 Task: Create Records_MP4 26 Oct 2023 (1)
Action: Mouse moved to (799, 91)
Screenshot: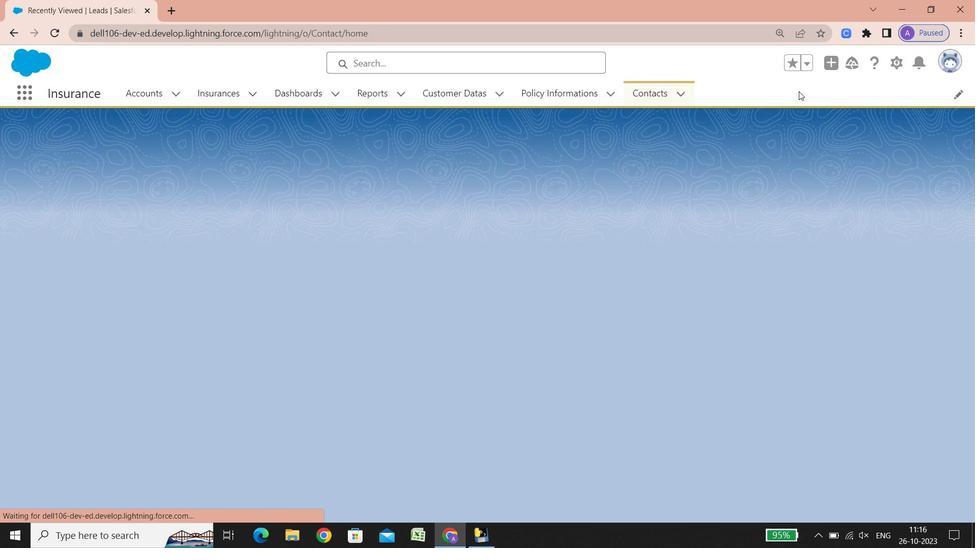 
Action: Mouse pressed left at (799, 91)
Screenshot: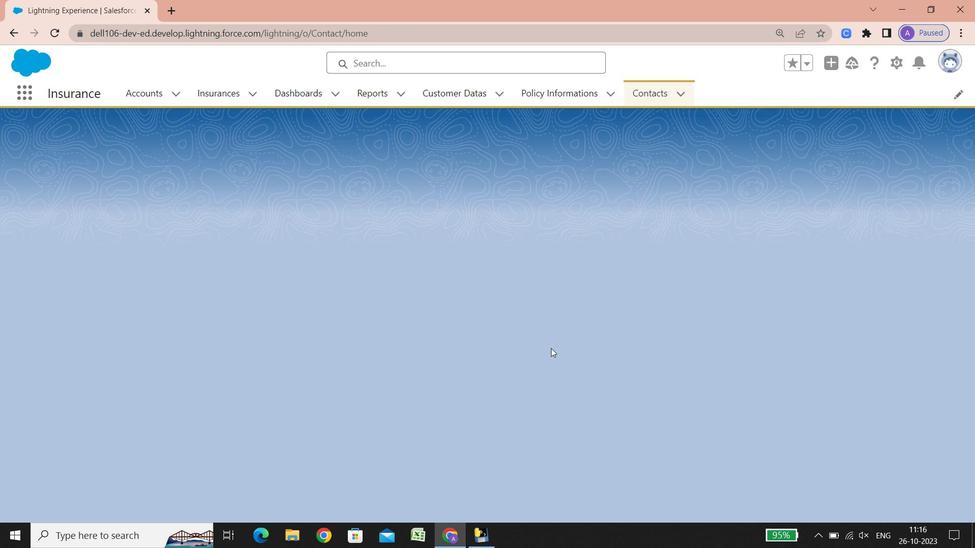 
Action: Mouse moved to (139, 87)
Screenshot: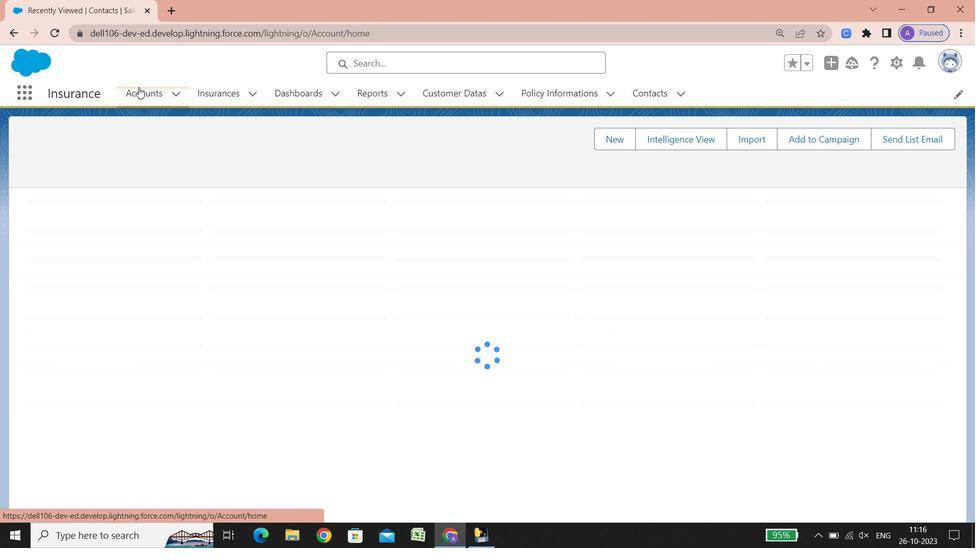
Action: Mouse pressed left at (139, 87)
Screenshot: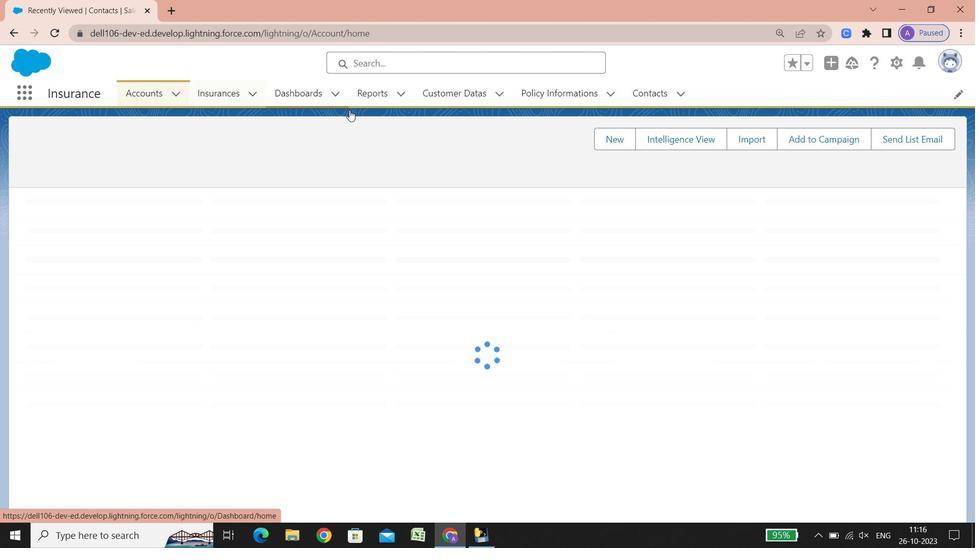 
Action: Mouse moved to (880, 136)
Screenshot: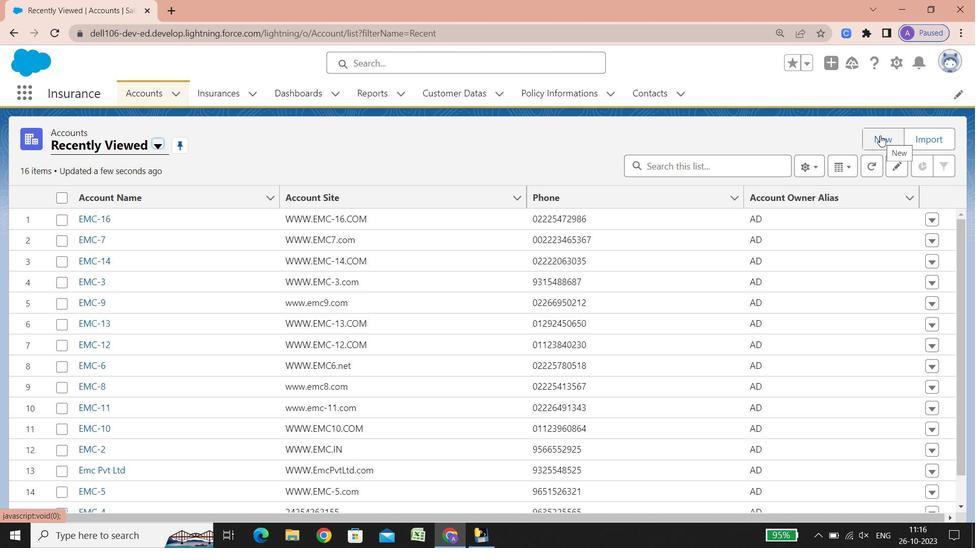 
Action: Mouse pressed left at (880, 136)
Screenshot: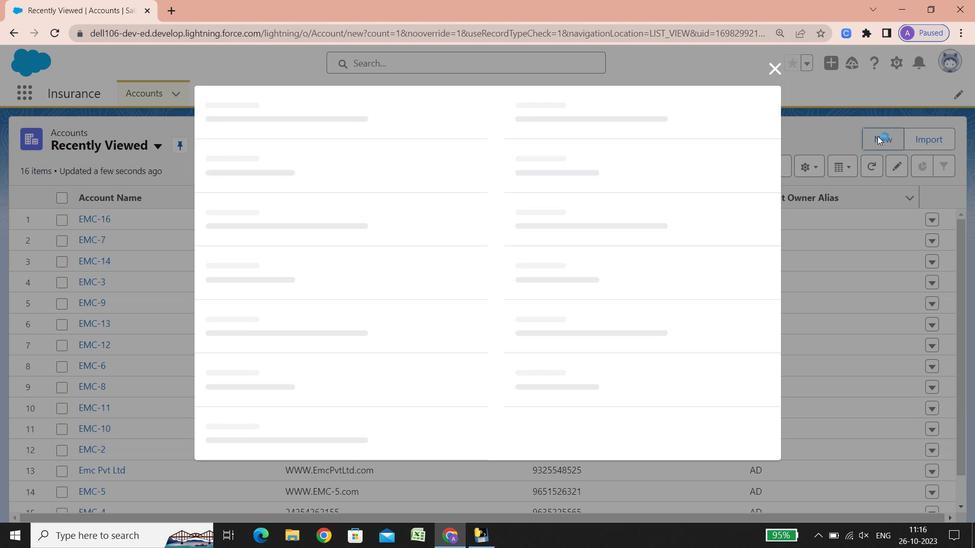 
Action: Mouse moved to (277, 170)
Screenshot: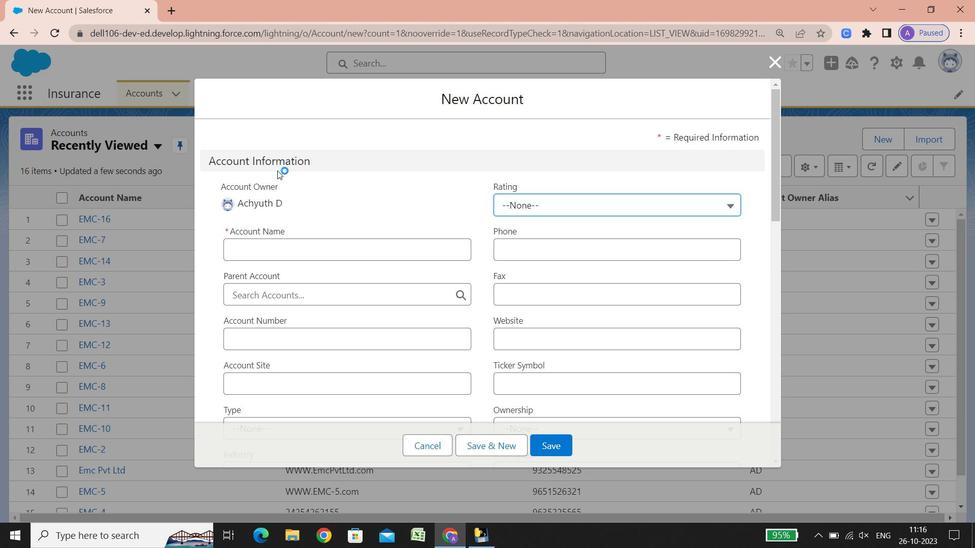 
Action: Key pressed <Key.shift>E
Screenshot: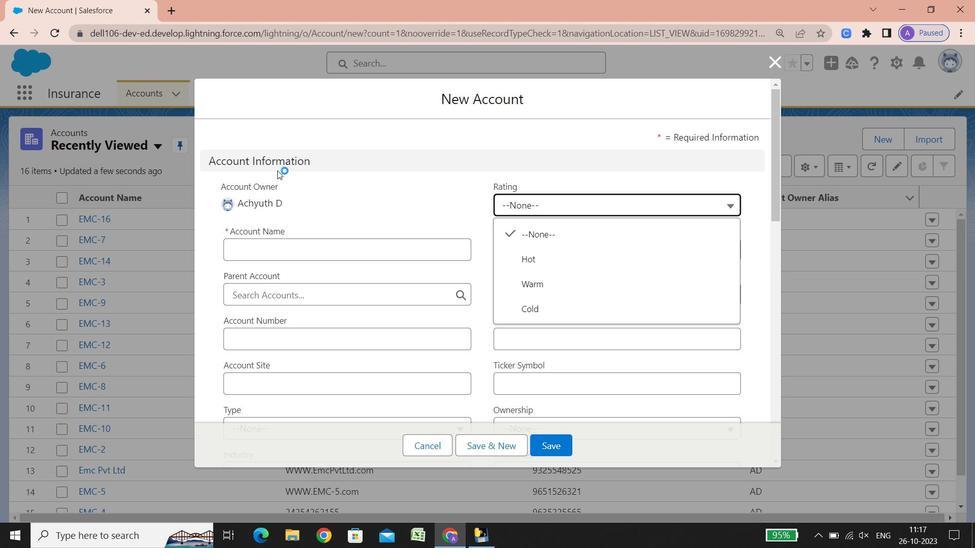 
Action: Mouse moved to (342, 253)
Screenshot: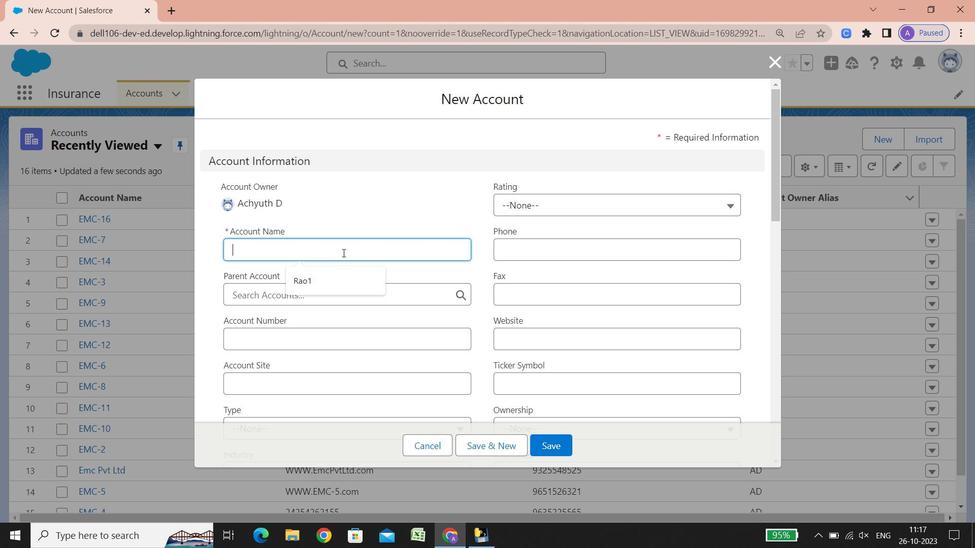 
Action: Mouse pressed left at (342, 253)
Screenshot: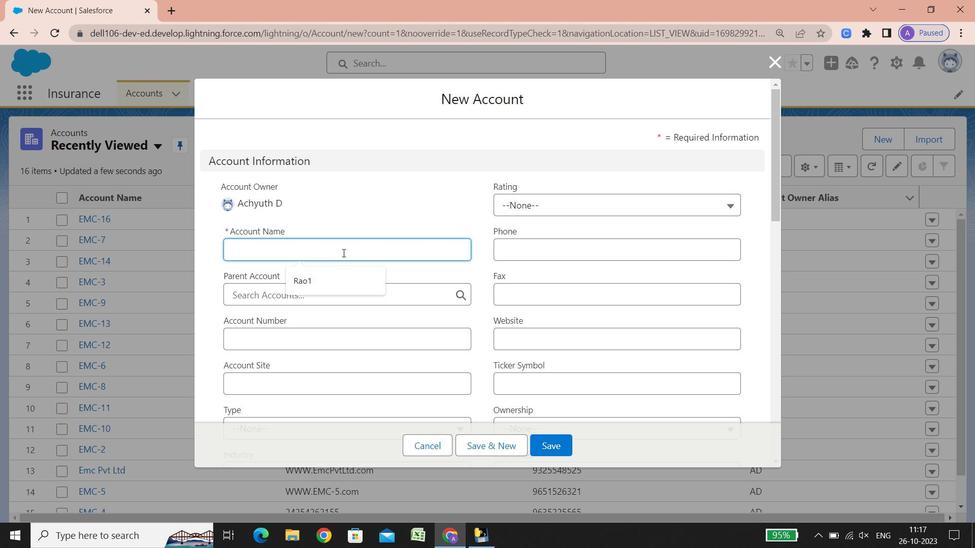
Action: Key pressed <Key.caps_lock>EMC-17<Key.caps_lock>
Screenshot: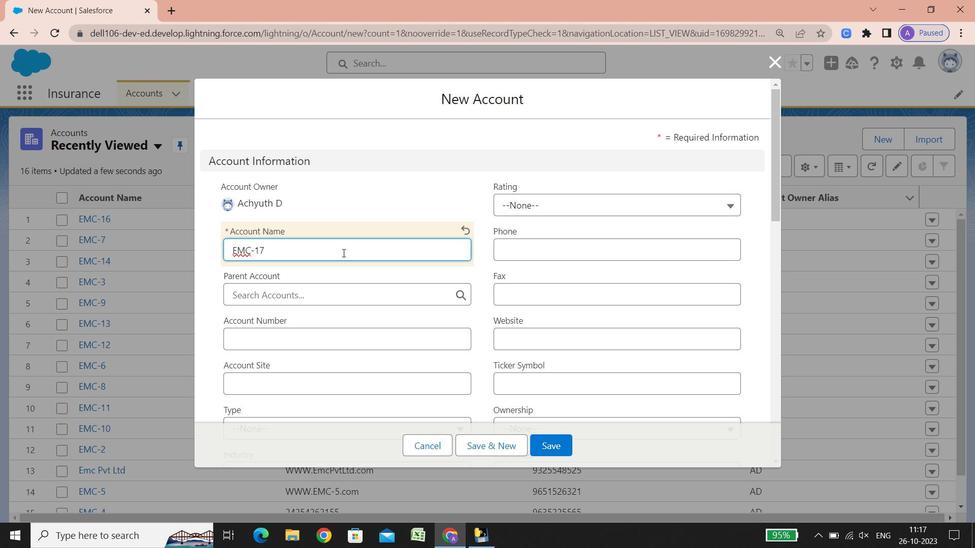 
Action: Mouse moved to (340, 337)
Screenshot: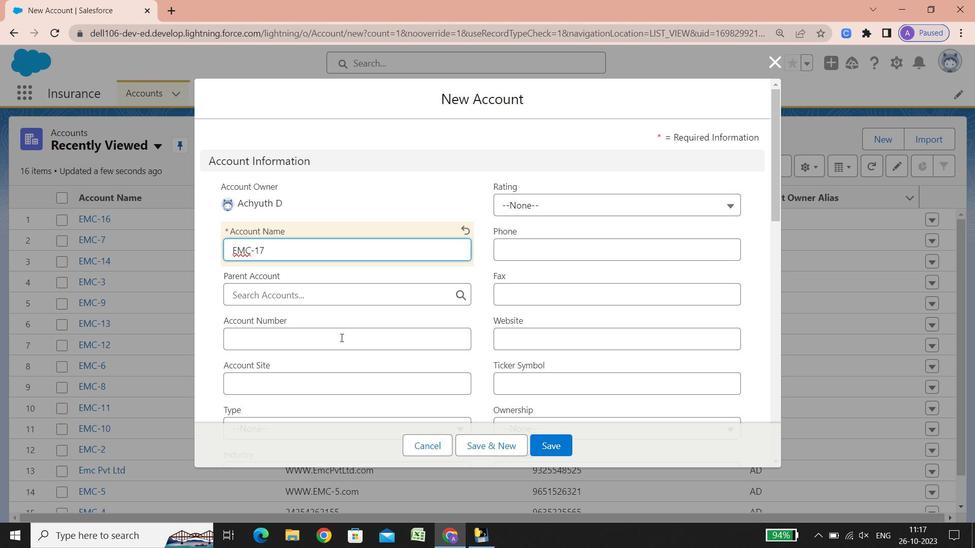 
Action: Mouse pressed left at (340, 337)
Screenshot: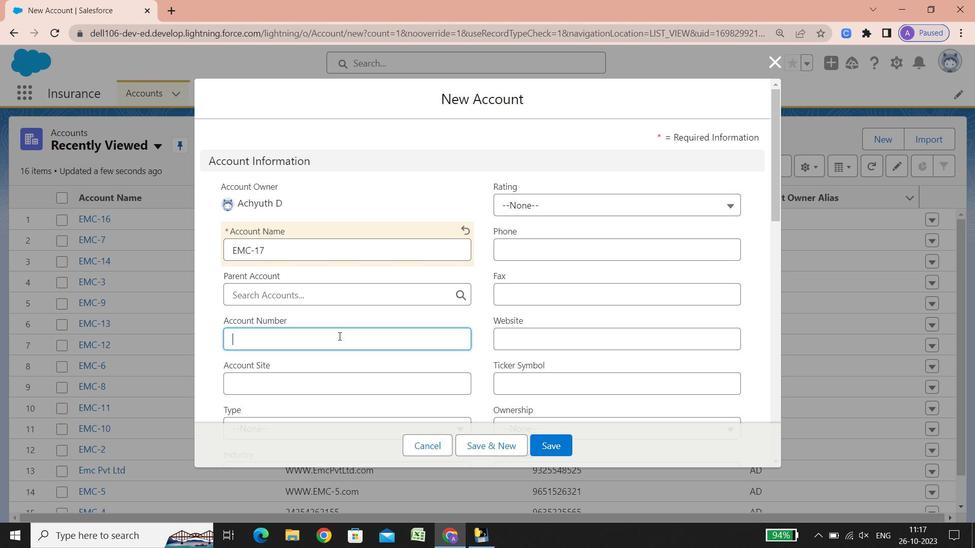 
Action: Mouse moved to (329, 340)
Screenshot: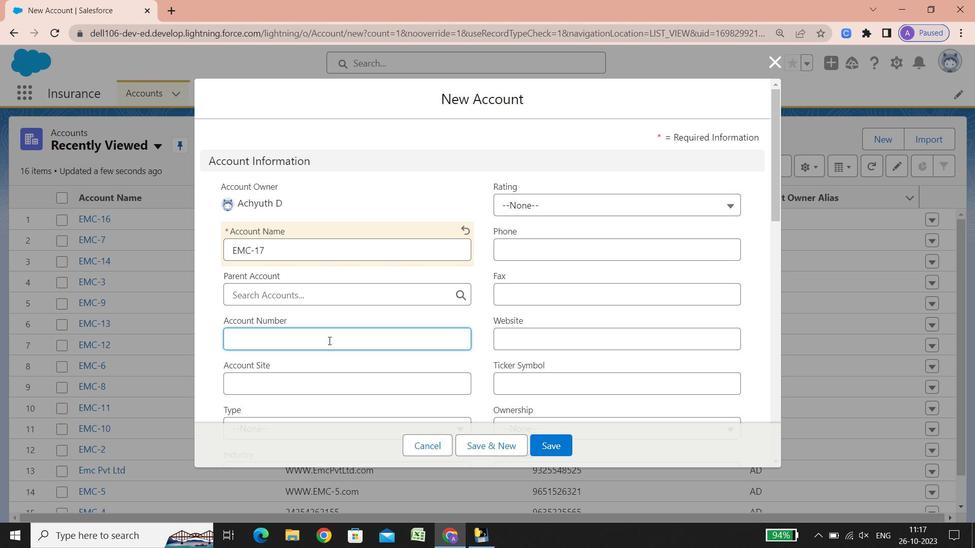 
Action: Mouse pressed left at (329, 340)
Screenshot: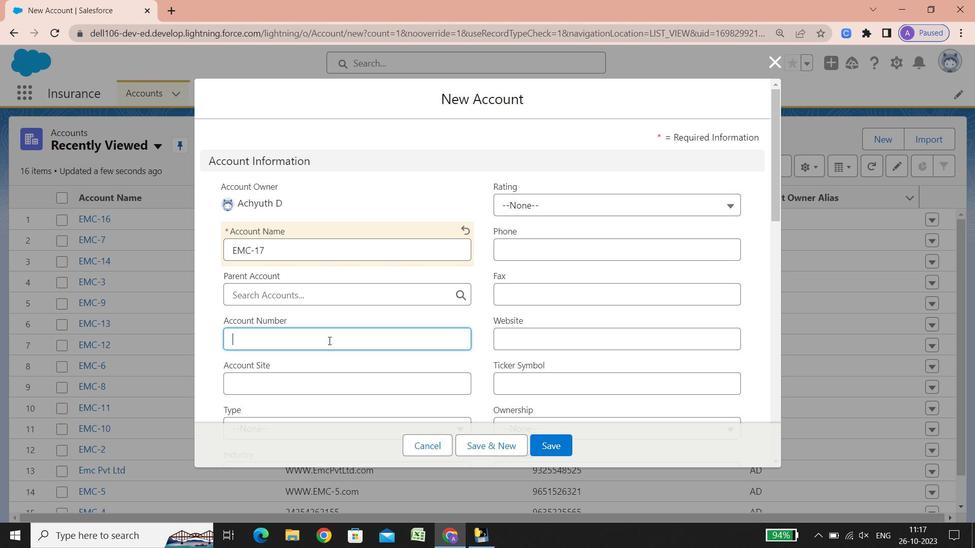 
Action: Key pressed 5555558566<Key.backspace><Key.backspace><Key.backspace><Key.backspace><Key.backspace><Key.backspace><Key.backspace><Key.backspace><Key.backspace><Key.backspace>9898982358899<Key.backspace><Key.backspace>
Screenshot: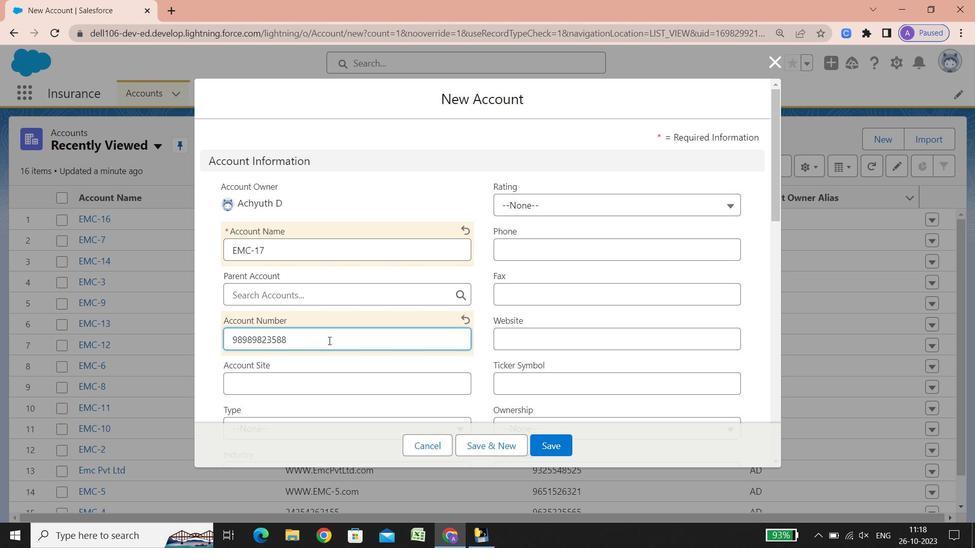 
Action: Mouse scrolled (329, 340) with delta (0, 0)
Screenshot: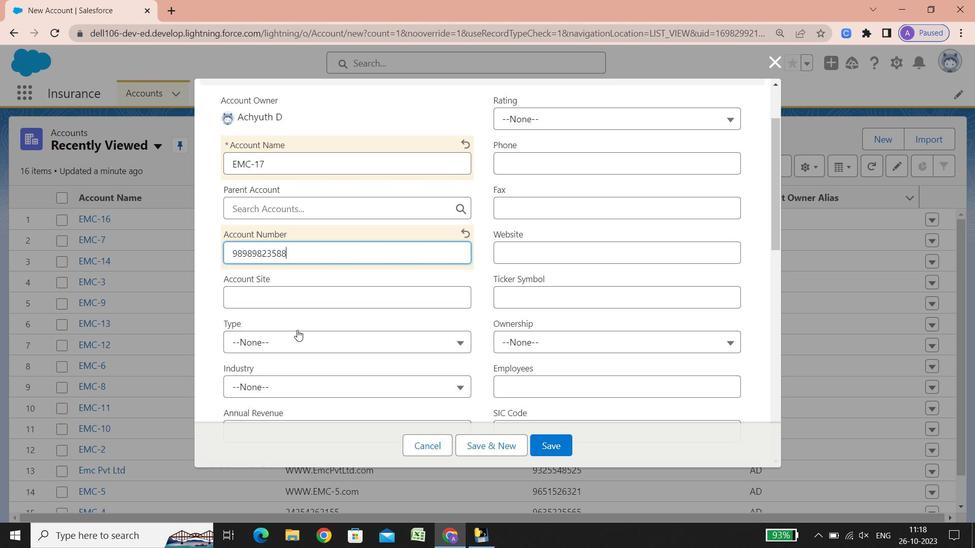 
Action: Mouse scrolled (329, 340) with delta (0, 0)
Screenshot: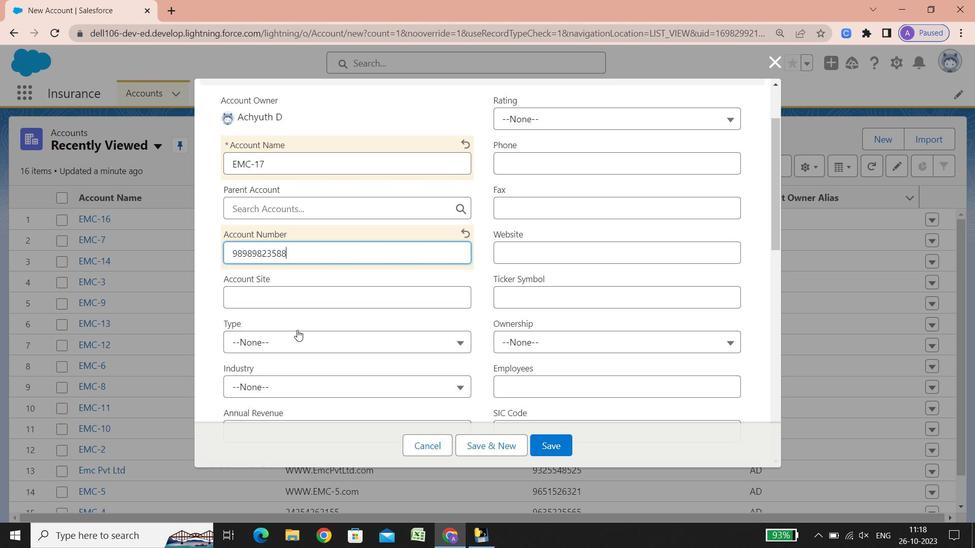 
Action: Mouse scrolled (329, 340) with delta (0, 0)
Screenshot: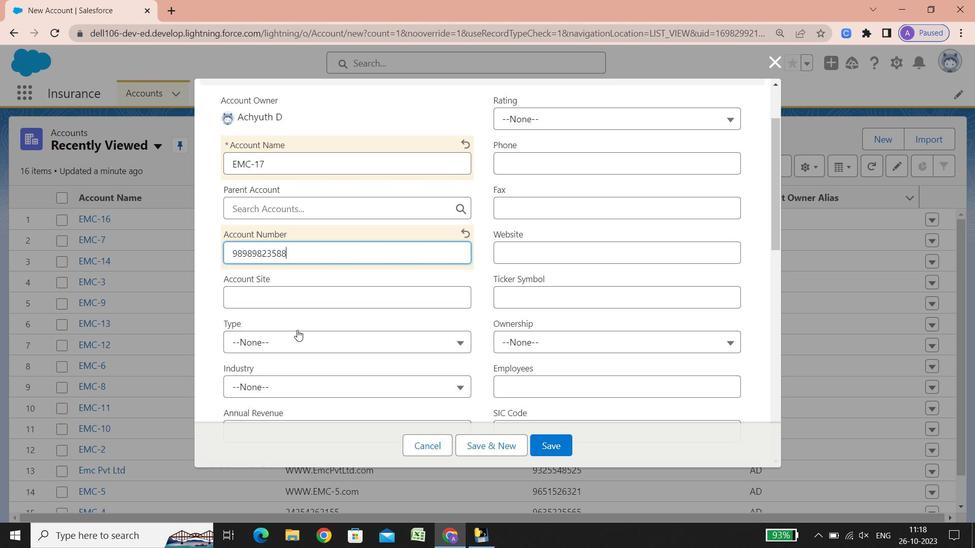 
Action: Mouse scrolled (329, 340) with delta (0, 0)
Screenshot: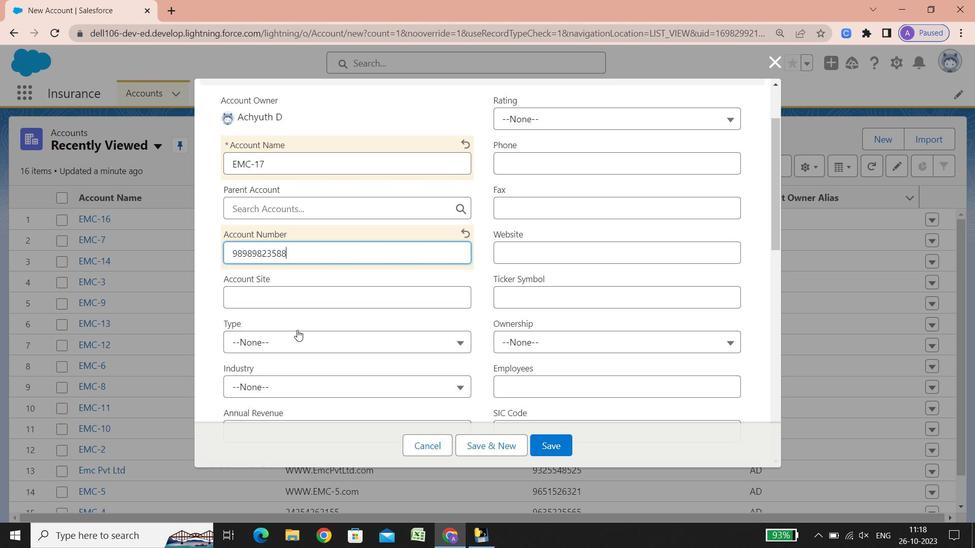 
Action: Mouse scrolled (329, 340) with delta (0, 0)
Screenshot: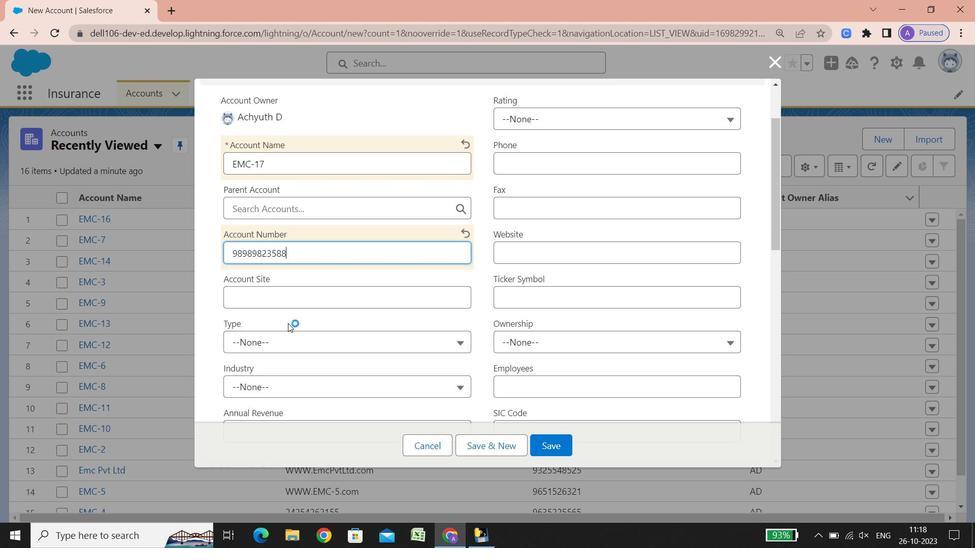 
Action: Mouse scrolled (329, 340) with delta (0, 0)
Screenshot: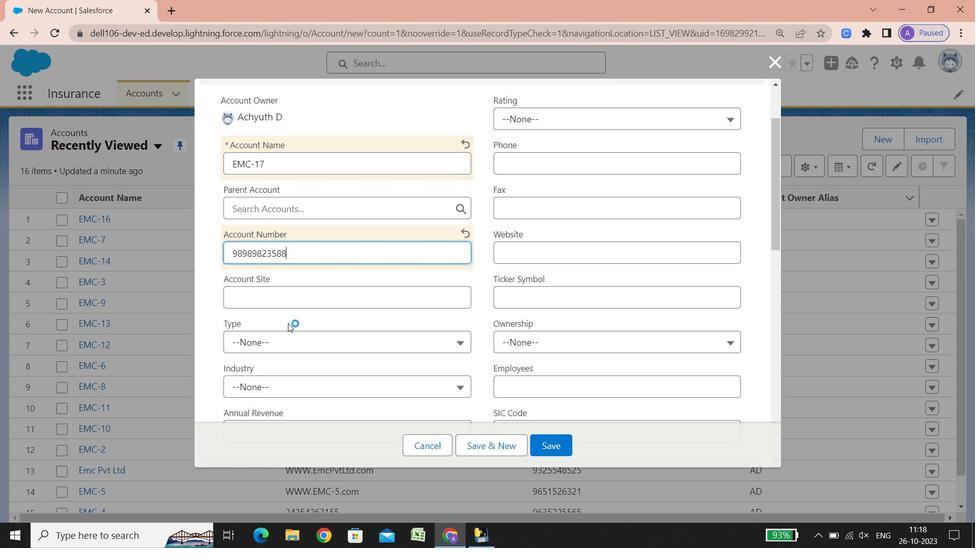 
Action: Mouse scrolled (329, 340) with delta (0, 0)
Screenshot: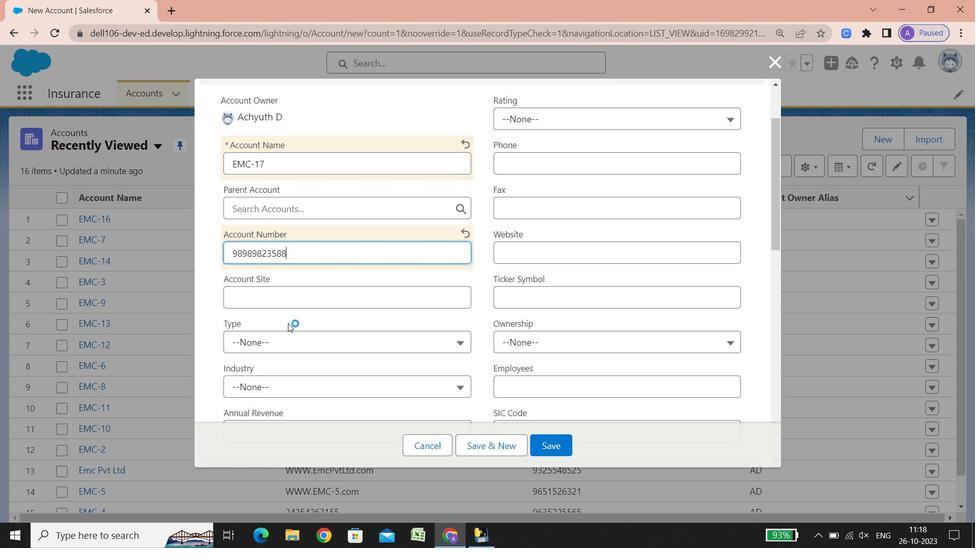 
Action: Mouse scrolled (329, 340) with delta (0, 0)
Screenshot: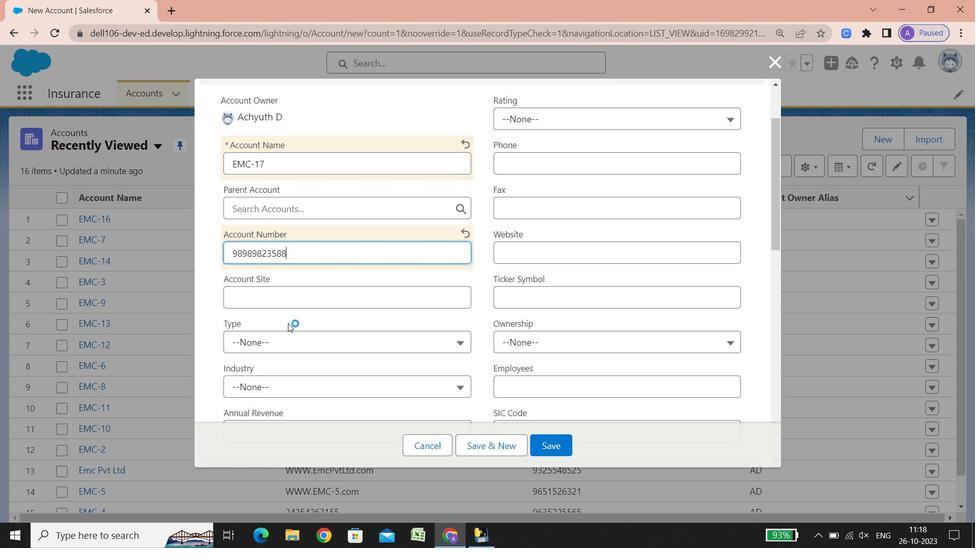 
Action: Mouse scrolled (329, 340) with delta (0, 0)
Screenshot: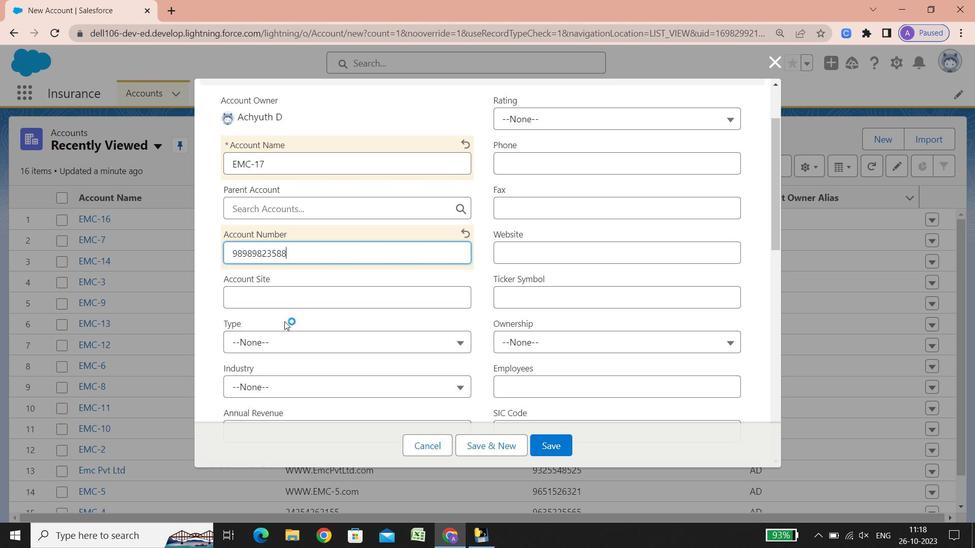 
Action: Mouse scrolled (329, 340) with delta (0, 0)
Screenshot: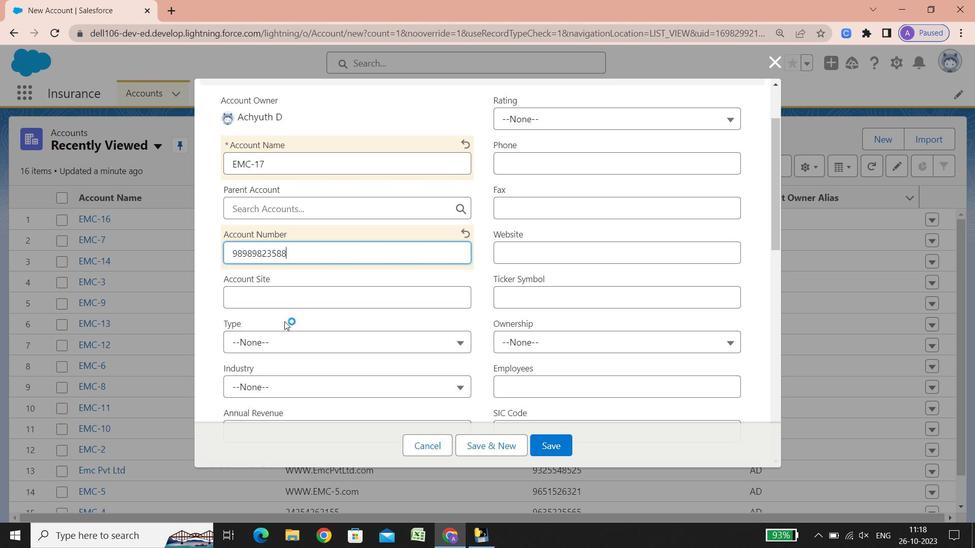 
Action: Mouse scrolled (329, 340) with delta (0, 0)
Screenshot: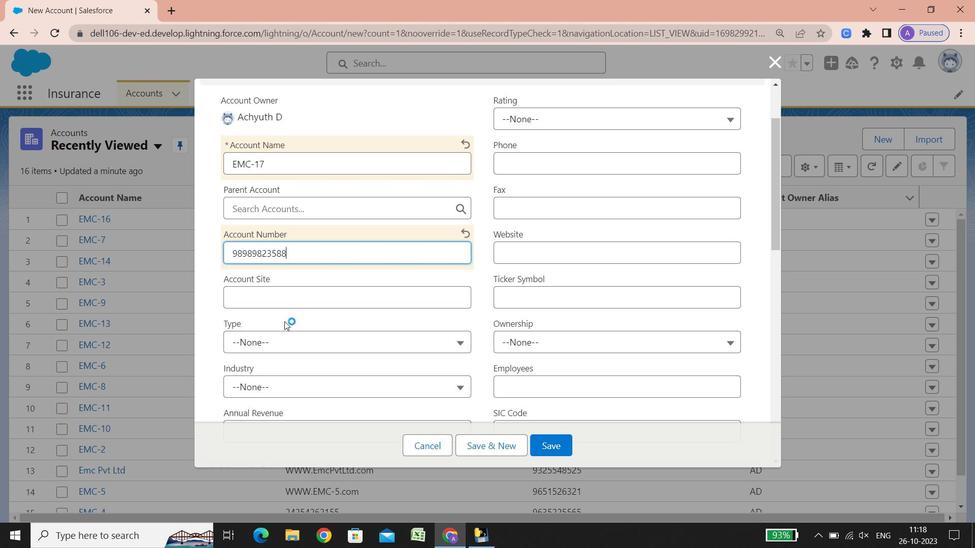 
Action: Mouse scrolled (329, 340) with delta (0, 0)
Screenshot: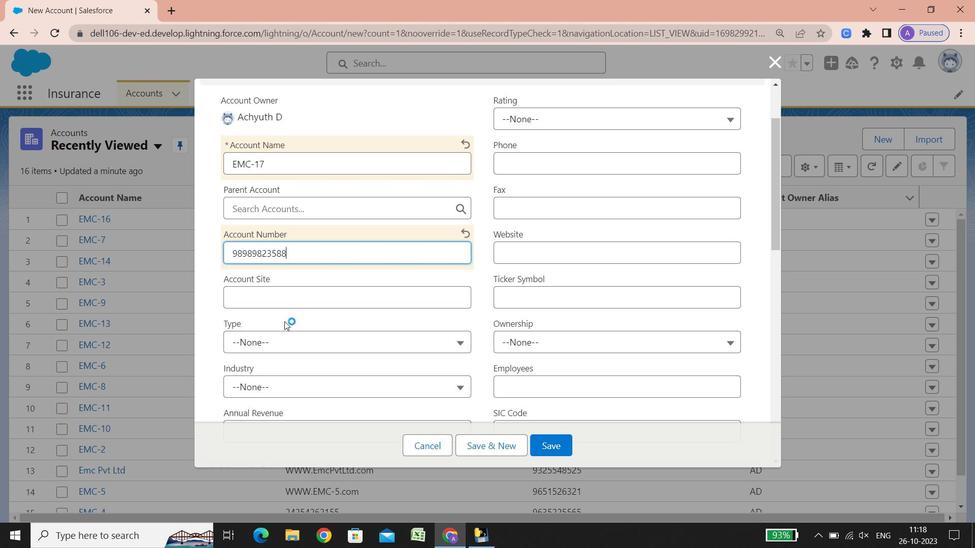
Action: Mouse scrolled (329, 340) with delta (0, 0)
Screenshot: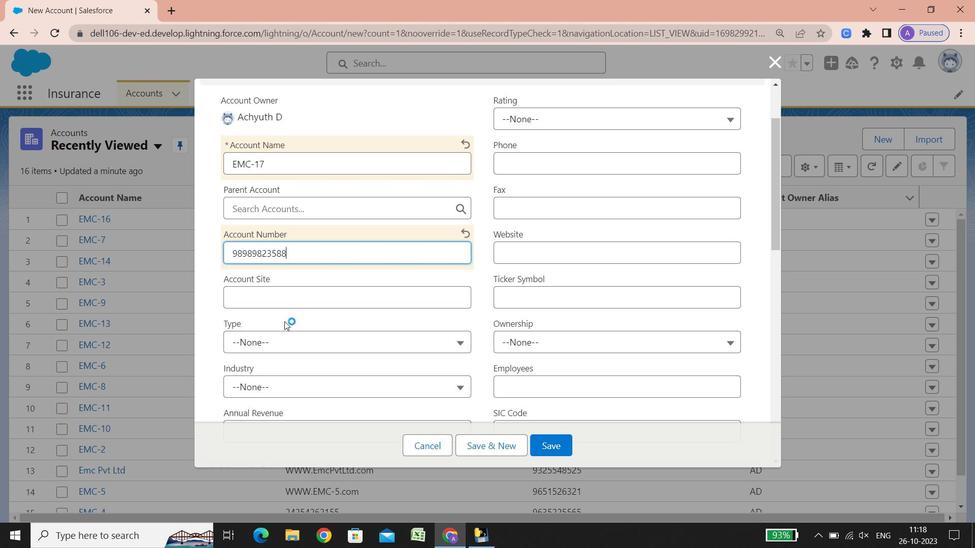 
Action: Mouse scrolled (329, 340) with delta (0, 0)
Screenshot: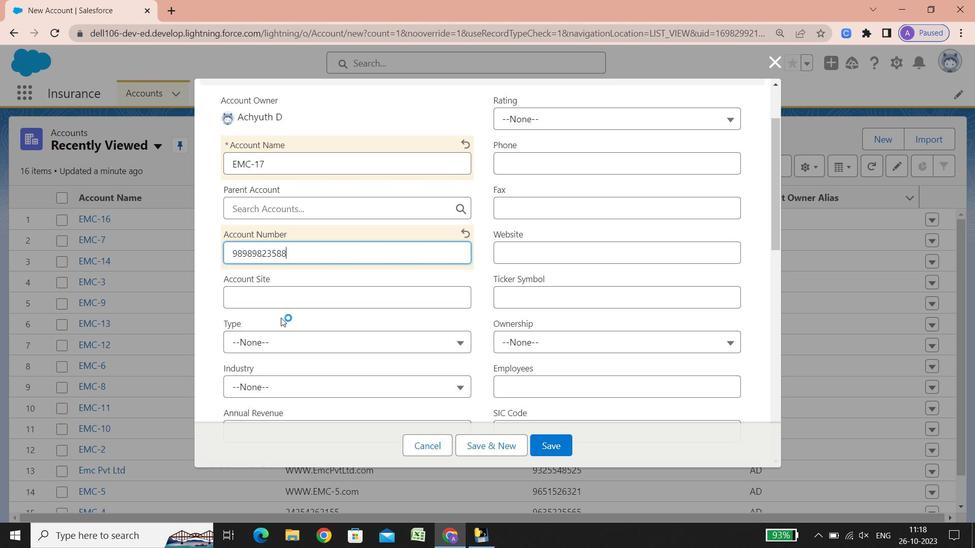 
Action: Mouse scrolled (329, 340) with delta (0, 0)
Screenshot: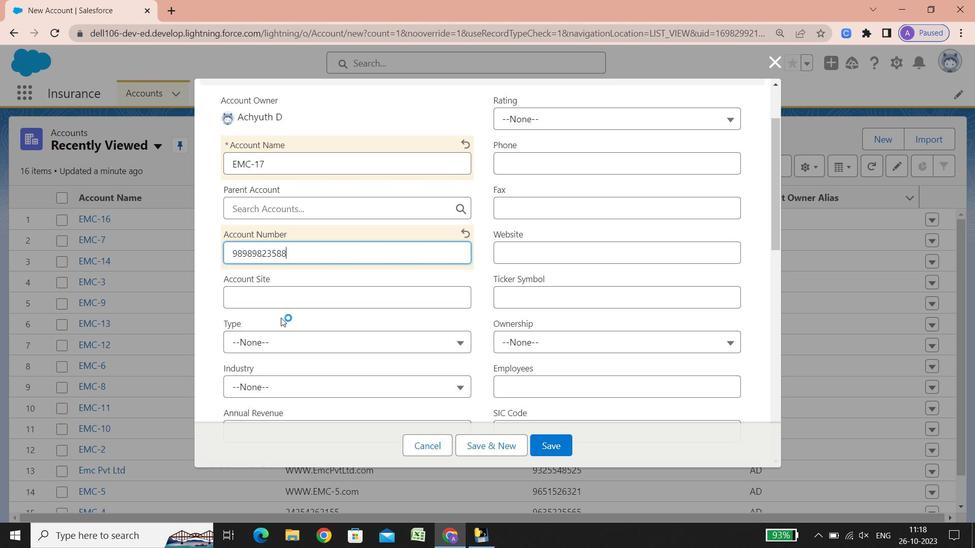 
Action: Mouse scrolled (329, 340) with delta (0, 0)
Screenshot: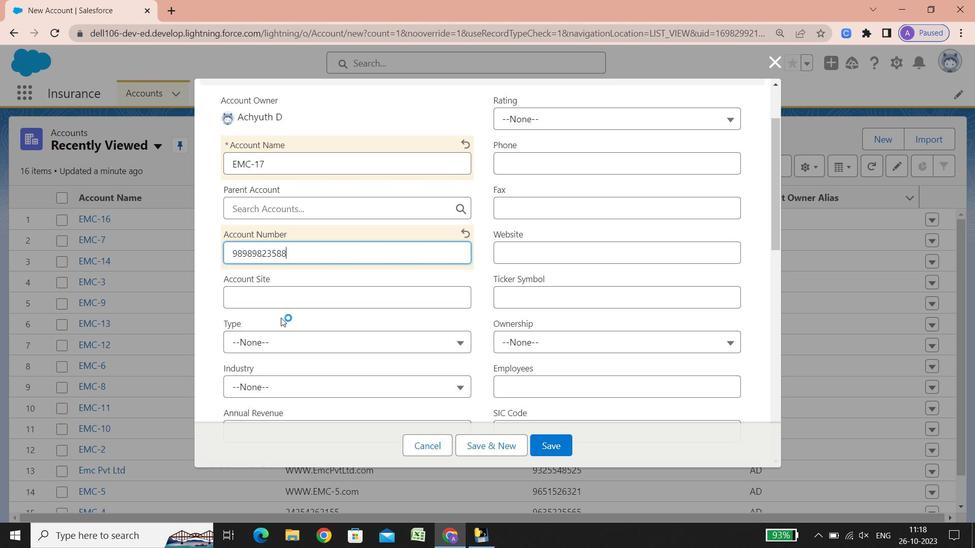 
Action: Mouse scrolled (329, 340) with delta (0, 0)
Screenshot: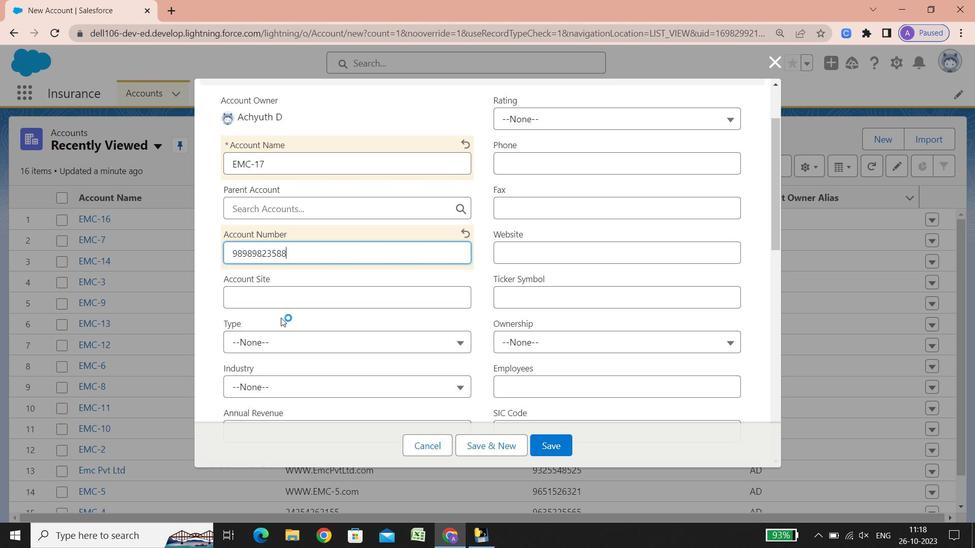 
Action: Mouse scrolled (329, 340) with delta (0, 0)
Screenshot: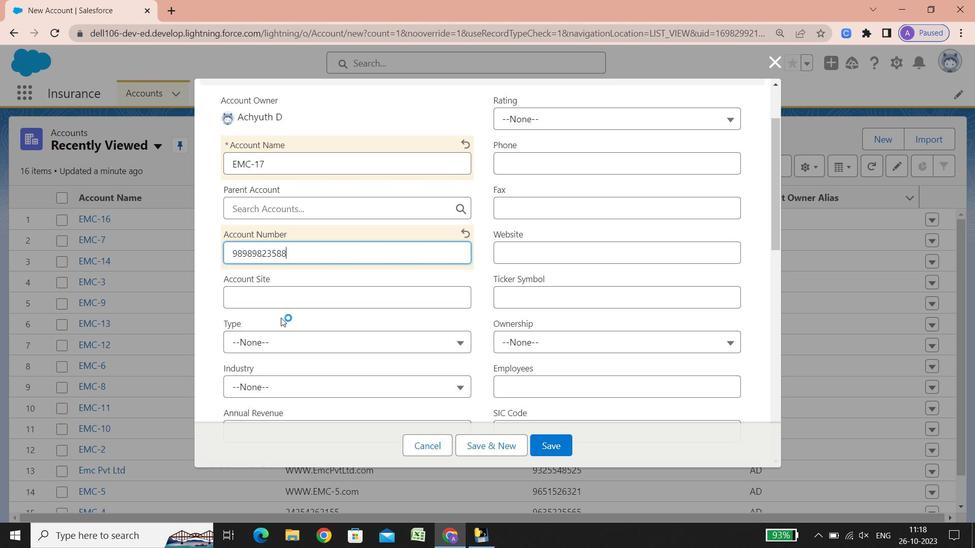 
Action: Mouse scrolled (329, 340) with delta (0, 0)
Screenshot: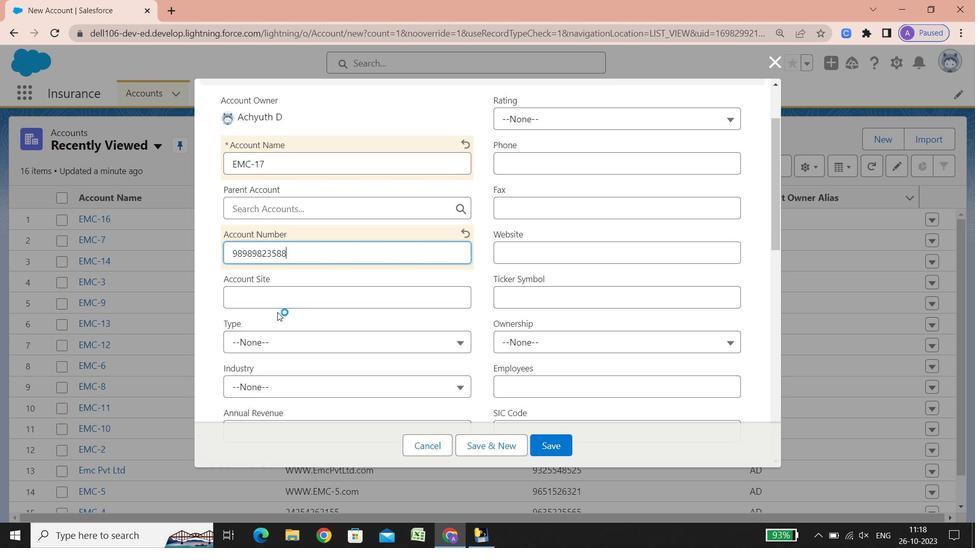 
Action: Mouse scrolled (329, 340) with delta (0, 0)
Screenshot: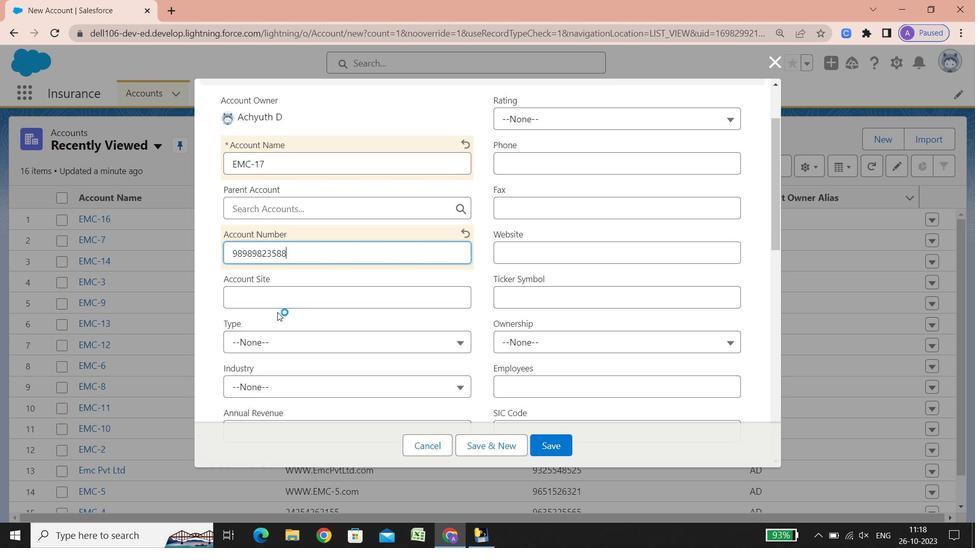 
Action: Mouse scrolled (329, 340) with delta (0, 0)
Screenshot: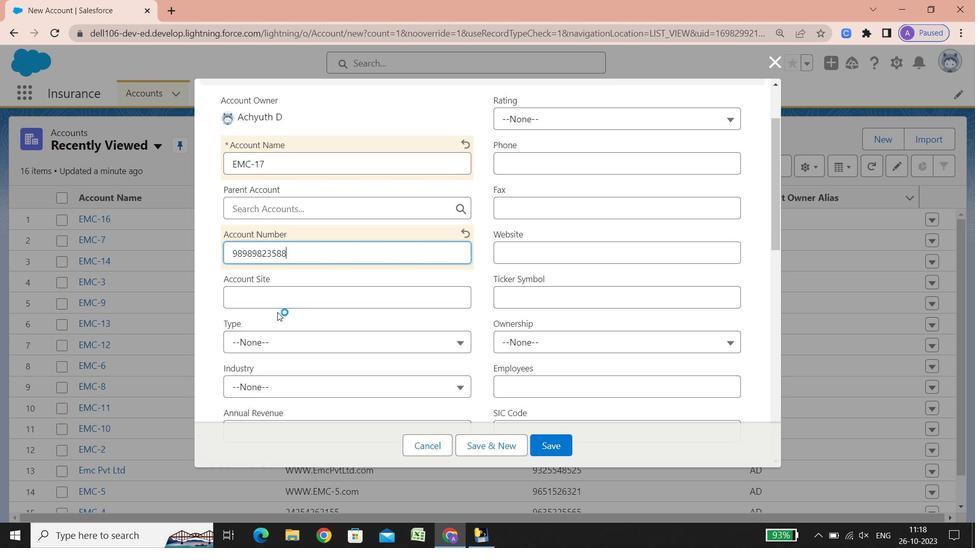 
Action: Mouse scrolled (329, 340) with delta (0, 0)
Screenshot: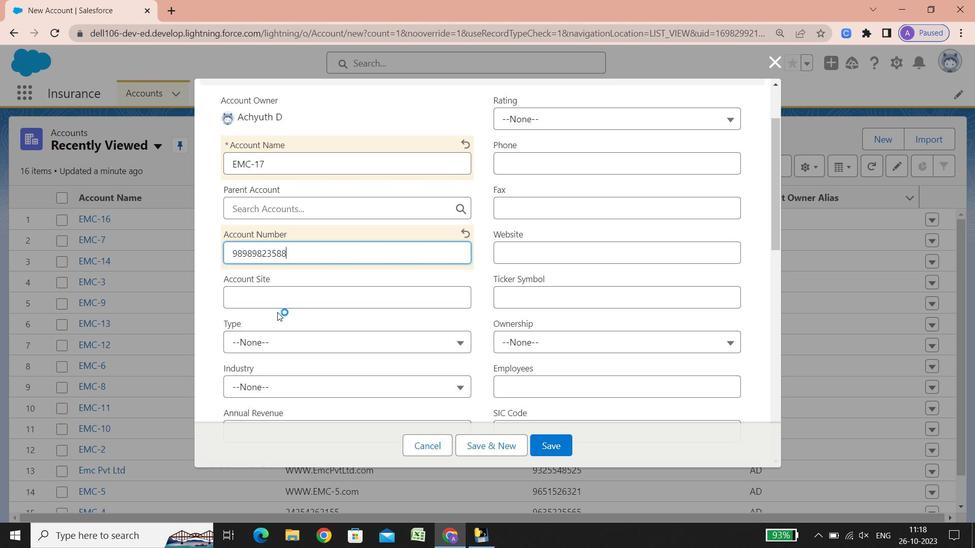 
Action: Mouse scrolled (329, 340) with delta (0, 0)
Screenshot: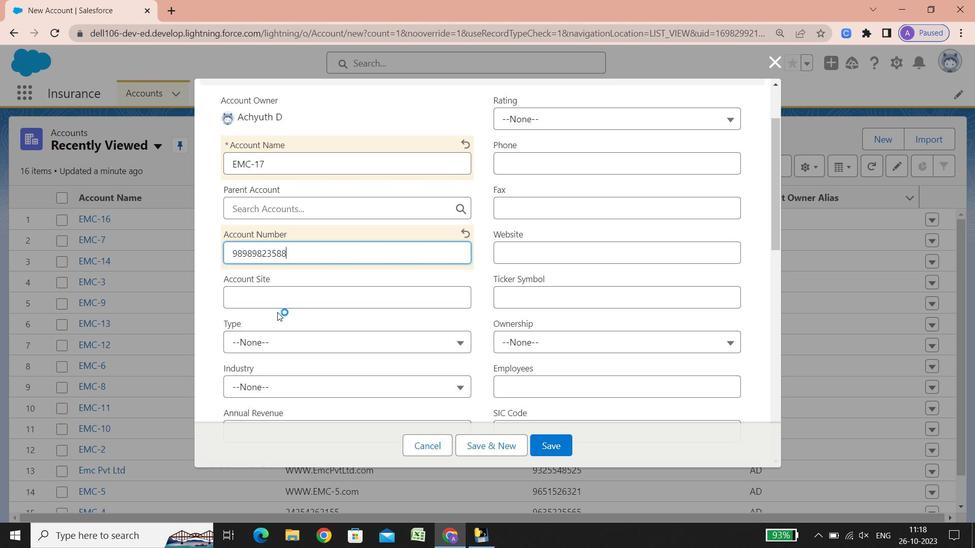 
Action: Mouse scrolled (329, 340) with delta (0, 0)
Screenshot: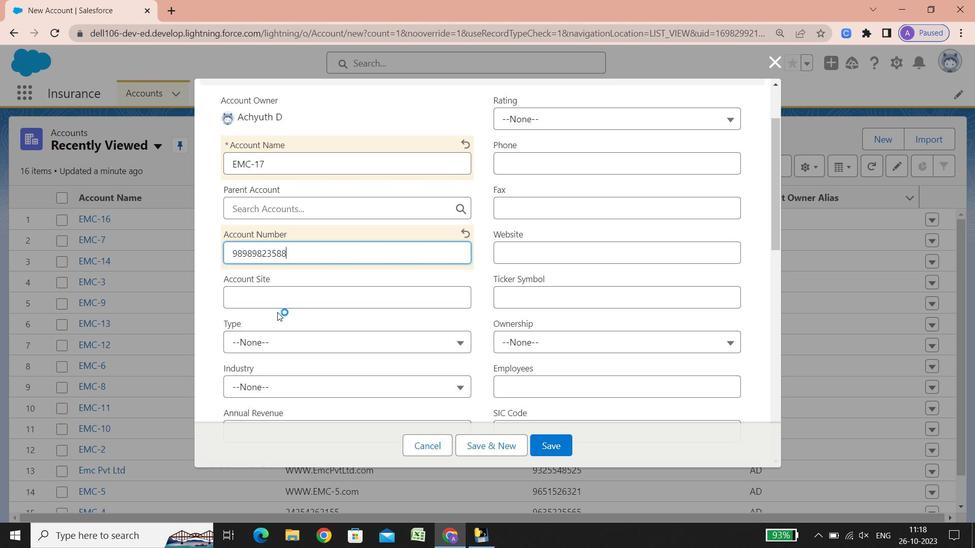 
Action: Mouse scrolled (329, 340) with delta (0, 0)
Screenshot: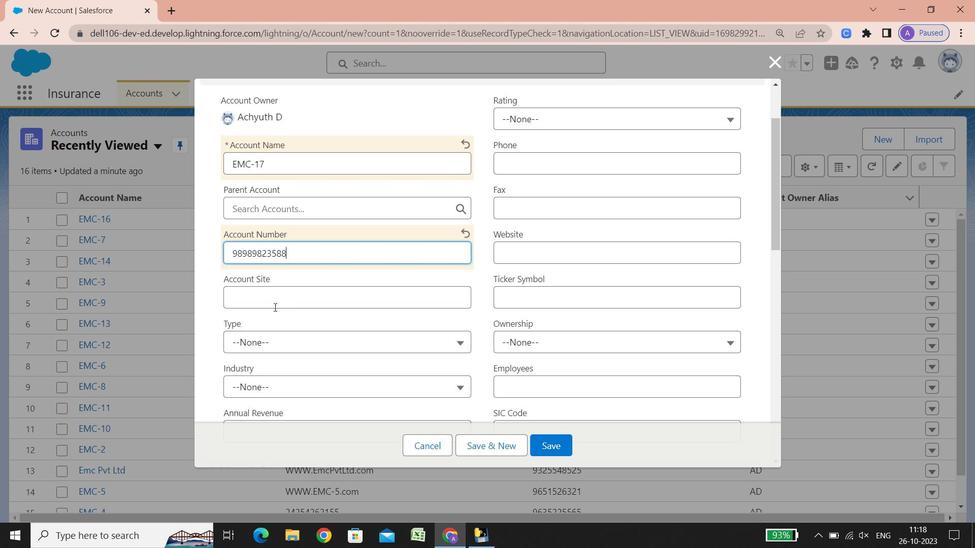 
Action: Mouse scrolled (329, 340) with delta (0, 0)
Screenshot: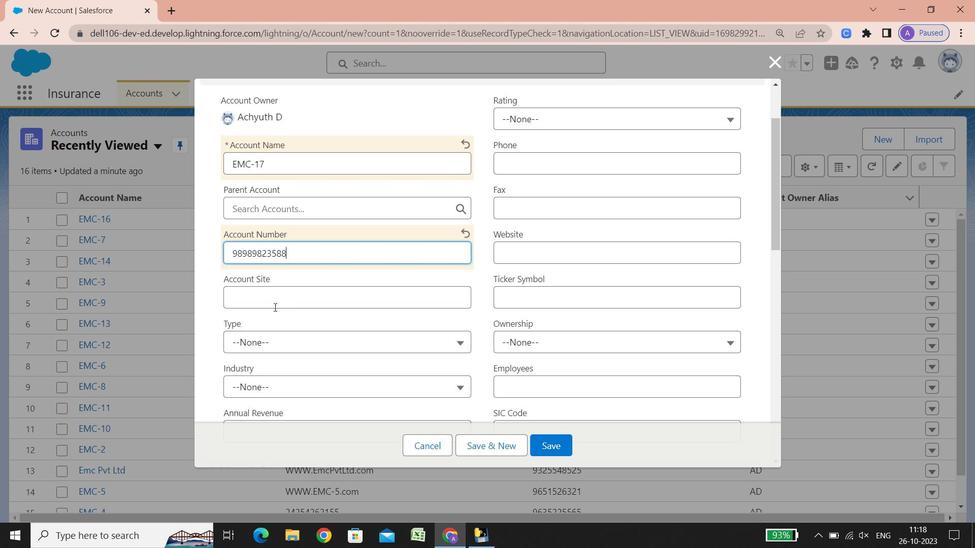 
Action: Mouse scrolled (329, 340) with delta (0, 0)
Screenshot: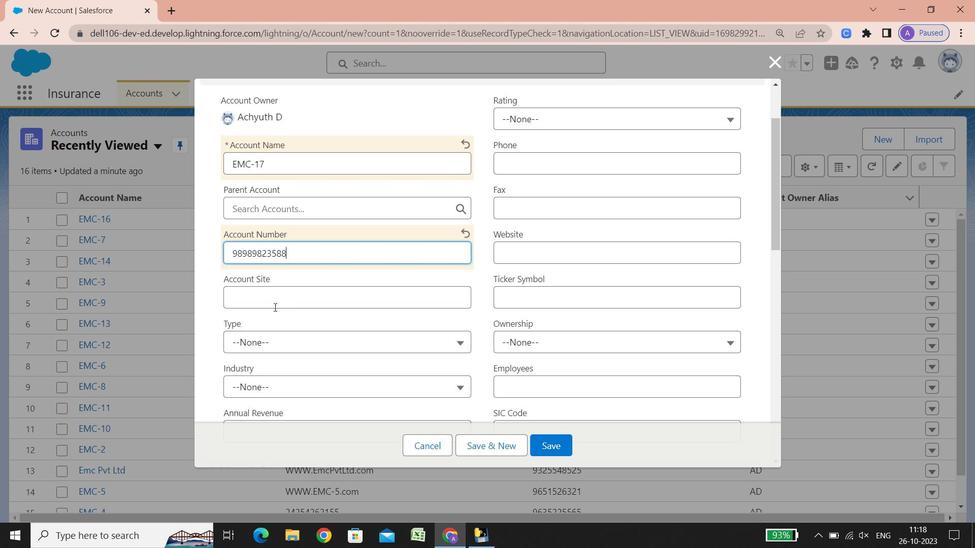 
Action: Mouse moved to (267, 302)
Screenshot: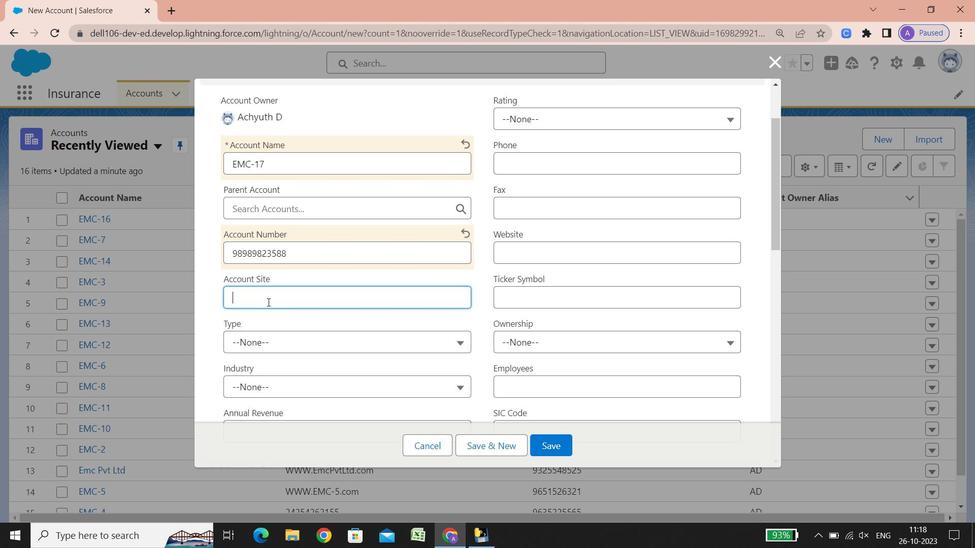 
Action: Mouse pressed left at (267, 302)
Screenshot: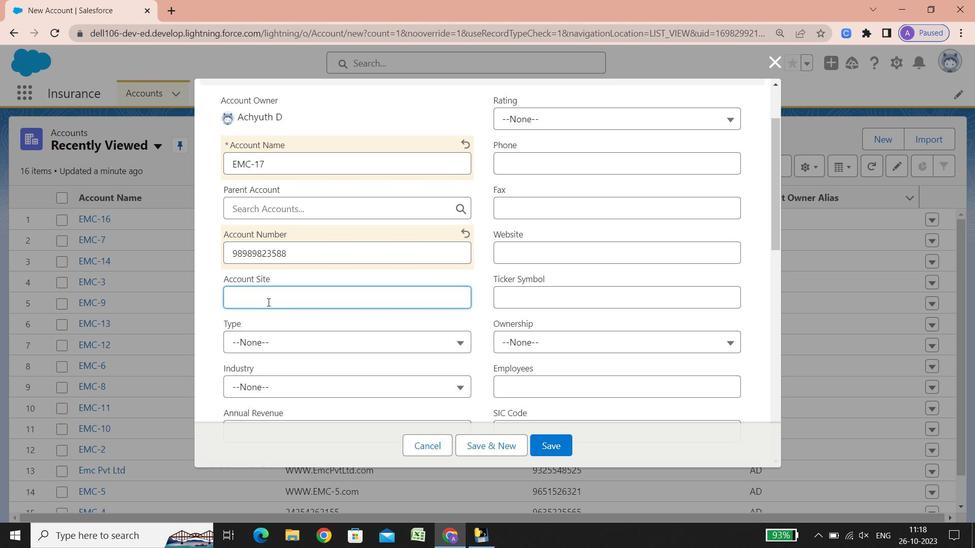 
Action: Key pressed <Key.caps_lock>EM<Key.backspace><Key.backspace>WWW.EMC-17.COM
Screenshot: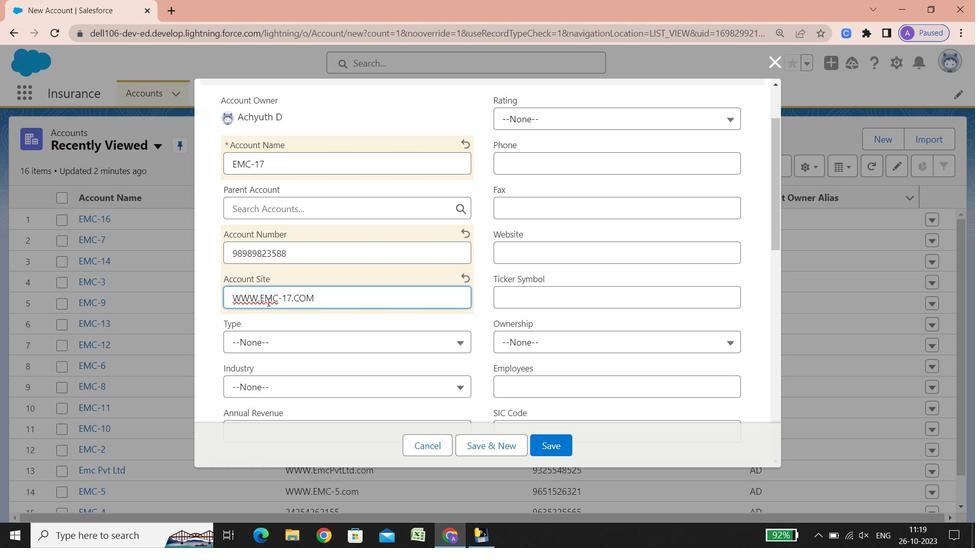 
Action: Mouse moved to (337, 334)
Screenshot: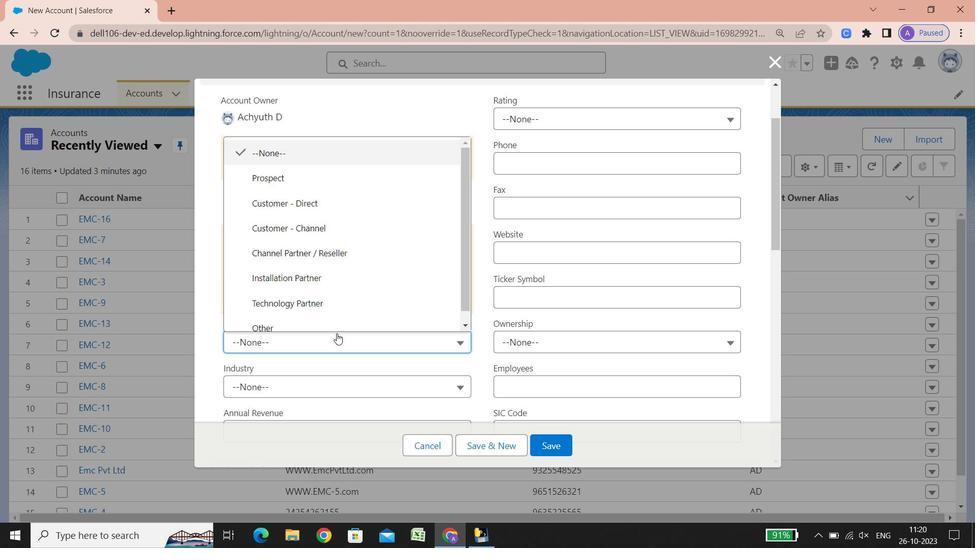 
Action: Mouse pressed left at (337, 334)
Screenshot: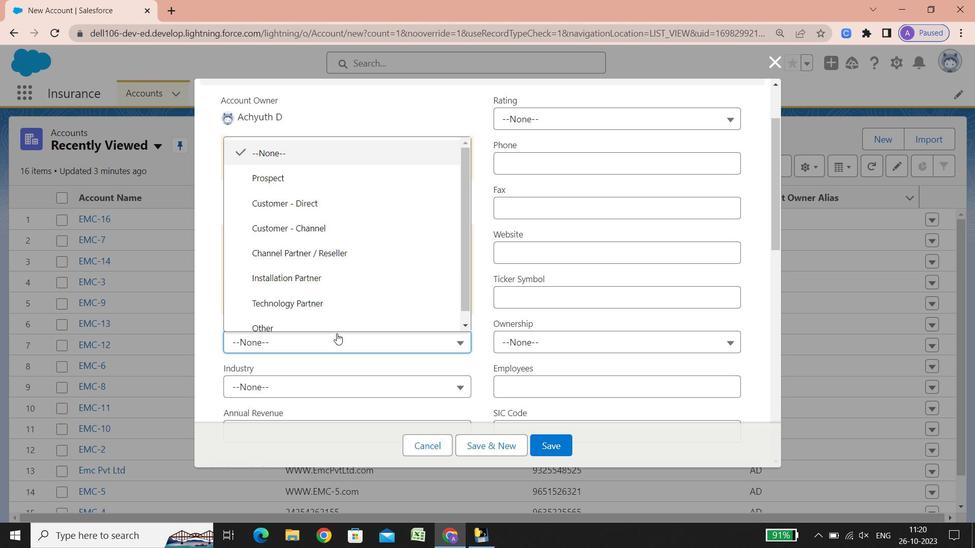 
Action: Mouse moved to (247, 235)
Screenshot: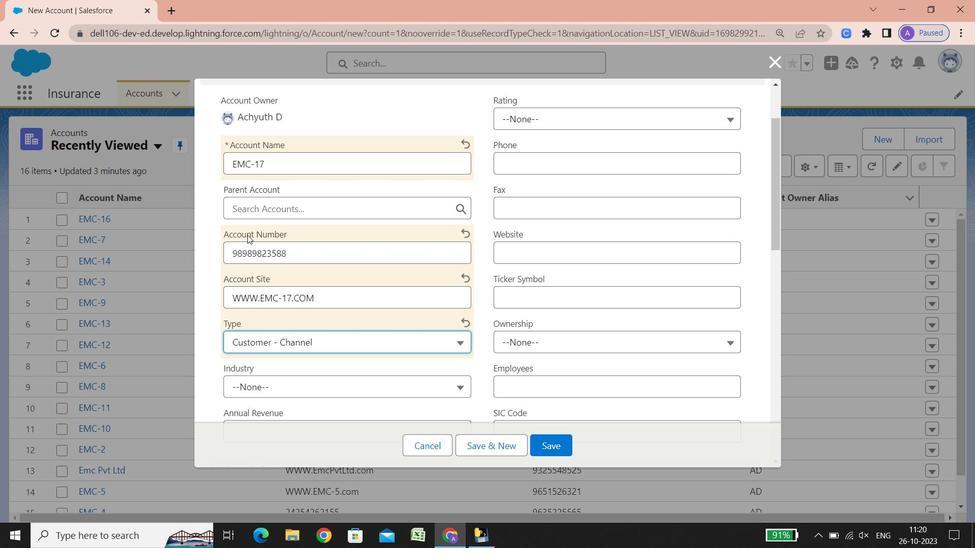 
Action: Mouse pressed left at (247, 235)
Screenshot: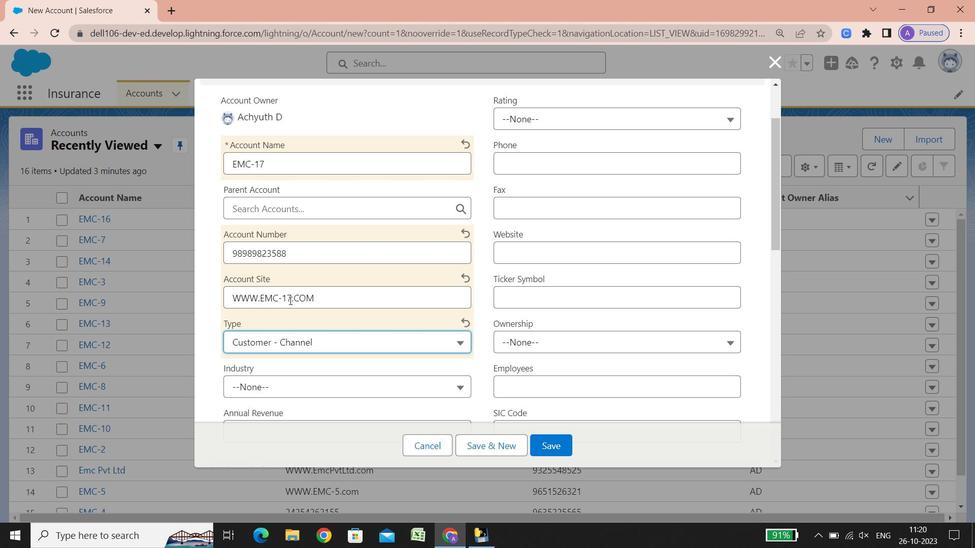 
Action: Mouse moved to (290, 322)
Screenshot: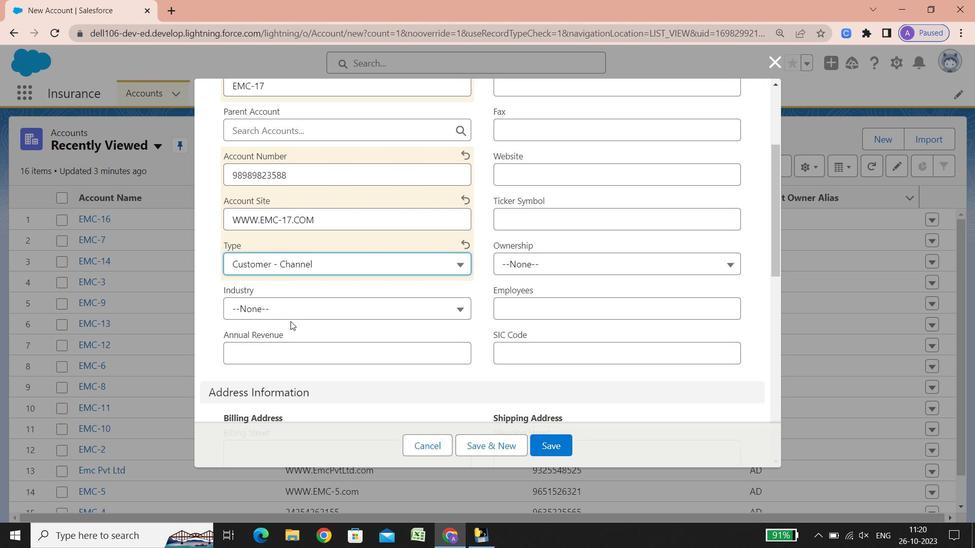
Action: Mouse scrolled (290, 321) with delta (0, 0)
Screenshot: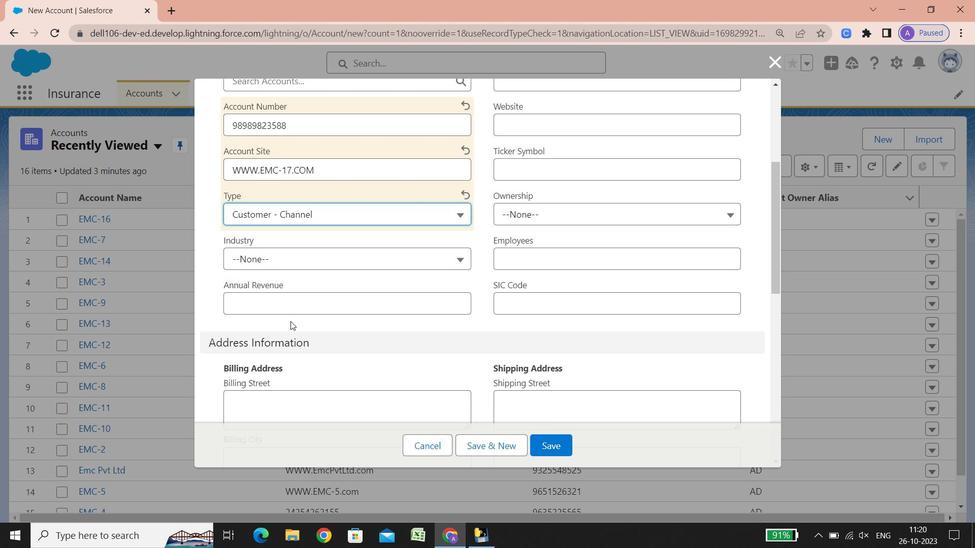 
Action: Mouse scrolled (290, 321) with delta (0, 0)
Screenshot: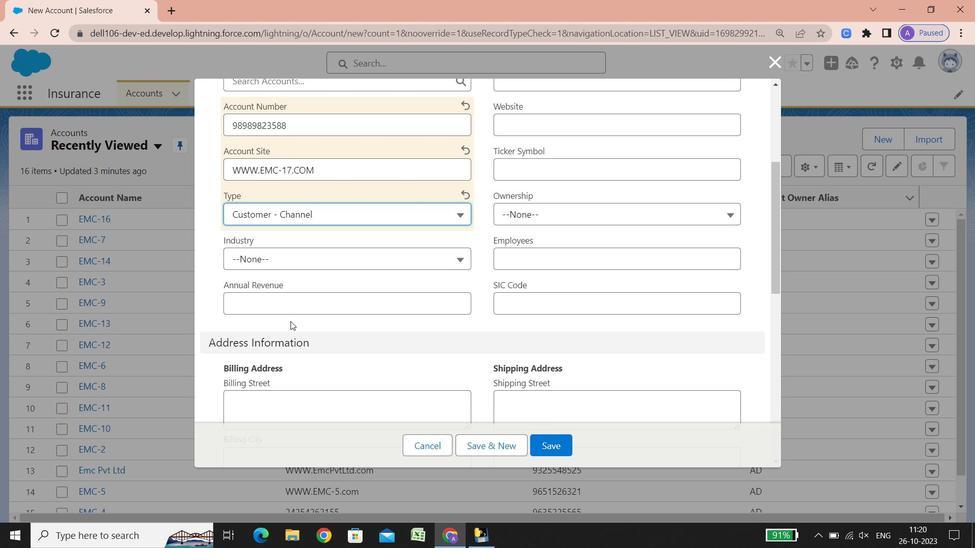 
Action: Mouse scrolled (290, 321) with delta (0, 0)
Screenshot: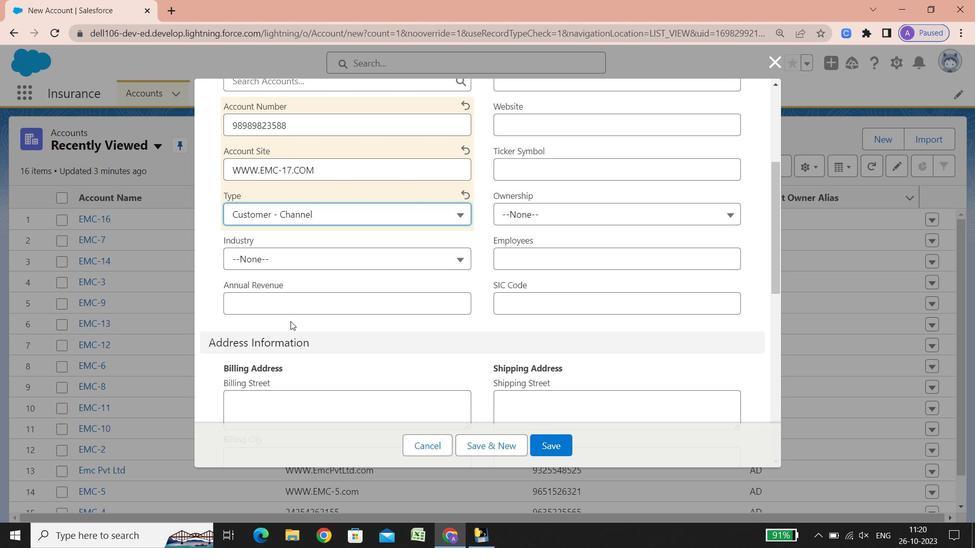 
Action: Mouse scrolled (290, 321) with delta (0, 0)
Screenshot: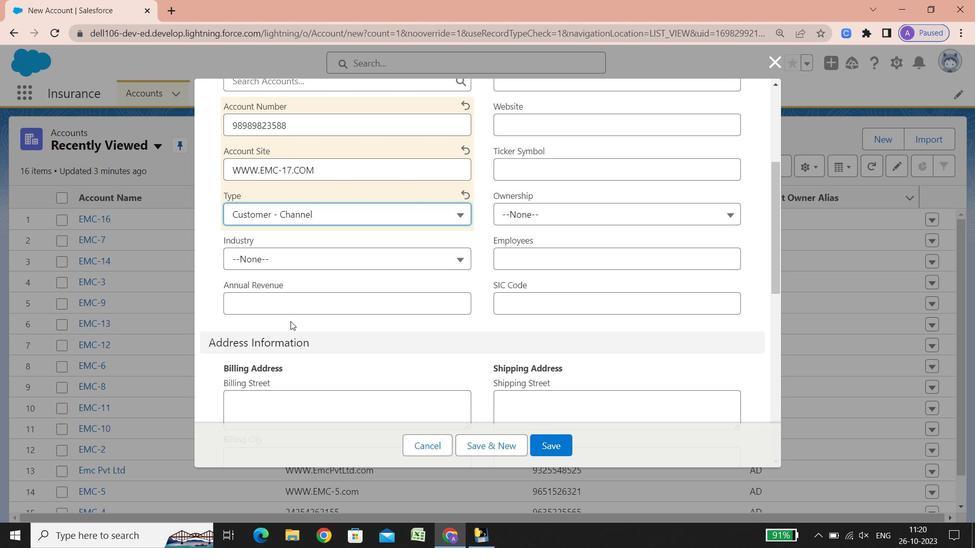 
Action: Mouse scrolled (290, 321) with delta (0, 0)
Screenshot: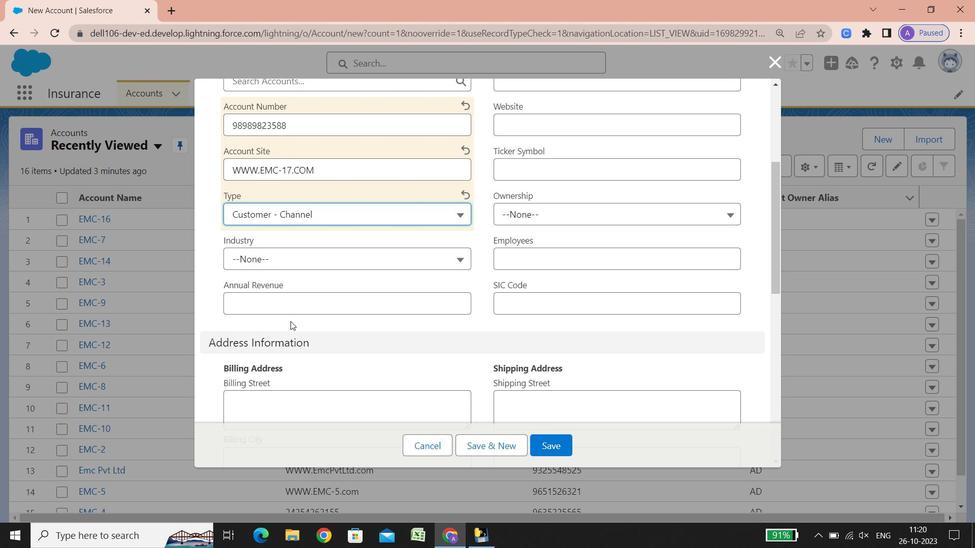 
Action: Mouse scrolled (290, 321) with delta (0, 0)
Screenshot: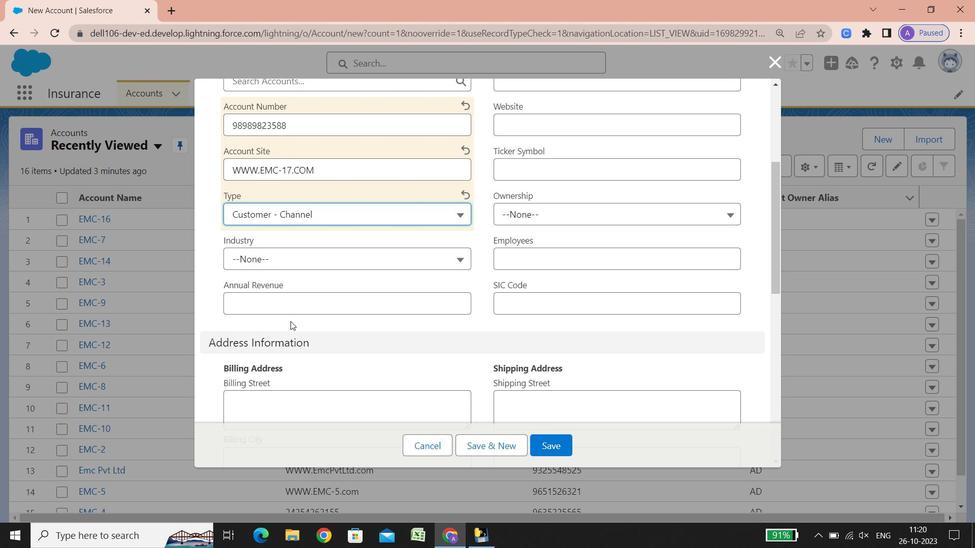 
Action: Mouse scrolled (290, 321) with delta (0, 0)
Screenshot: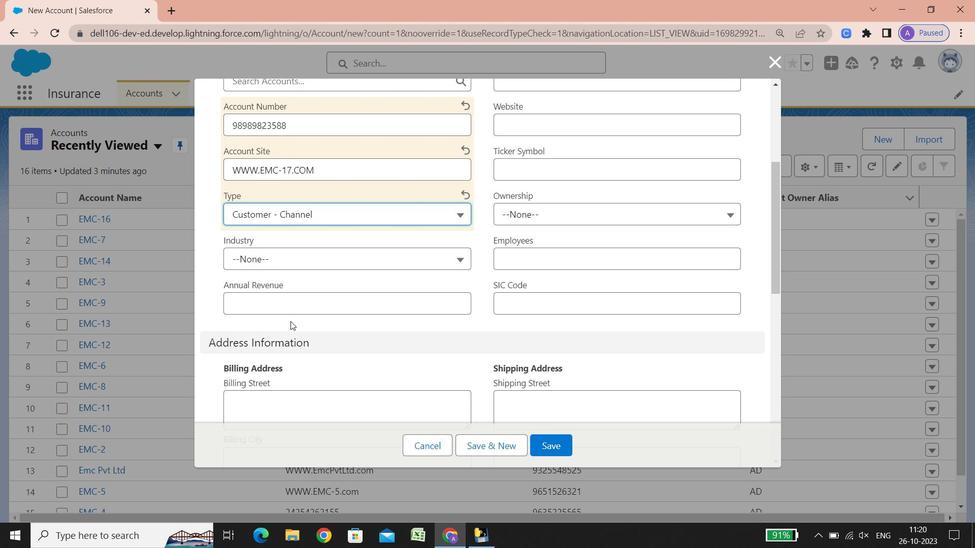 
Action: Mouse scrolled (290, 321) with delta (0, 0)
Screenshot: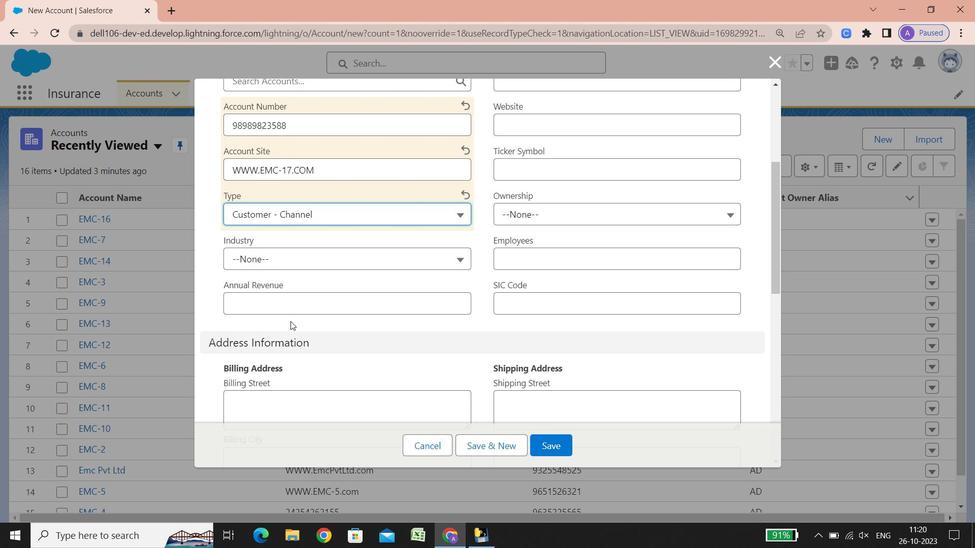 
Action: Mouse scrolled (290, 321) with delta (0, 0)
Screenshot: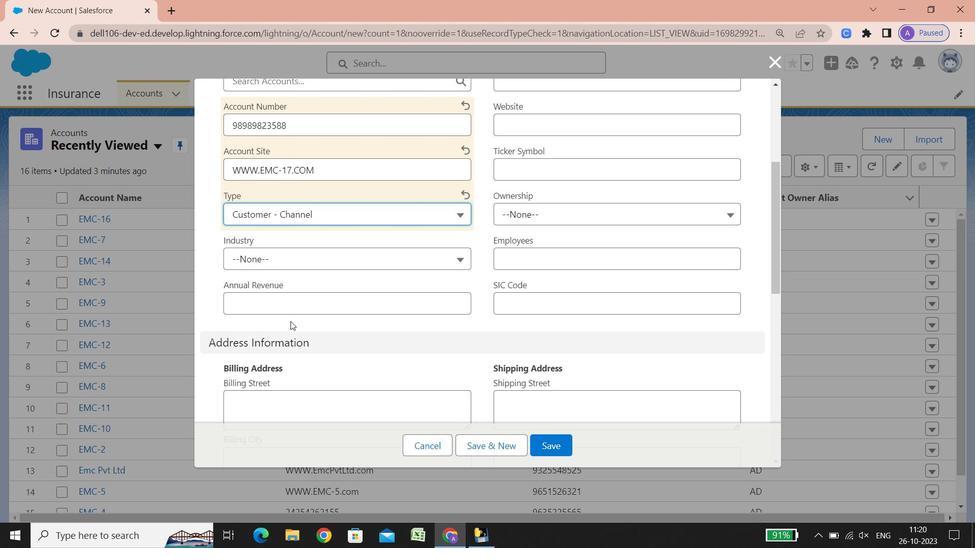 
Action: Mouse scrolled (290, 321) with delta (0, 0)
Screenshot: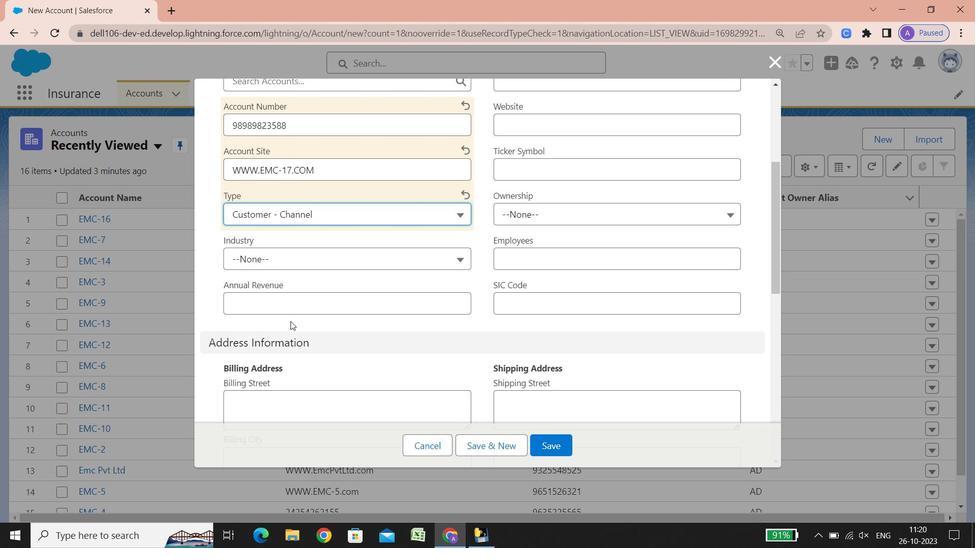 
Action: Mouse scrolled (290, 321) with delta (0, 0)
Screenshot: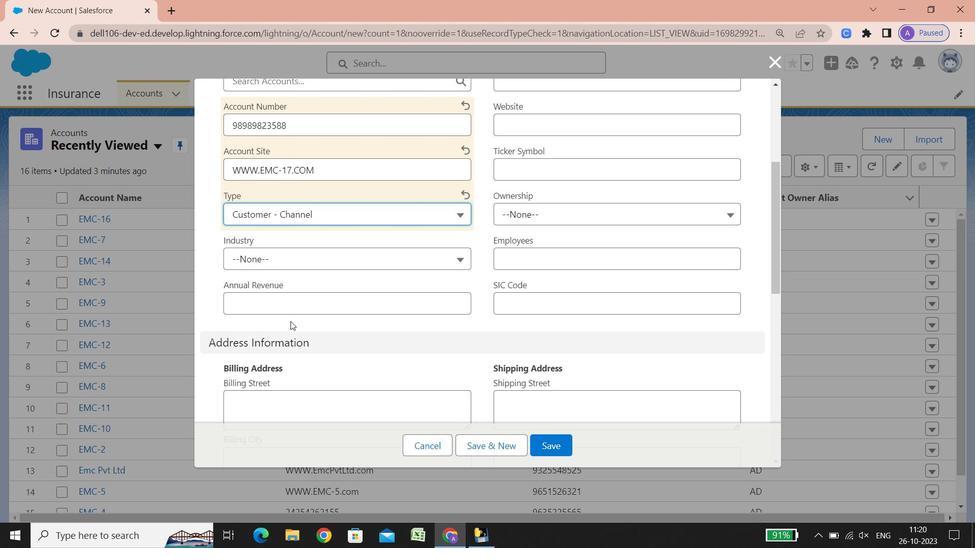 
Action: Mouse scrolled (290, 321) with delta (0, 0)
Screenshot: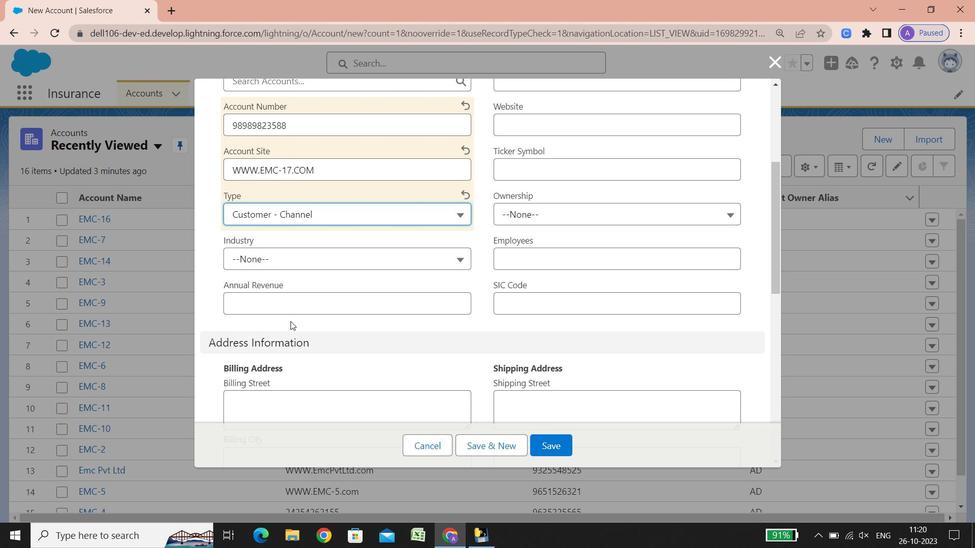 
Action: Mouse scrolled (290, 321) with delta (0, 0)
Screenshot: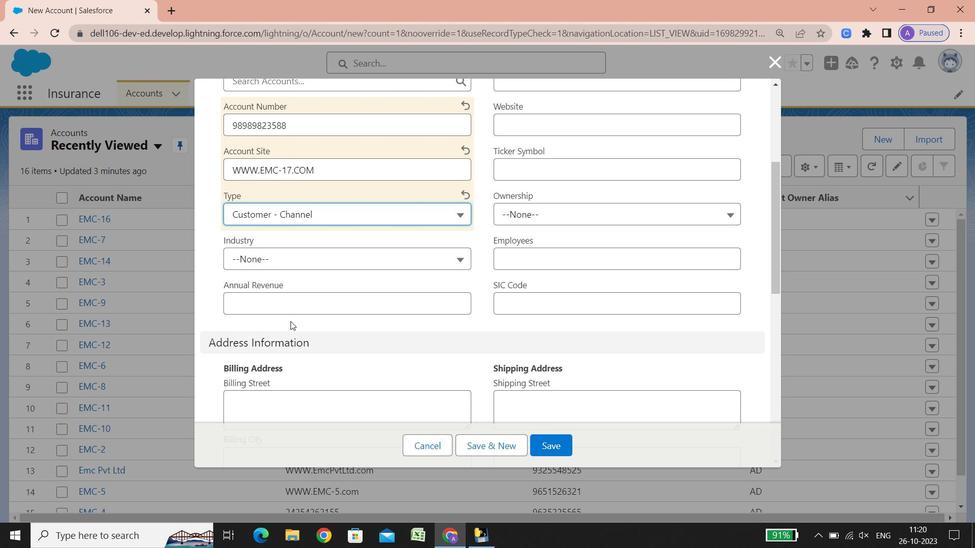 
Action: Mouse scrolled (290, 321) with delta (0, 0)
Screenshot: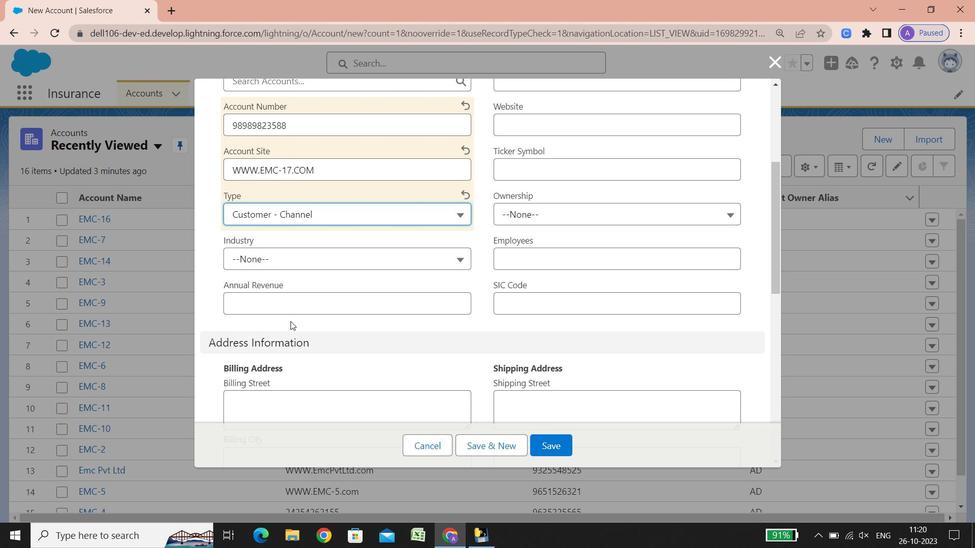 
Action: Mouse scrolled (290, 321) with delta (0, 0)
Screenshot: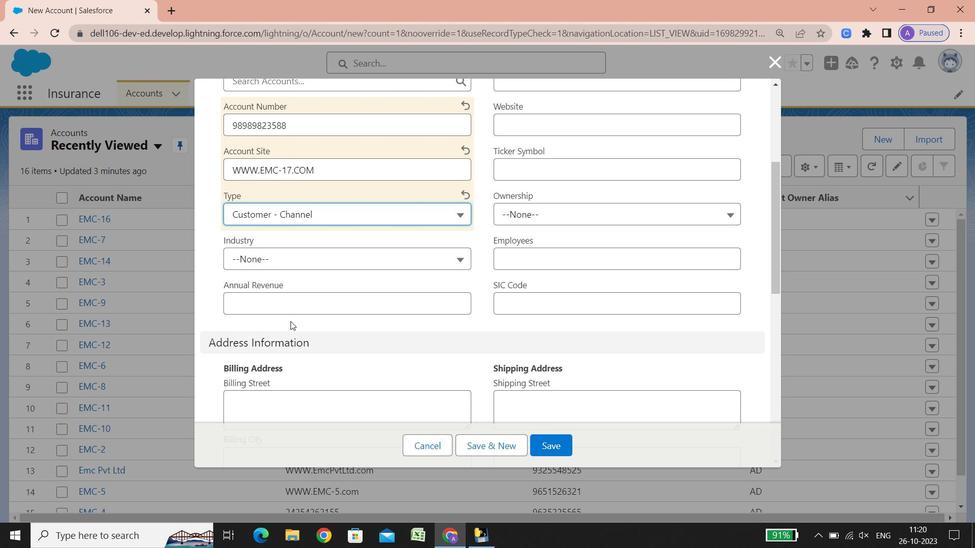 
Action: Mouse scrolled (290, 321) with delta (0, 0)
Screenshot: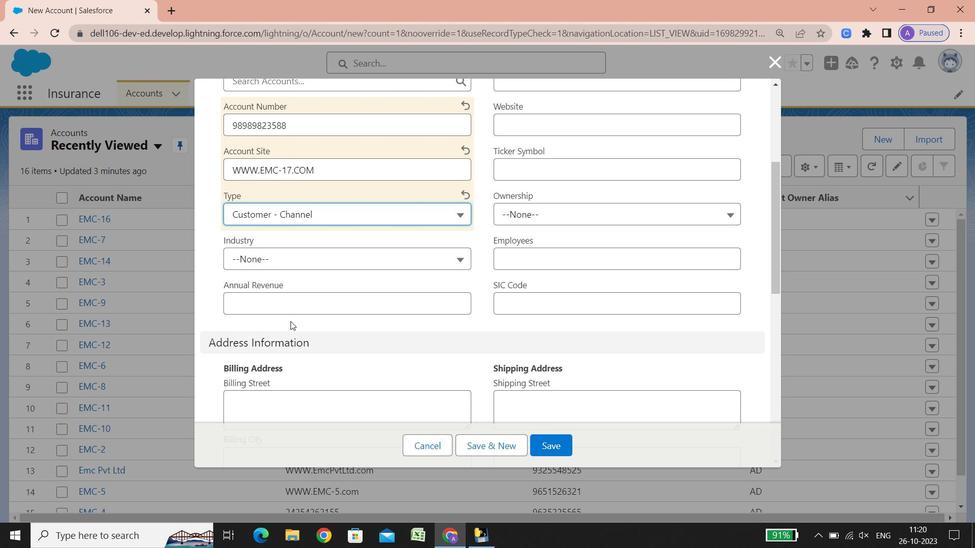 
Action: Mouse scrolled (290, 321) with delta (0, 0)
Screenshot: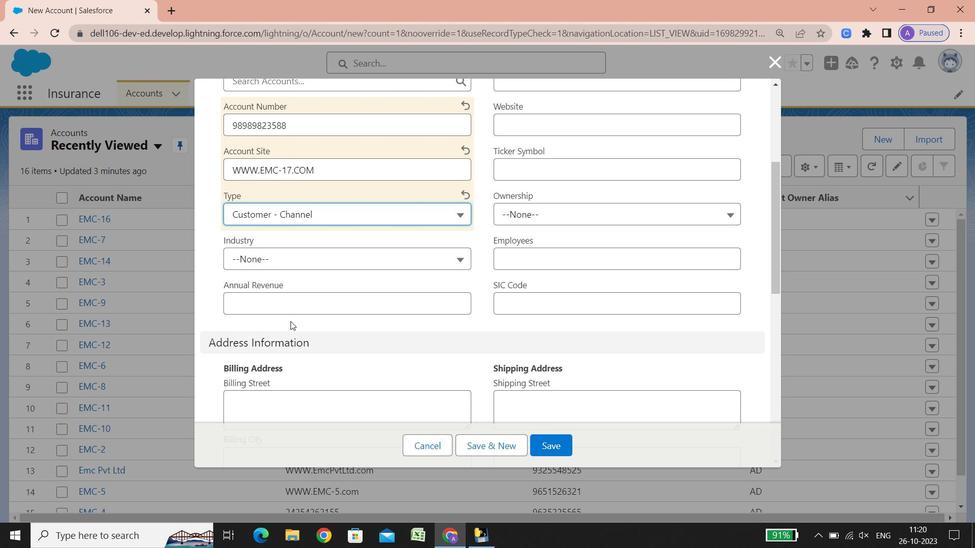 
Action: Mouse scrolled (290, 321) with delta (0, 0)
Screenshot: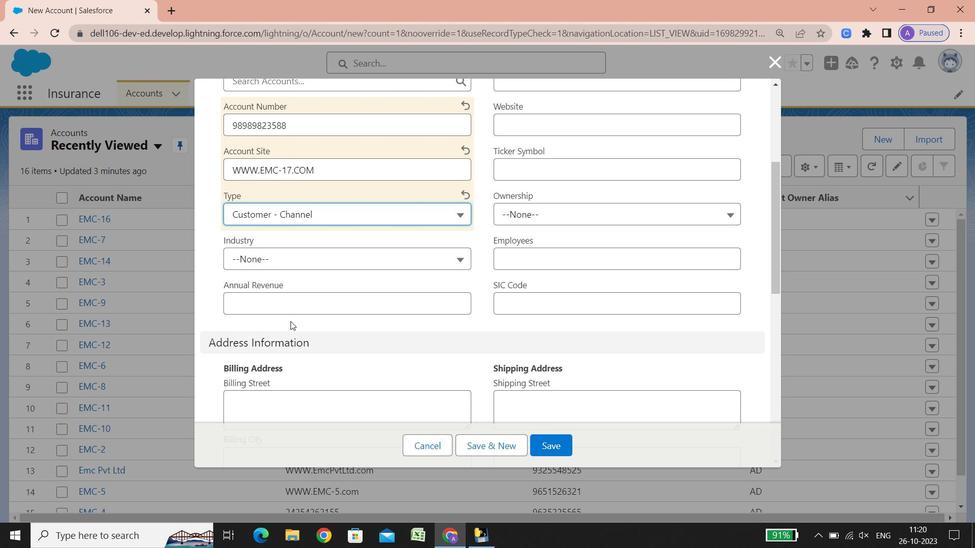 
Action: Mouse scrolled (290, 321) with delta (0, 0)
Screenshot: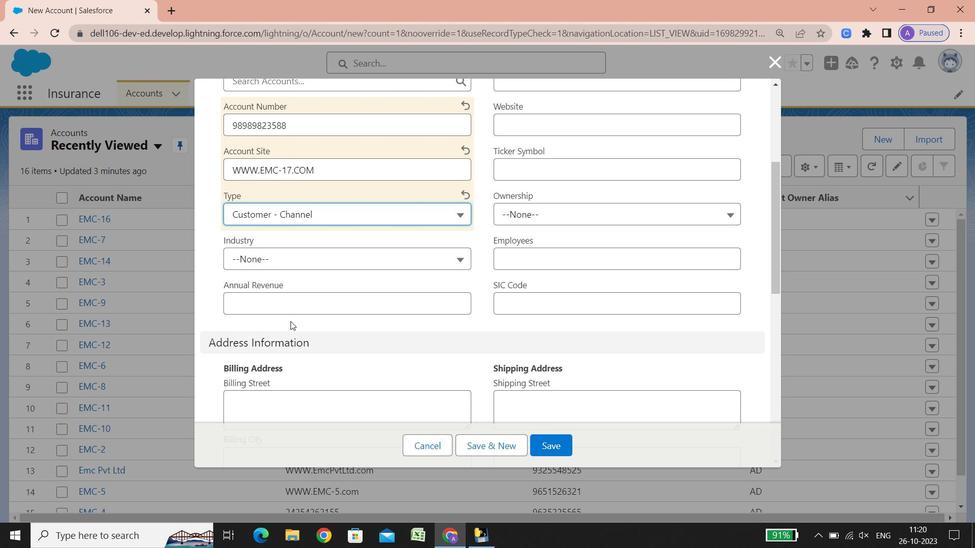 
Action: Mouse scrolled (290, 321) with delta (0, 0)
Screenshot: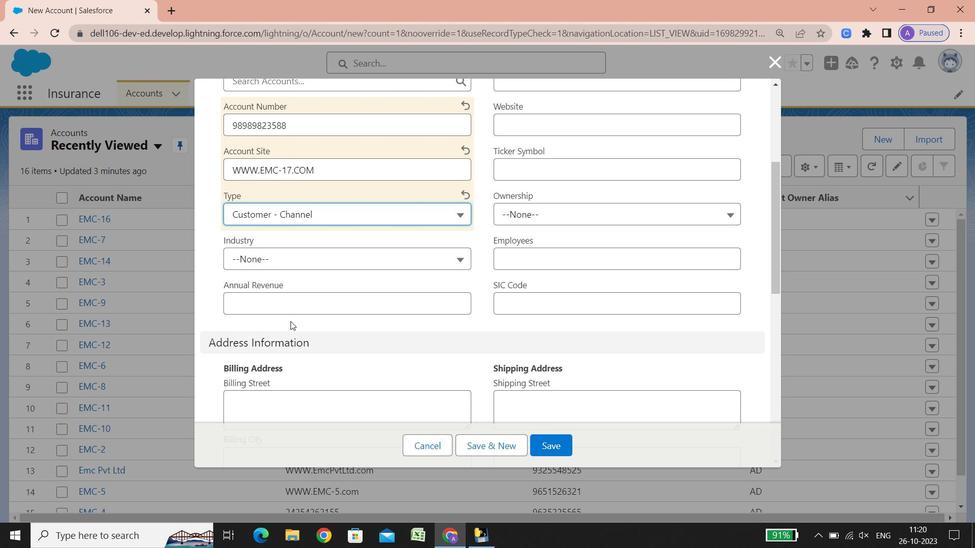 
Action: Mouse scrolled (290, 321) with delta (0, 0)
Screenshot: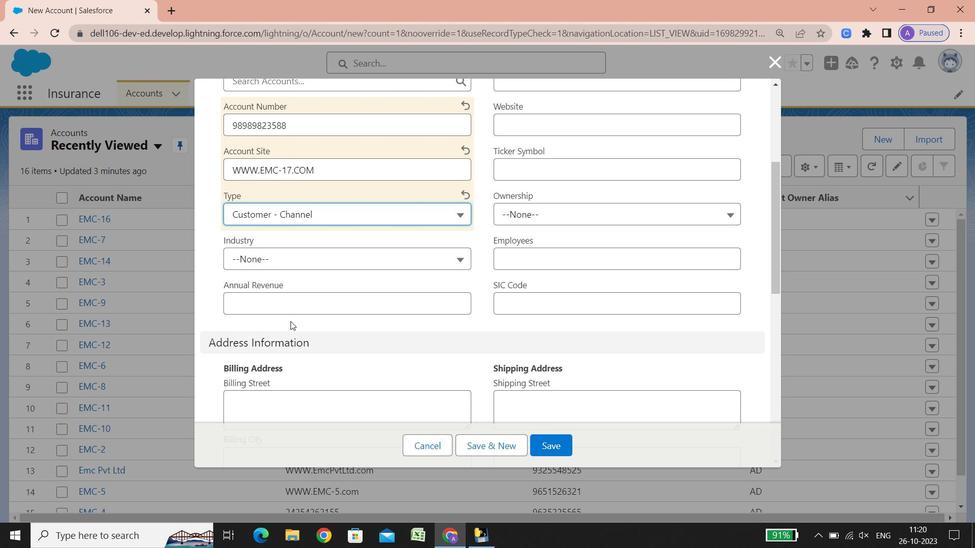 
Action: Mouse scrolled (290, 321) with delta (0, 0)
Screenshot: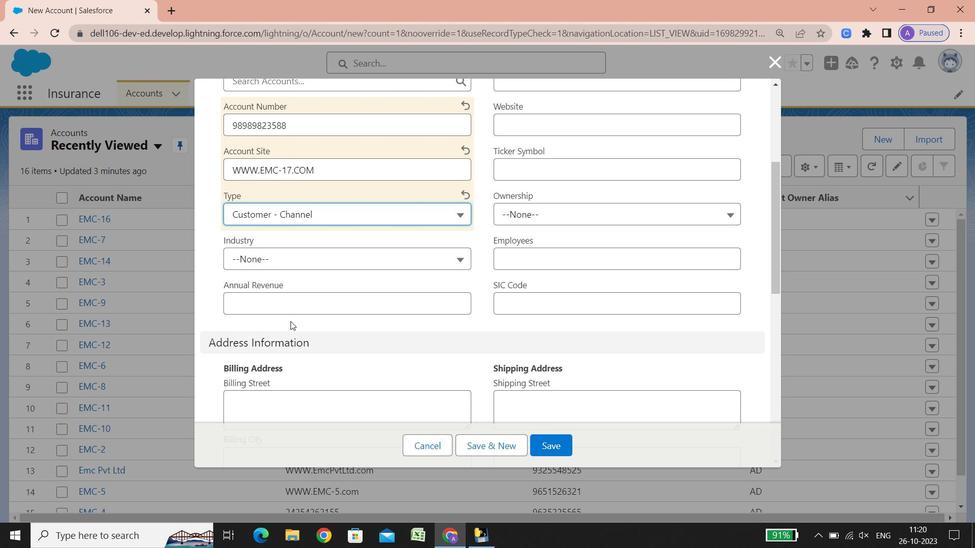 
Action: Mouse scrolled (290, 321) with delta (0, 0)
Screenshot: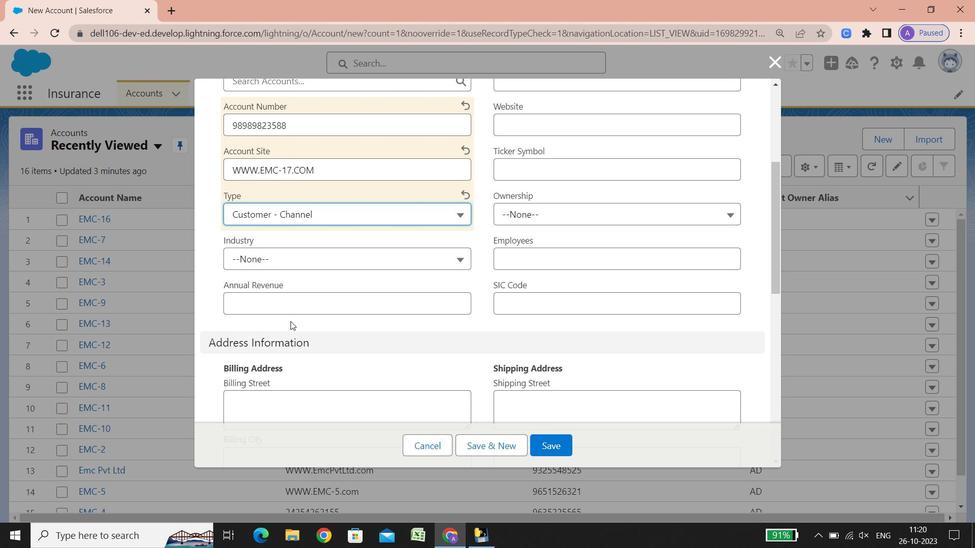 
Action: Mouse scrolled (290, 321) with delta (0, 0)
Screenshot: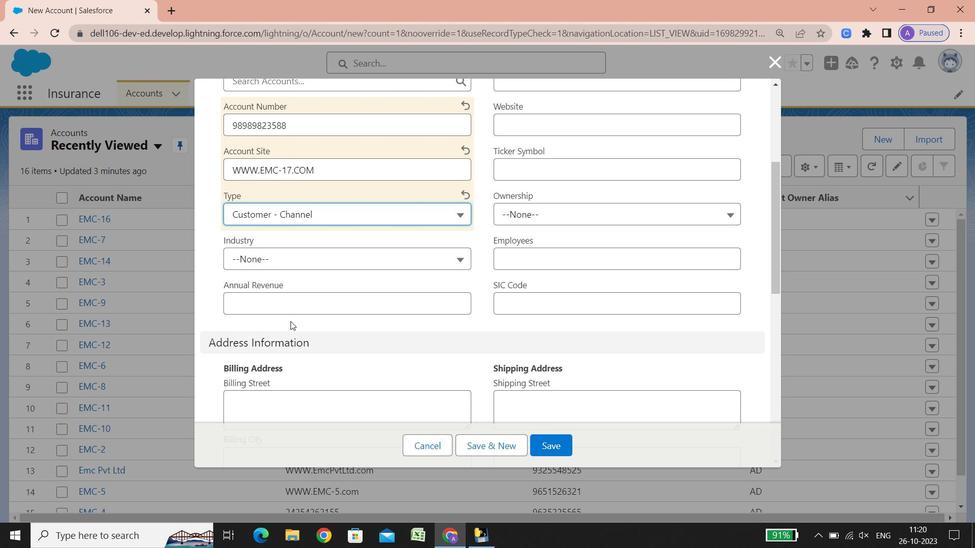 
Action: Mouse scrolled (290, 321) with delta (0, 0)
Screenshot: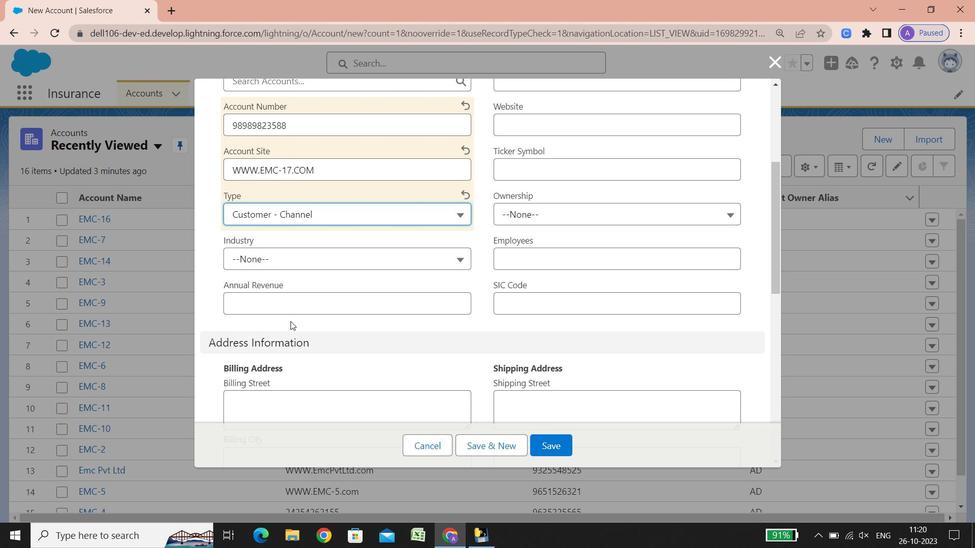 
Action: Mouse scrolled (290, 321) with delta (0, 0)
Screenshot: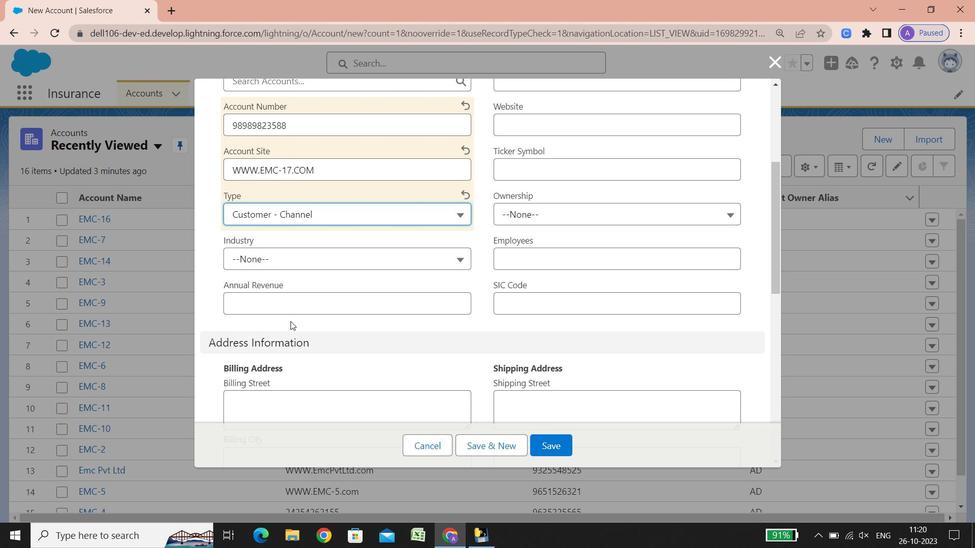 
Action: Mouse scrolled (290, 321) with delta (0, 0)
Screenshot: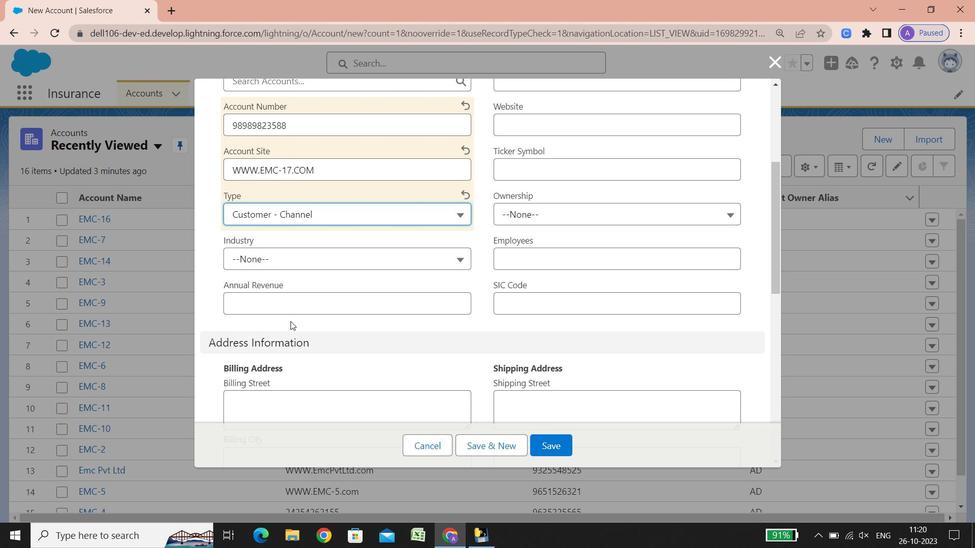 
Action: Mouse scrolled (290, 321) with delta (0, 0)
Screenshot: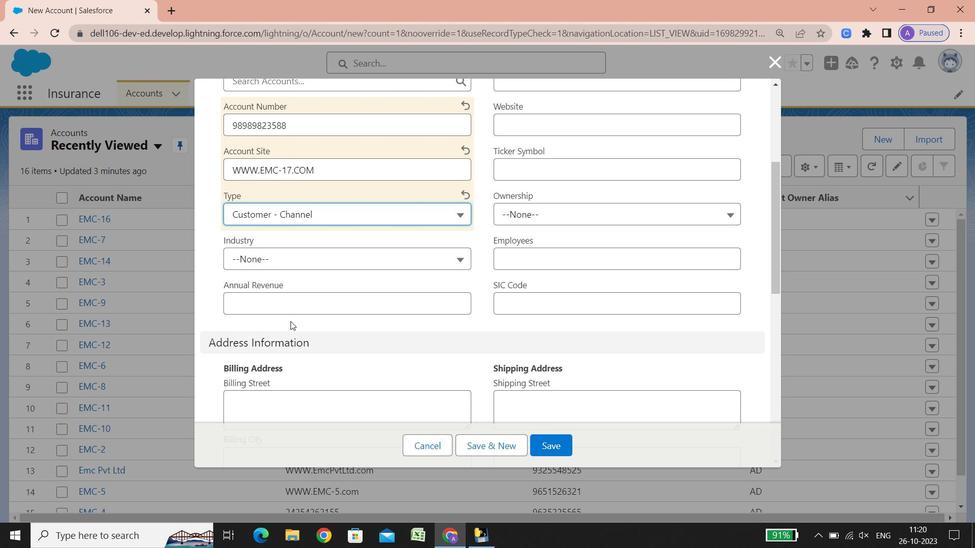 
Action: Mouse scrolled (290, 321) with delta (0, 0)
Screenshot: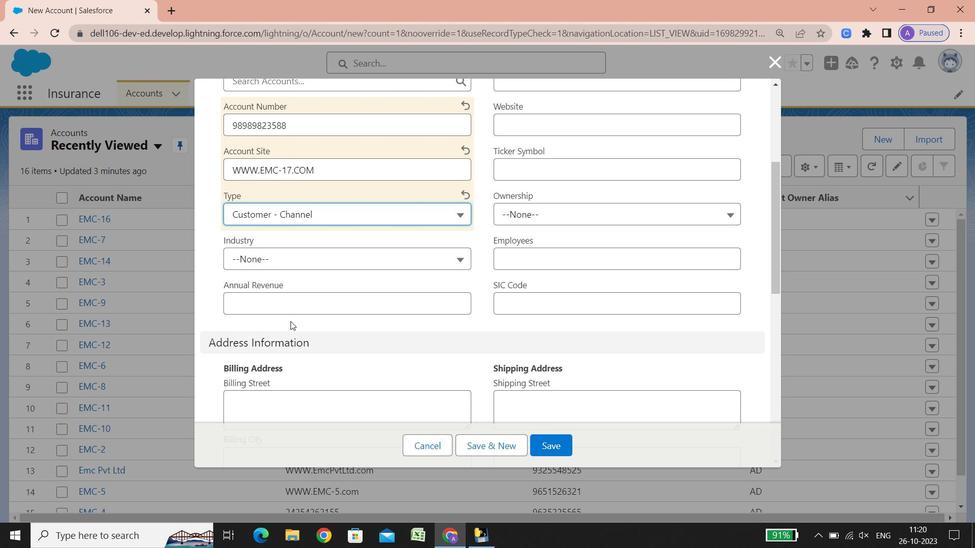 
Action: Mouse scrolled (290, 321) with delta (0, 0)
Screenshot: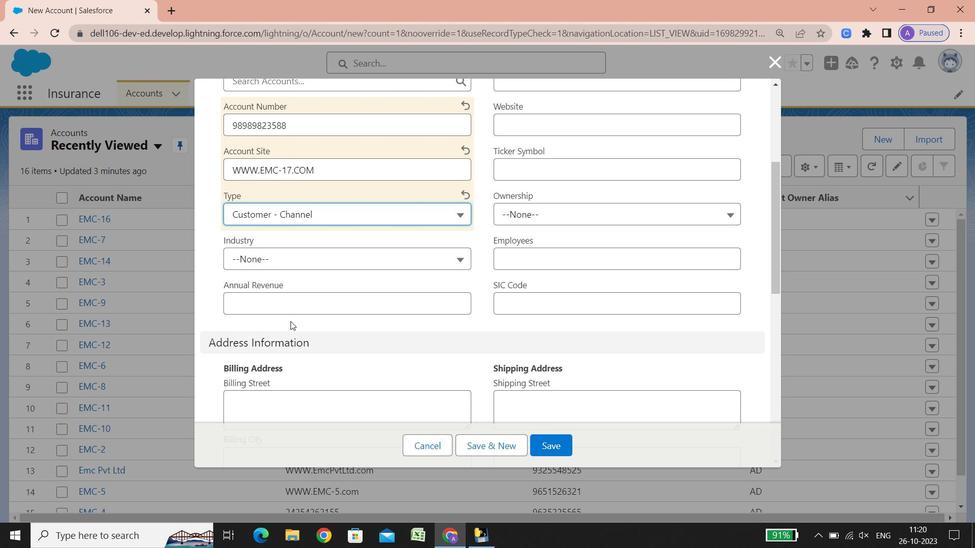 
Action: Mouse scrolled (290, 321) with delta (0, 0)
Screenshot: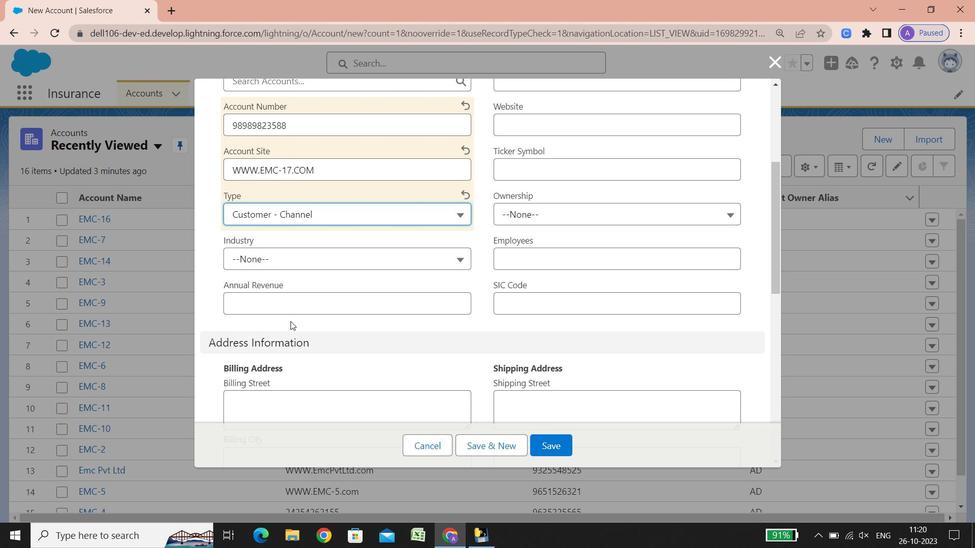 
Action: Mouse scrolled (290, 321) with delta (0, 0)
Screenshot: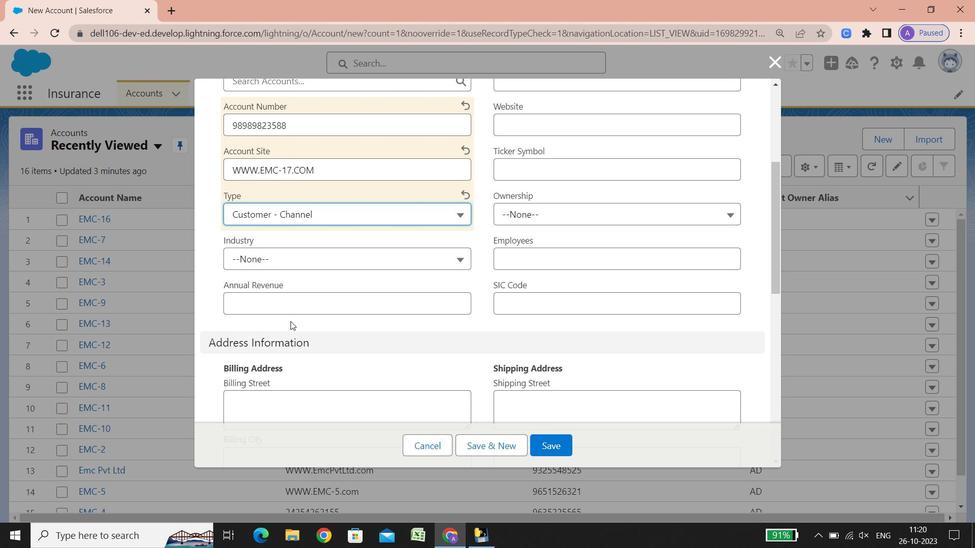 
Action: Mouse scrolled (290, 321) with delta (0, 0)
Screenshot: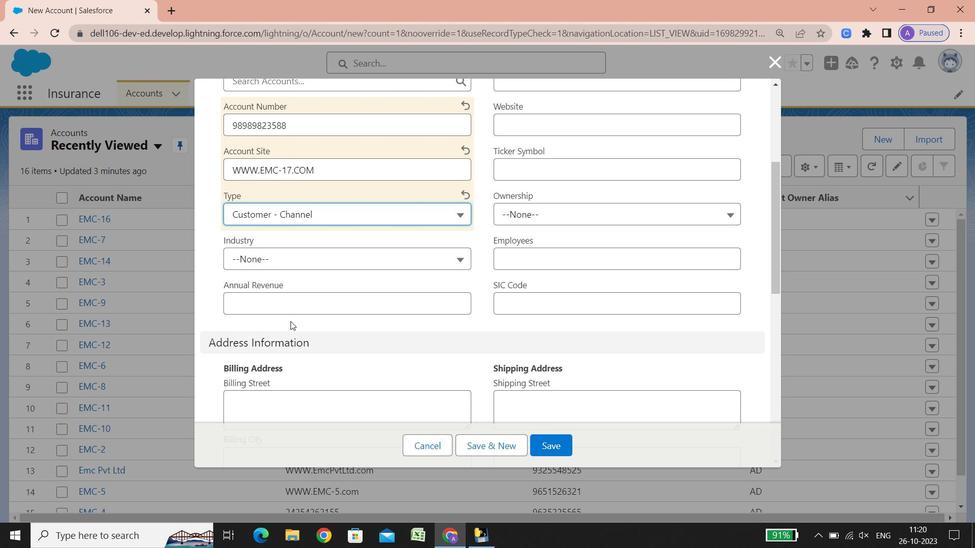 
Action: Mouse scrolled (290, 321) with delta (0, 0)
Screenshot: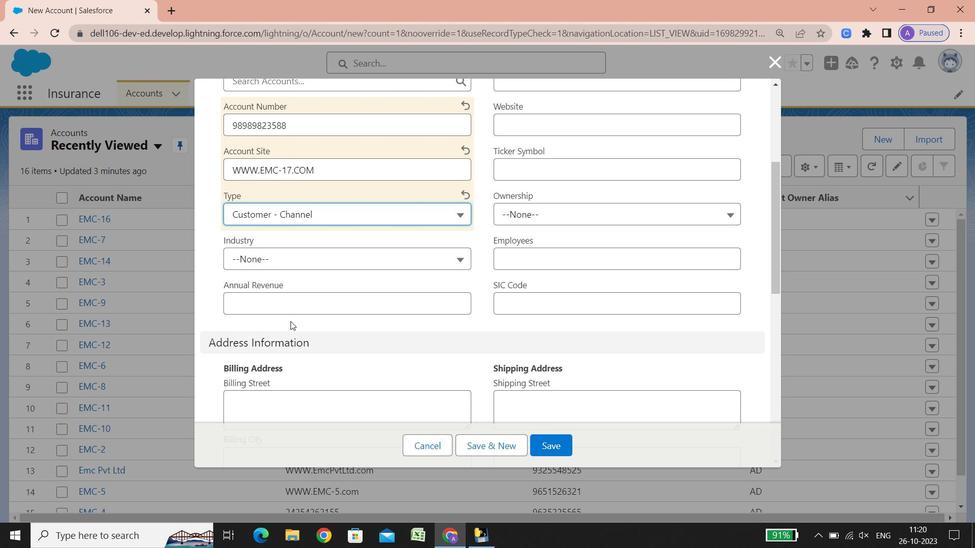 
Action: Mouse scrolled (290, 321) with delta (0, 0)
Screenshot: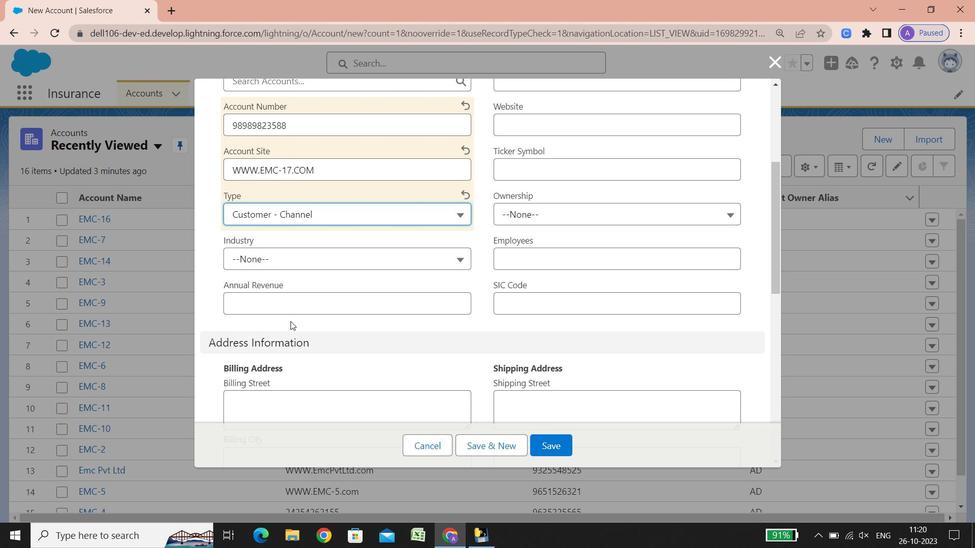 
Action: Mouse scrolled (290, 321) with delta (0, 0)
Screenshot: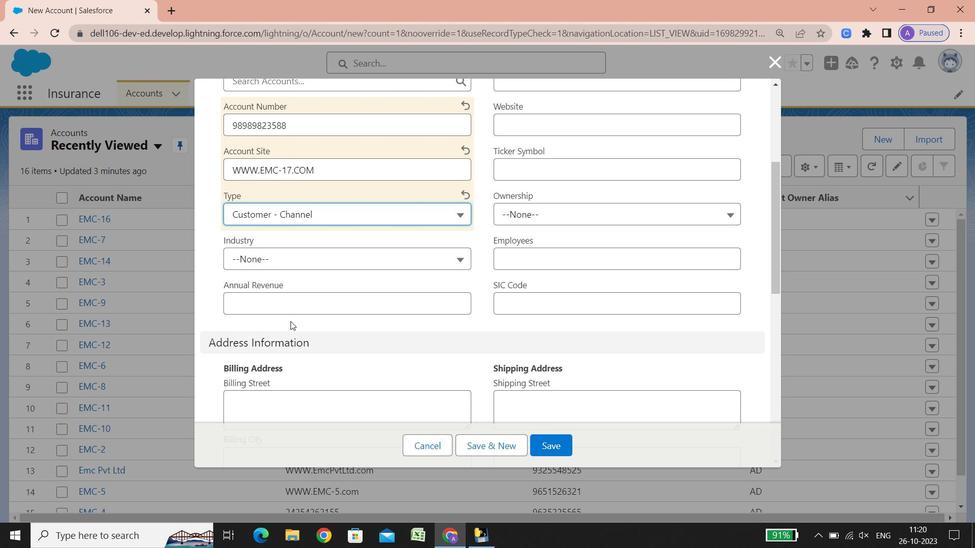 
Action: Mouse scrolled (290, 321) with delta (0, 0)
Screenshot: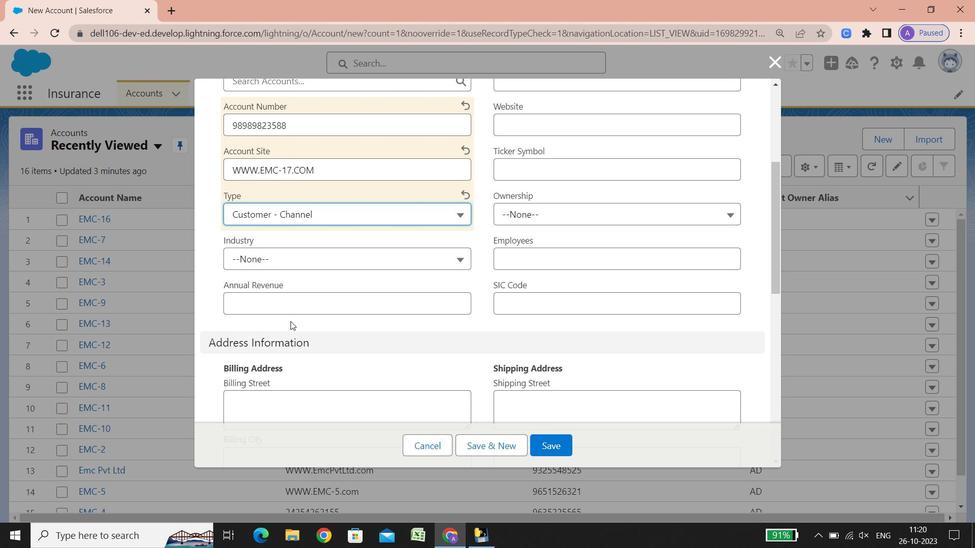 
Action: Mouse scrolled (290, 321) with delta (0, 0)
Screenshot: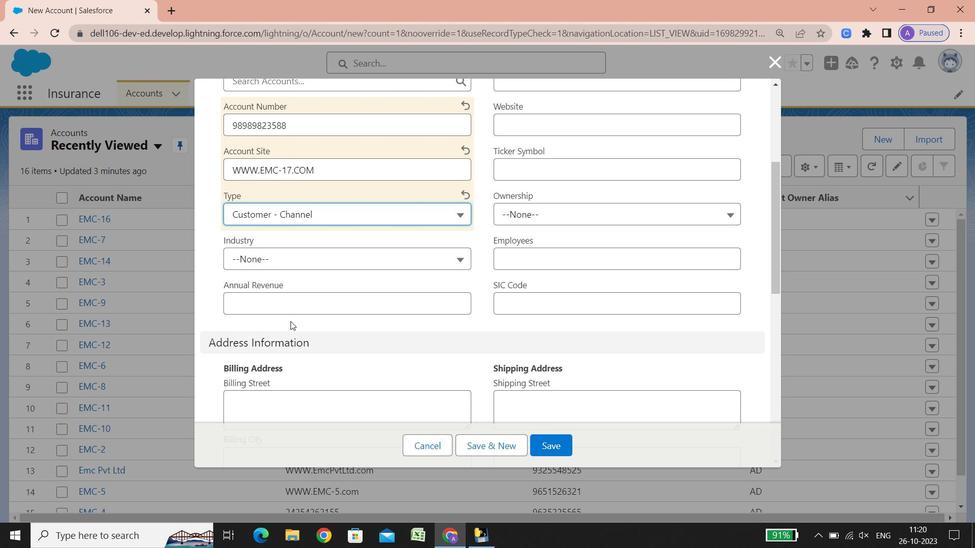 
Action: Mouse scrolled (290, 321) with delta (0, 0)
Screenshot: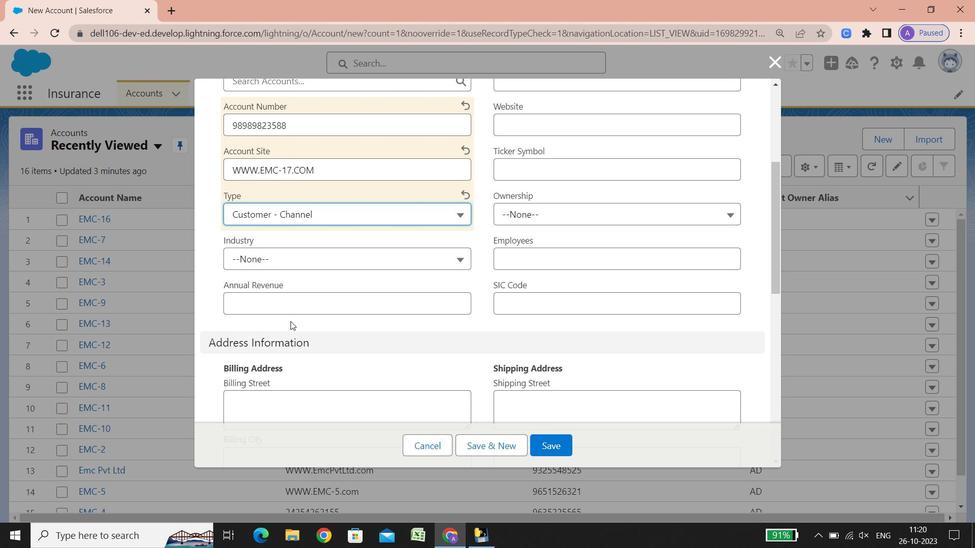 
Action: Mouse scrolled (290, 321) with delta (0, 0)
Screenshot: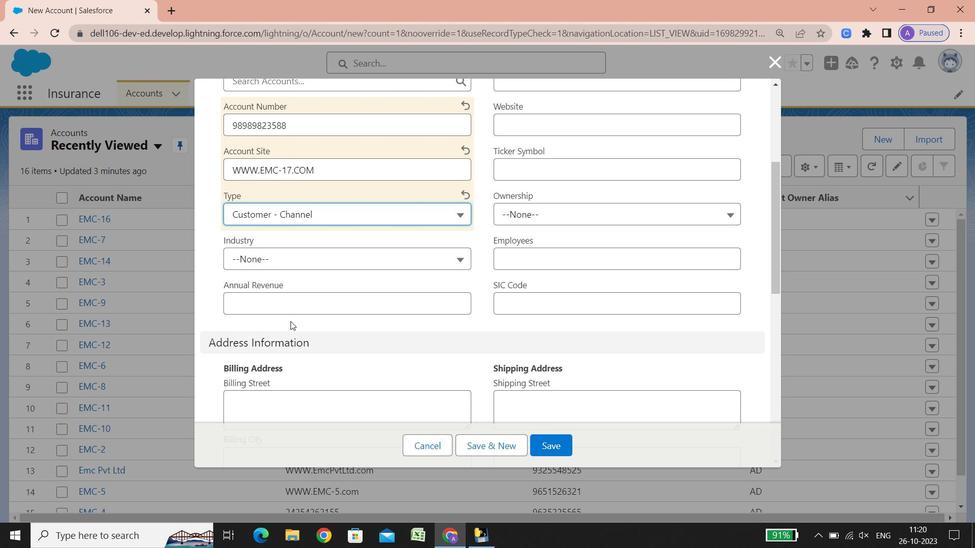 
Action: Mouse scrolled (290, 321) with delta (0, 0)
Screenshot: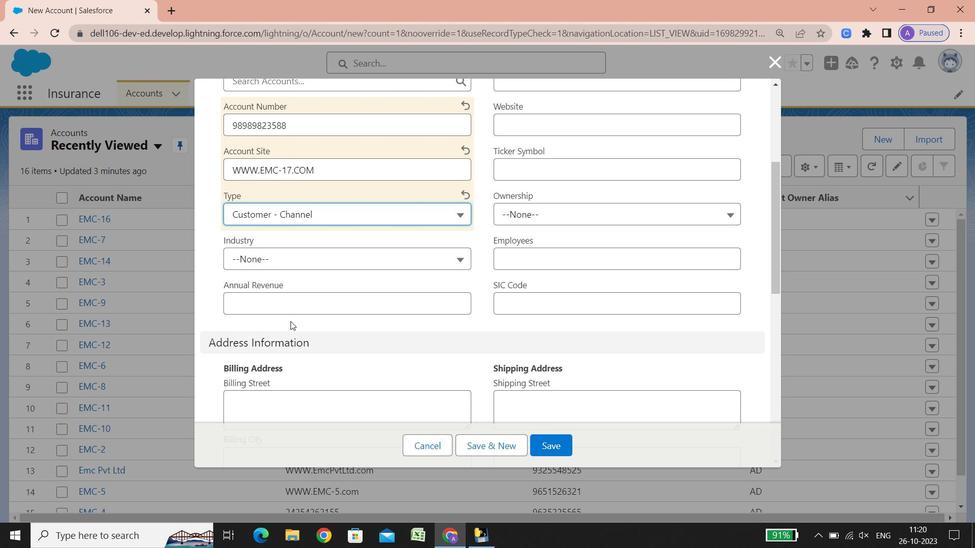 
Action: Mouse scrolled (290, 321) with delta (0, 0)
Screenshot: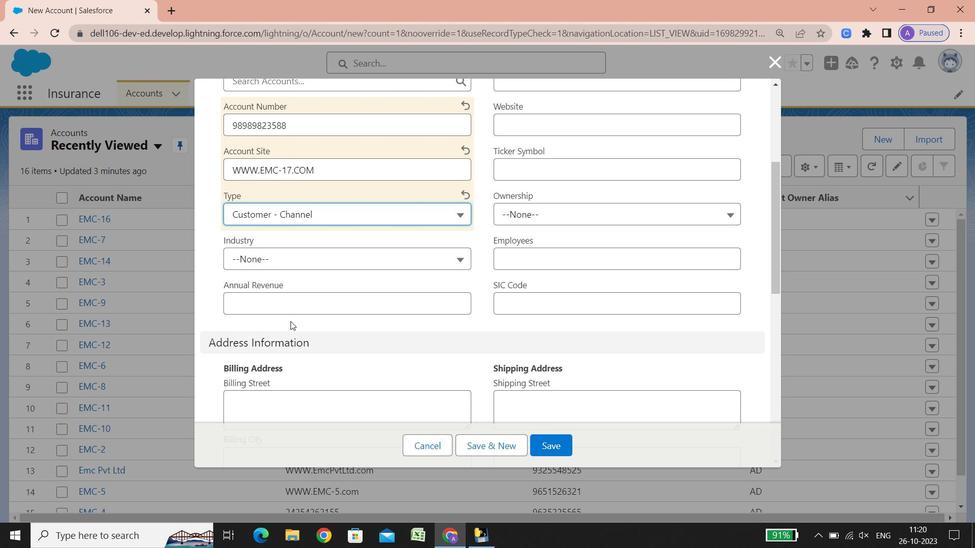 
Action: Mouse scrolled (290, 321) with delta (0, 0)
Screenshot: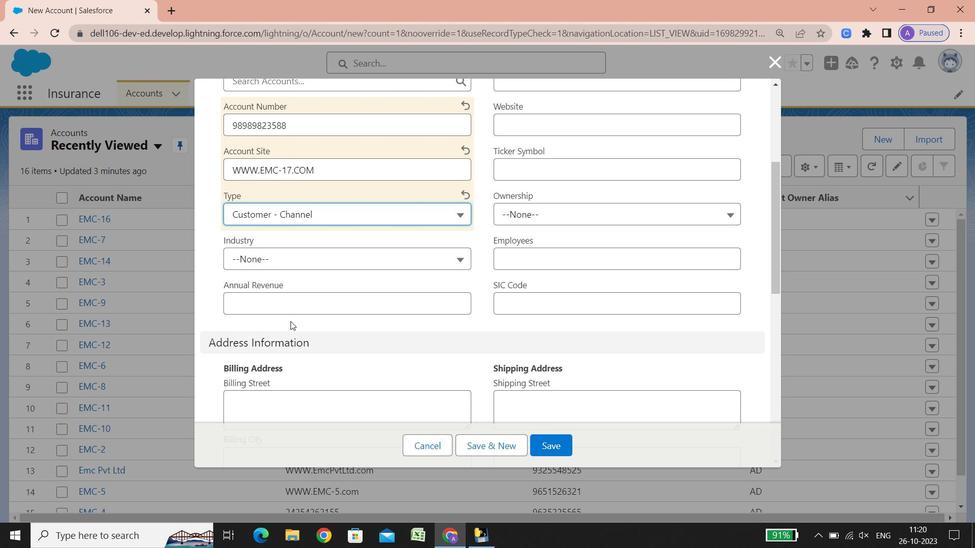
Action: Mouse scrolled (290, 321) with delta (0, 0)
Screenshot: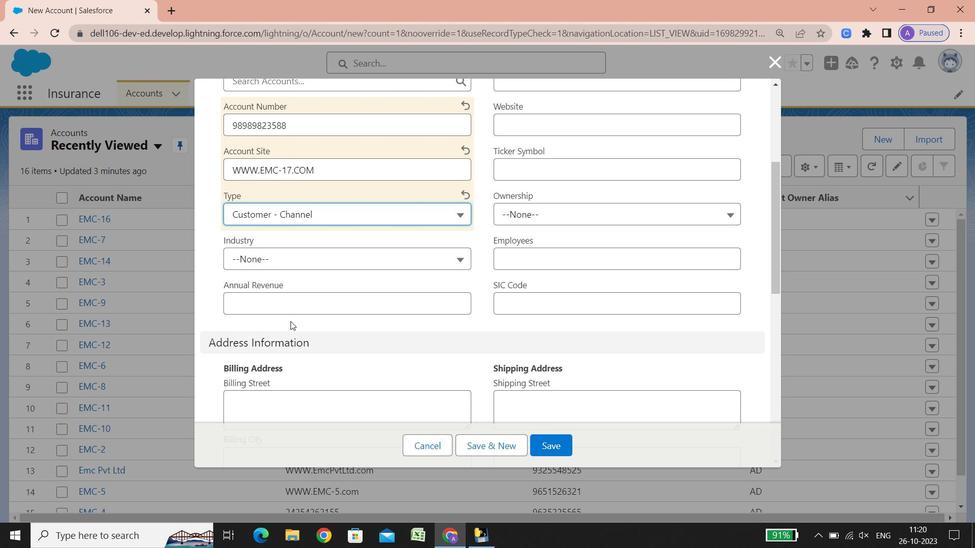
Action: Mouse moved to (312, 258)
Screenshot: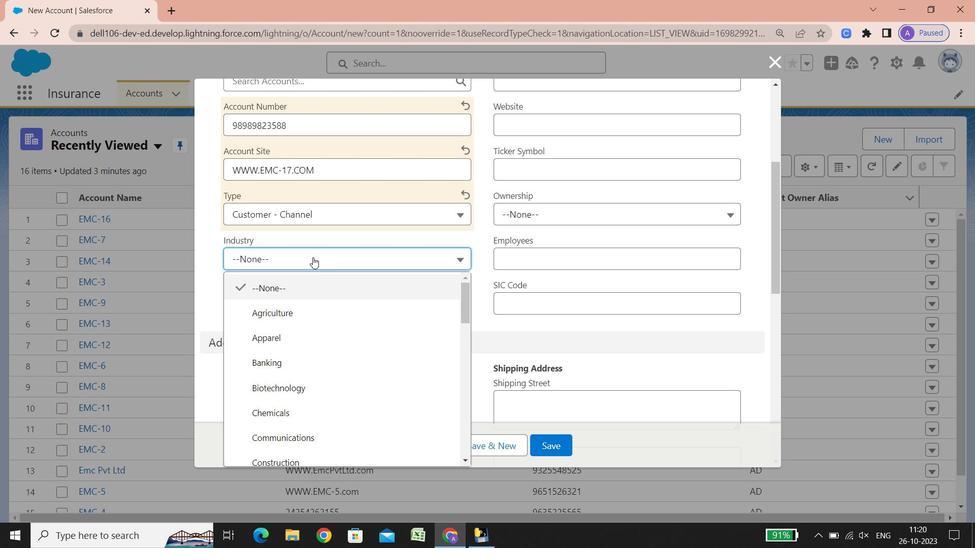 
Action: Mouse pressed left at (312, 258)
Screenshot: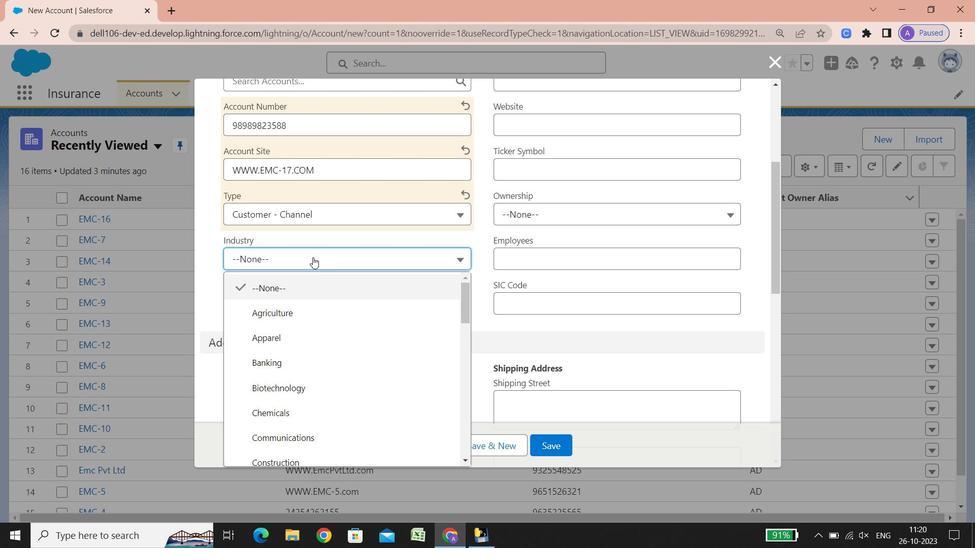 
Action: Mouse moved to (287, 314)
Screenshot: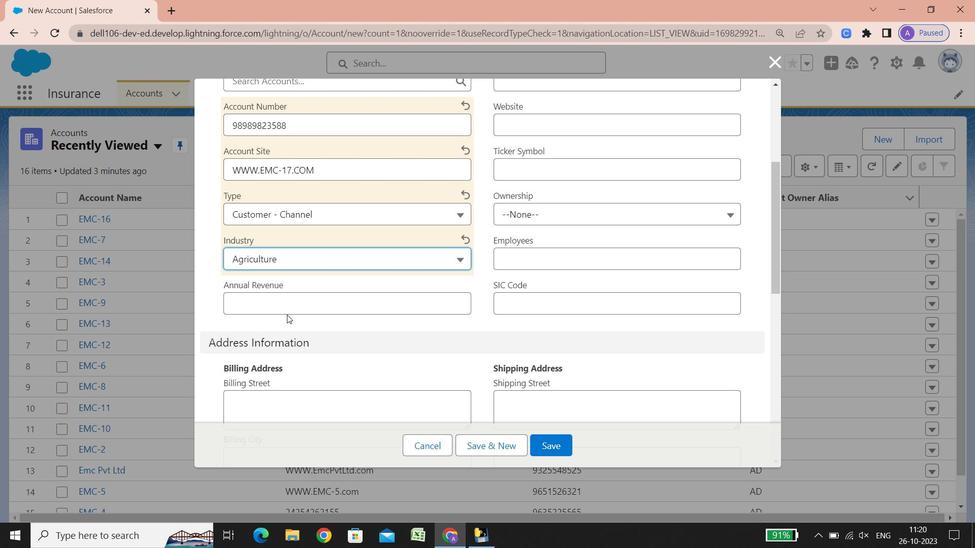 
Action: Mouse pressed left at (287, 314)
Screenshot: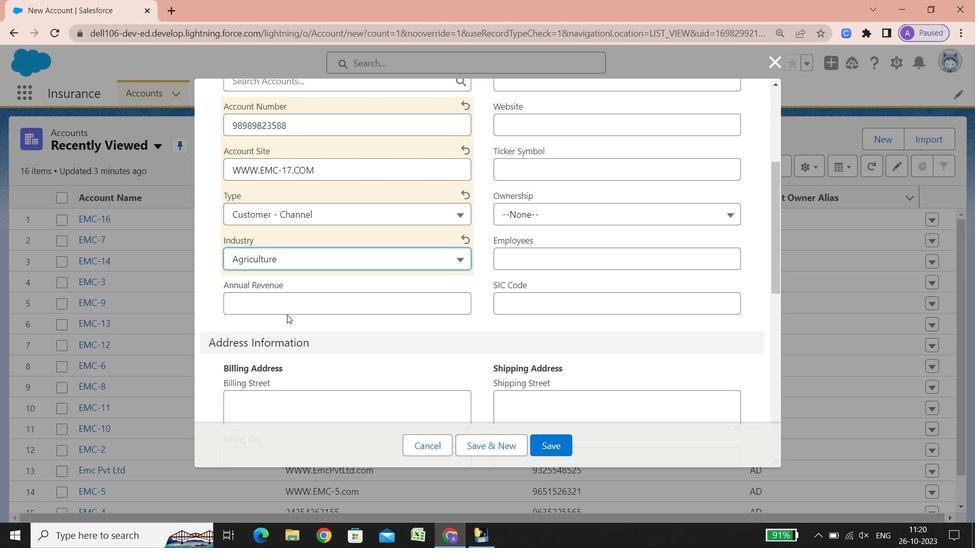 
Action: Mouse moved to (293, 308)
Screenshot: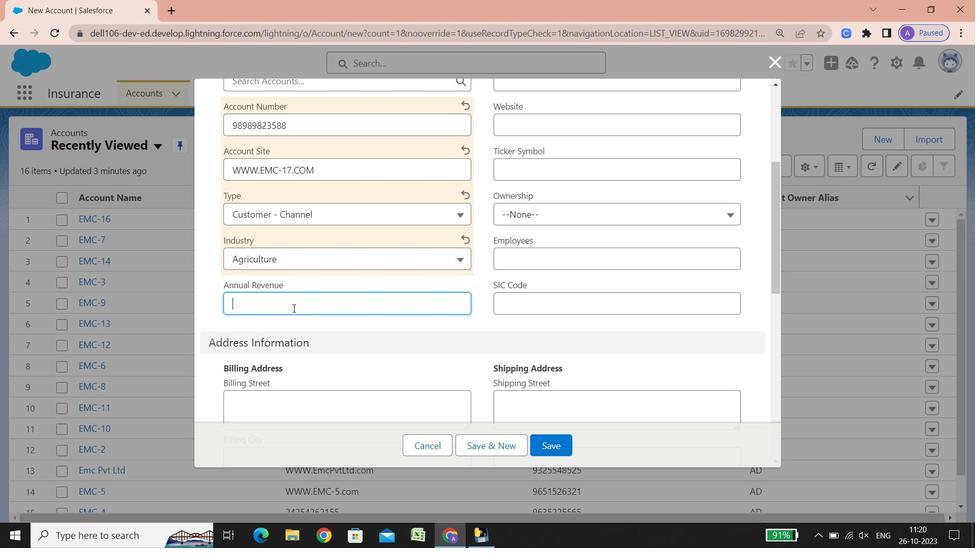 
Action: Mouse pressed left at (293, 308)
Screenshot: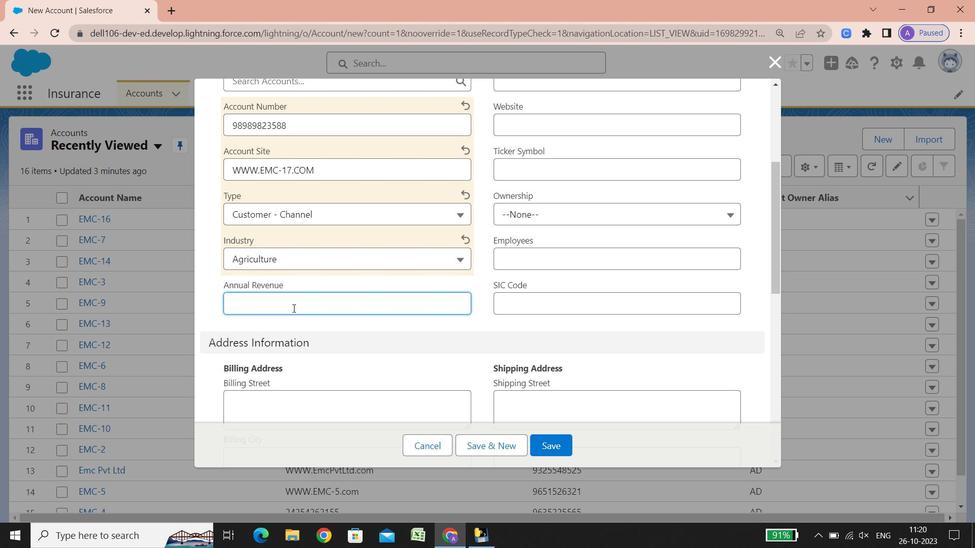 
Action: Key pressed 32989884
Screenshot: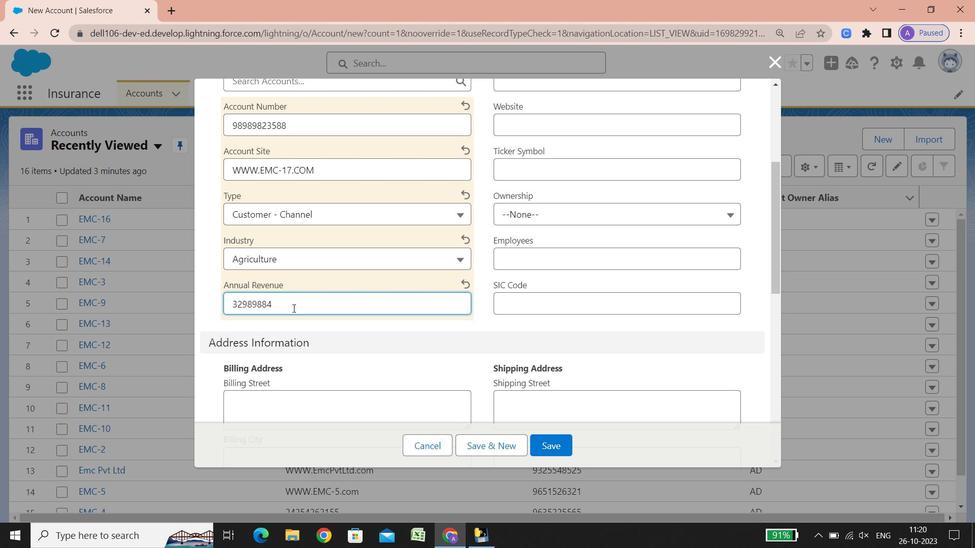 
Action: Mouse moved to (635, 191)
Screenshot: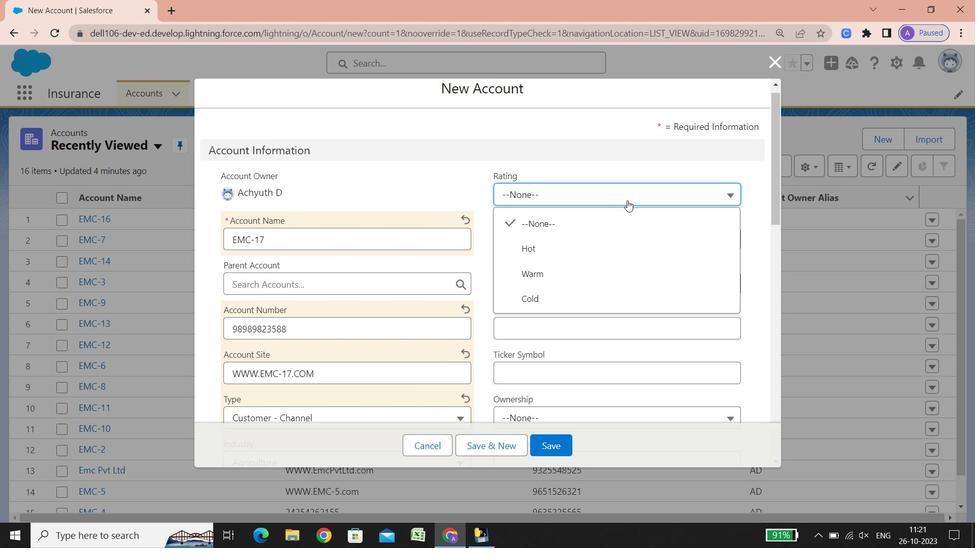 
Action: Mouse pressed left at (635, 191)
Screenshot: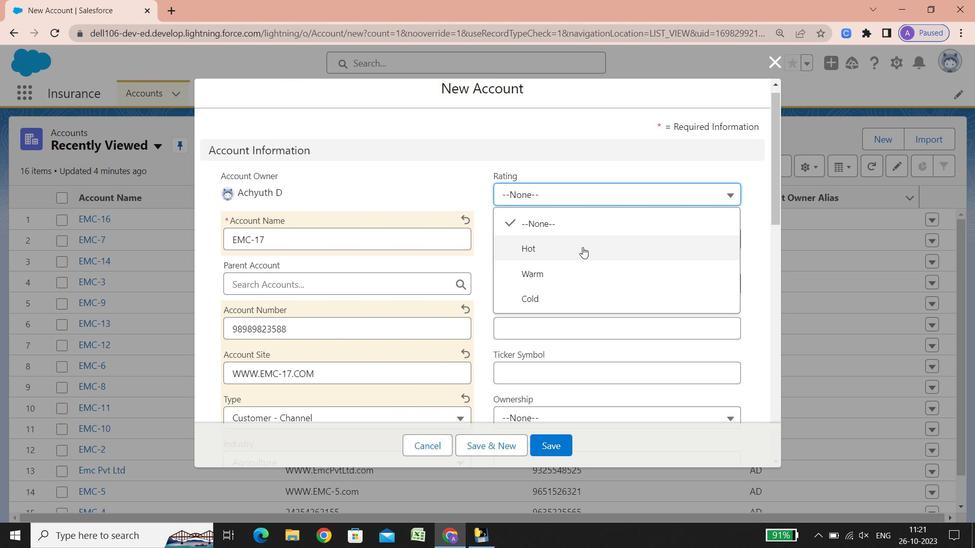 
Action: Mouse moved to (580, 248)
Screenshot: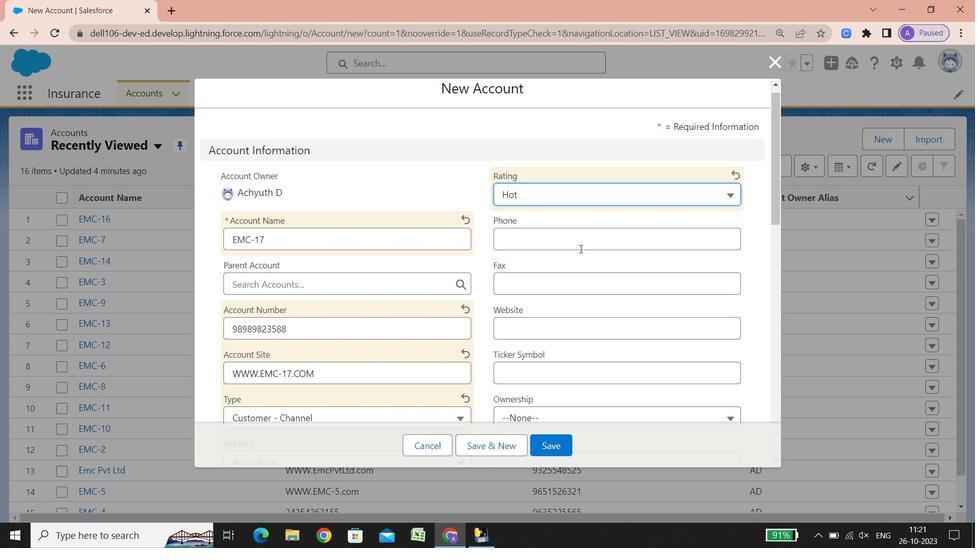 
Action: Mouse pressed left at (580, 248)
Screenshot: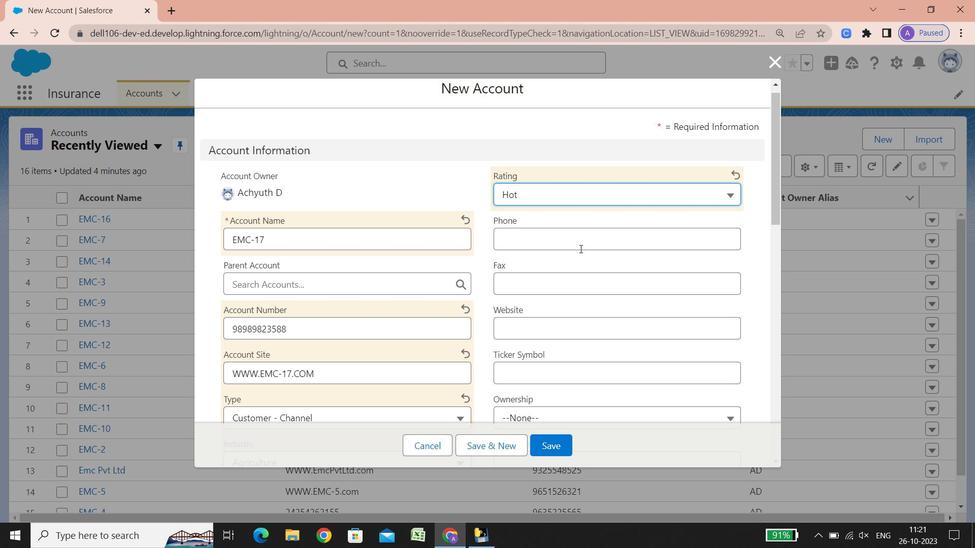 
Action: Mouse moved to (549, 240)
Screenshot: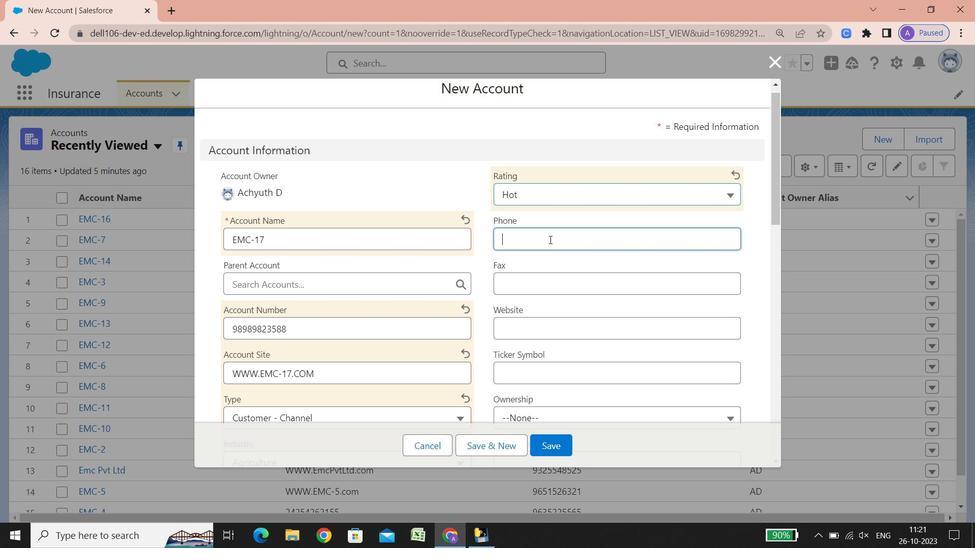 
Action: Mouse pressed left at (549, 240)
Screenshot: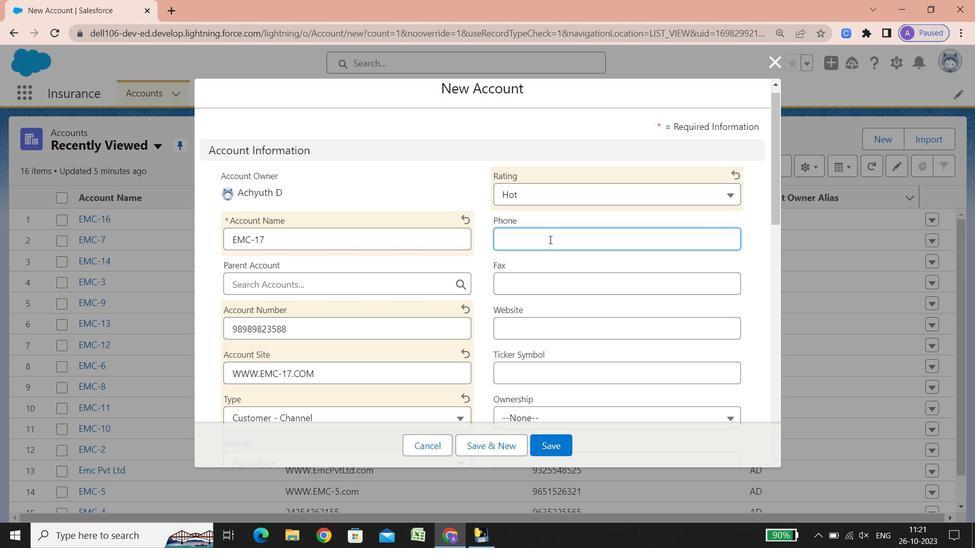 
Action: Key pressed 01715032642
Screenshot: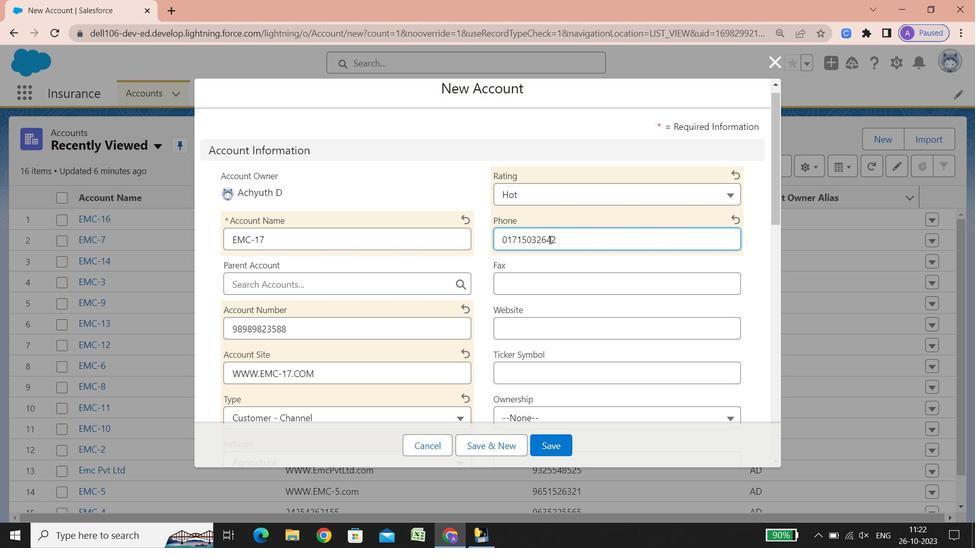 
Action: Mouse moved to (504, 289)
Screenshot: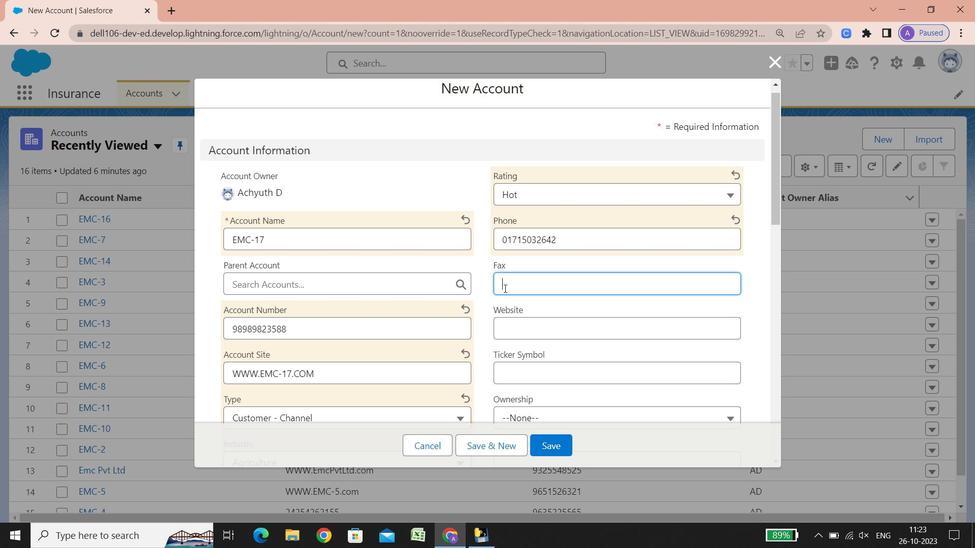 
Action: Mouse pressed left at (504, 289)
Screenshot: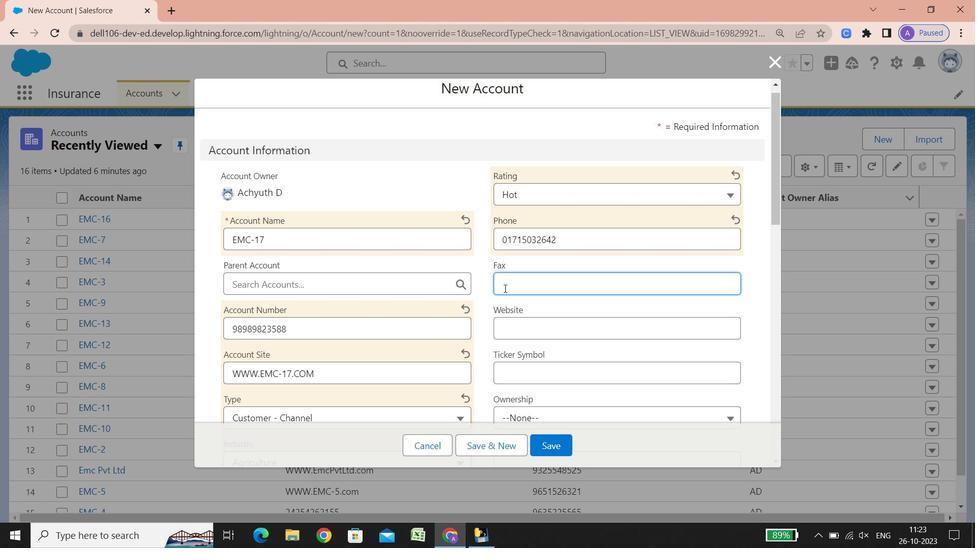 
Action: Key pressed 77<Key.backspace>0612098465526526959<Key.backspace><Key.backspace>
Screenshot: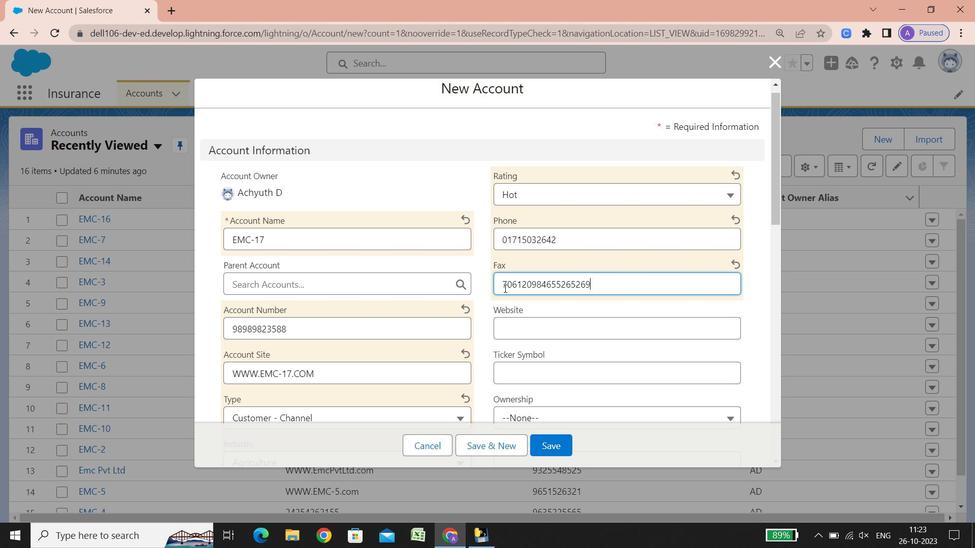 
Action: Mouse moved to (516, 331)
Screenshot: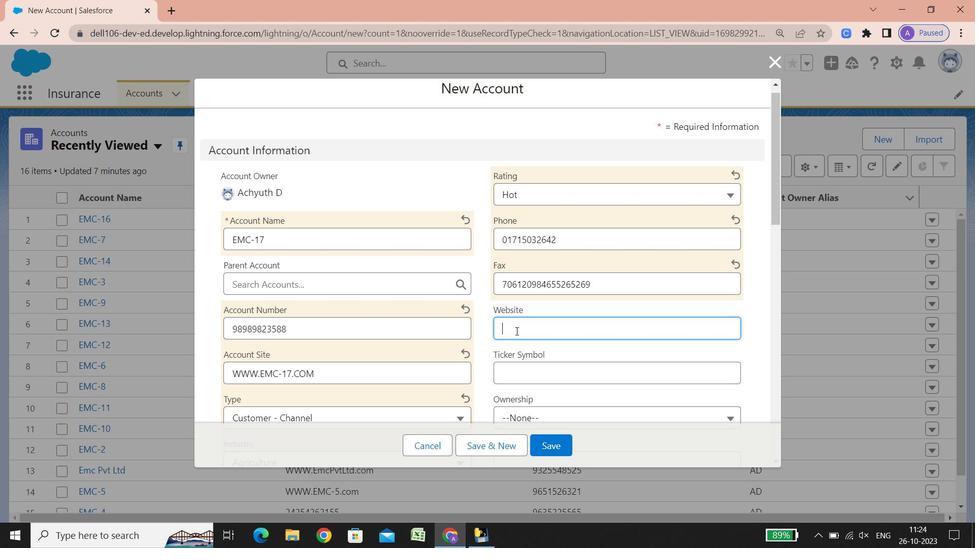 
Action: Mouse pressed left at (516, 331)
Screenshot: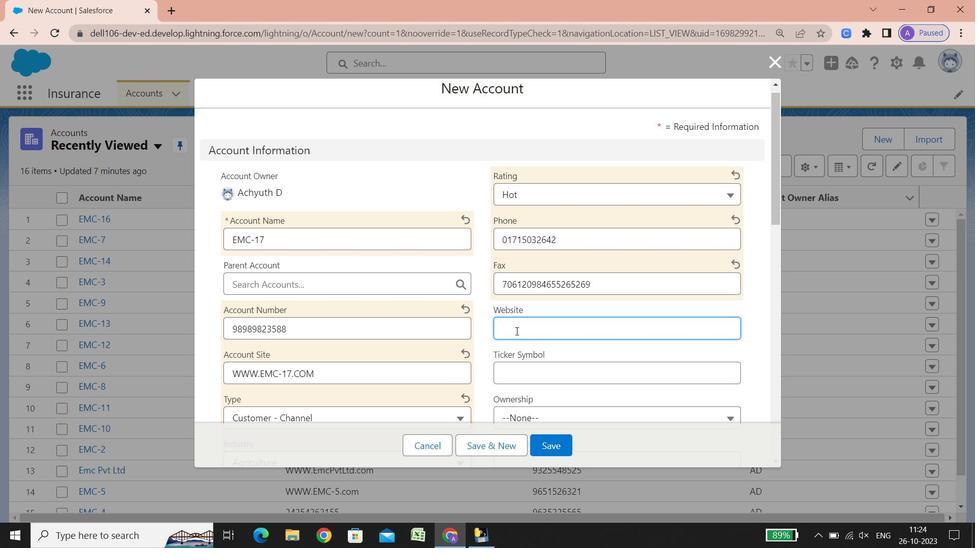 
Action: Key pressed WWW.EMC-17.COM
Screenshot: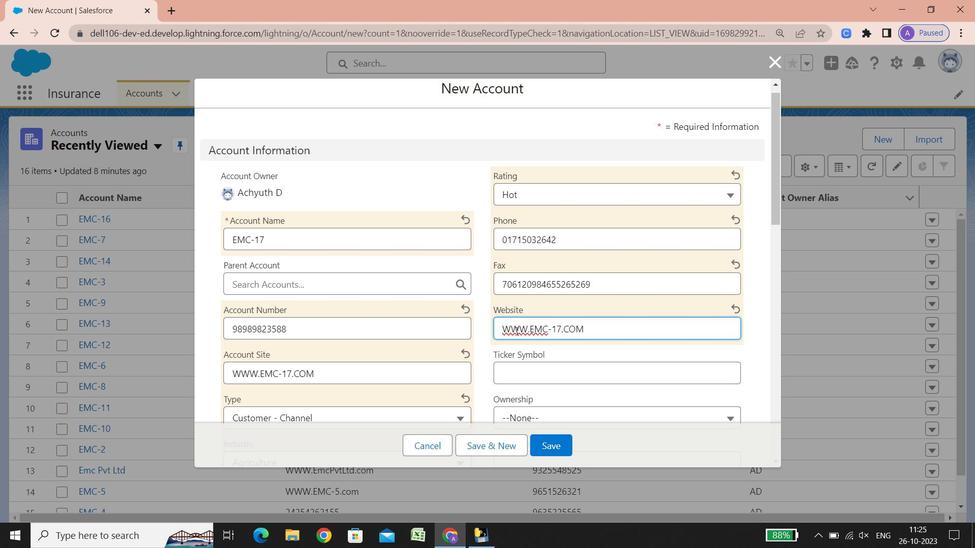 
Action: Mouse moved to (517, 376)
Screenshot: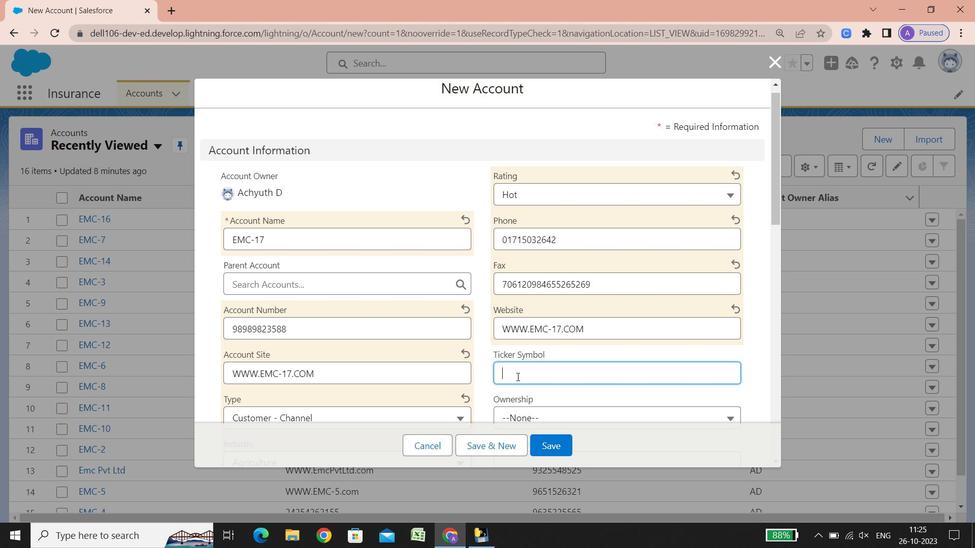 
Action: Mouse pressed left at (517, 376)
Screenshot: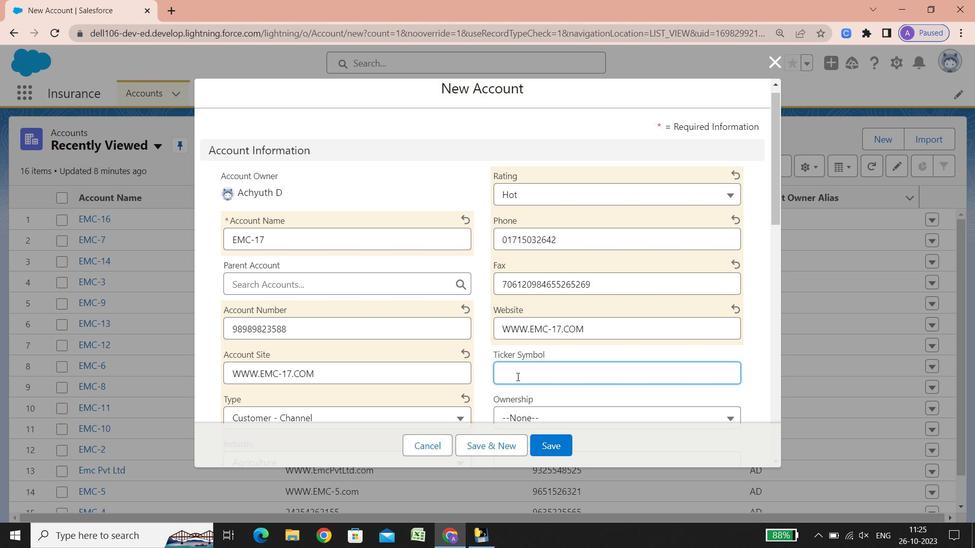 
Action: Key pressed EMC
Screenshot: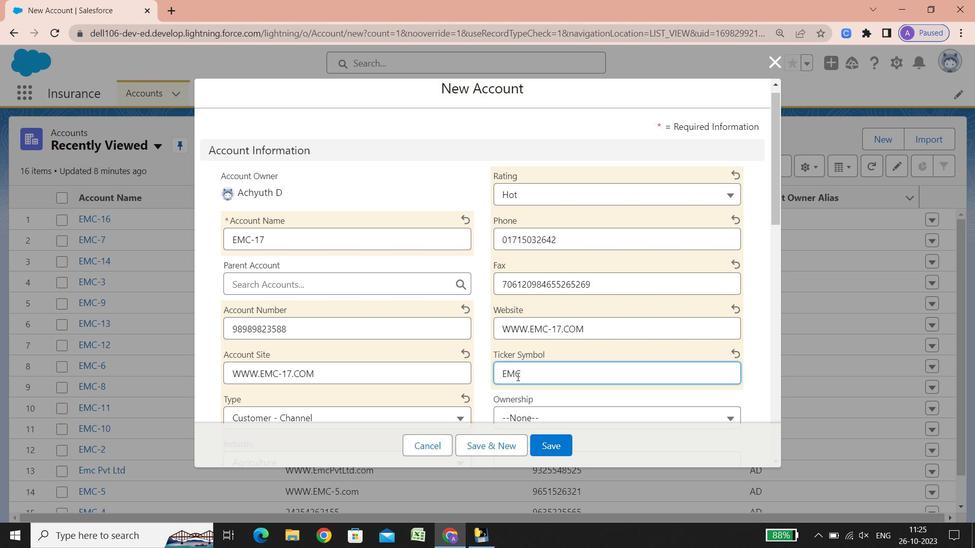 
Action: Mouse moved to (517, 372)
Screenshot: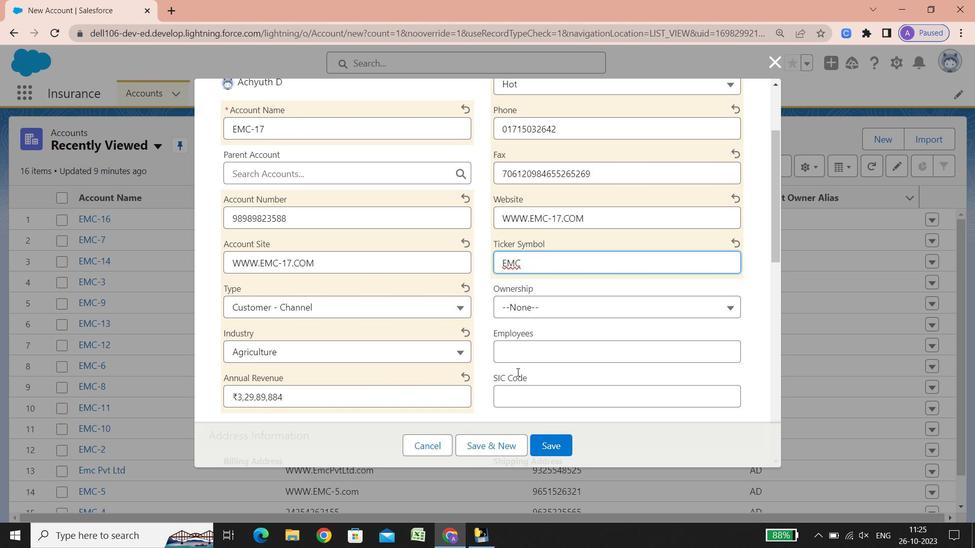 
Action: Mouse scrolled (517, 372) with delta (0, 0)
Screenshot: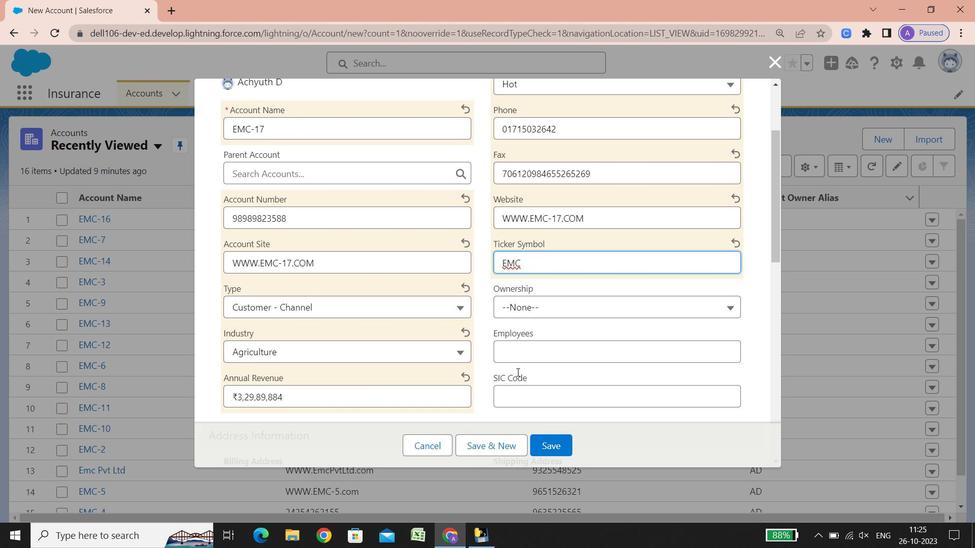 
Action: Mouse scrolled (517, 372) with delta (0, 0)
Screenshot: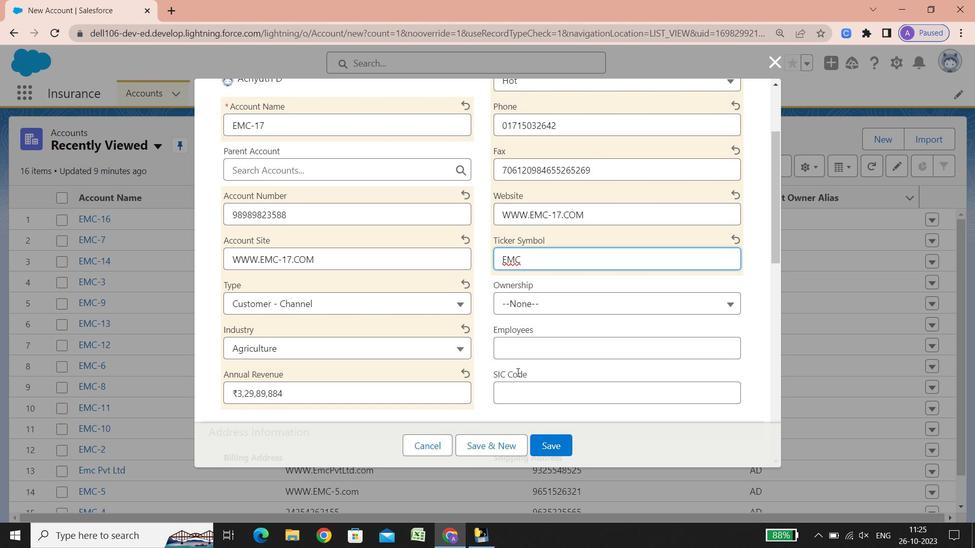 
Action: Mouse scrolled (517, 372) with delta (0, 0)
Screenshot: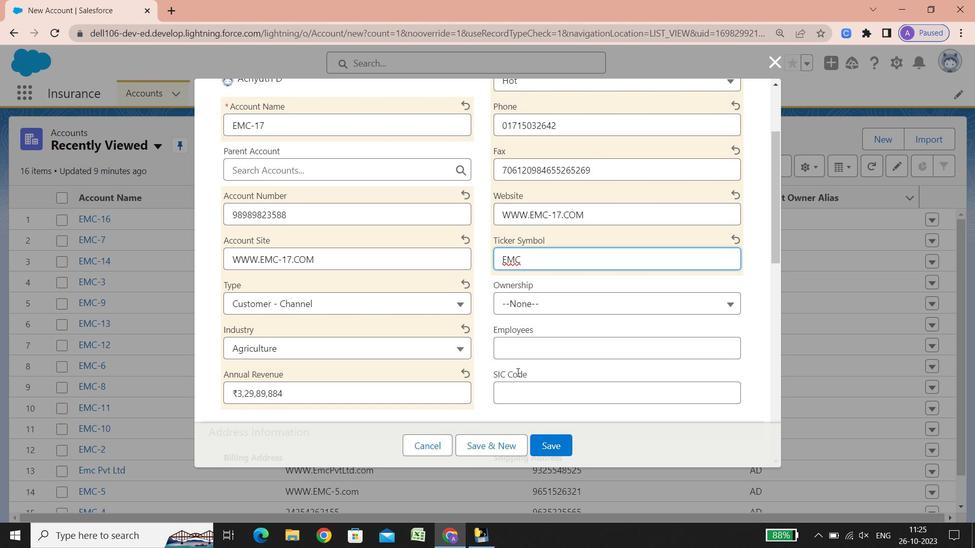 
Action: Mouse scrolled (517, 372) with delta (0, 0)
Screenshot: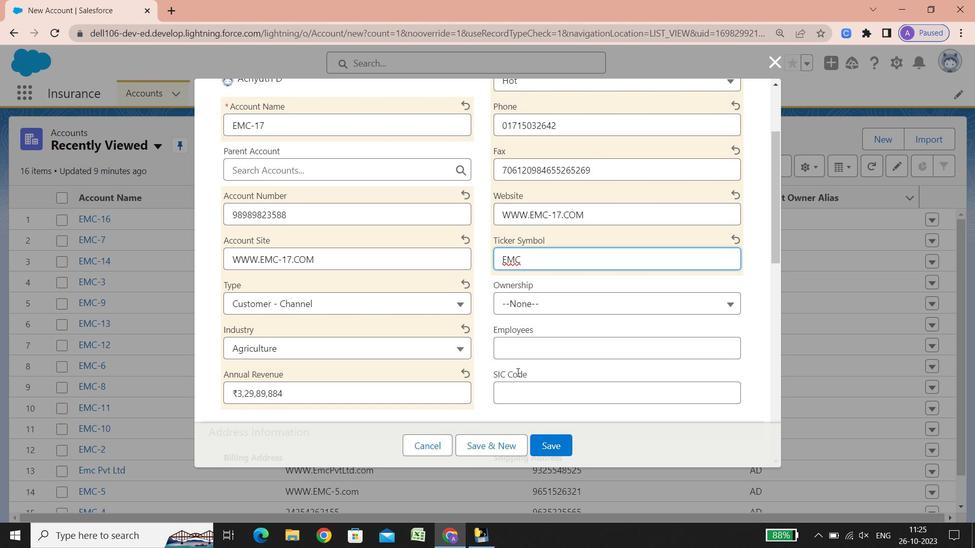 
Action: Mouse scrolled (517, 372) with delta (0, 0)
Screenshot: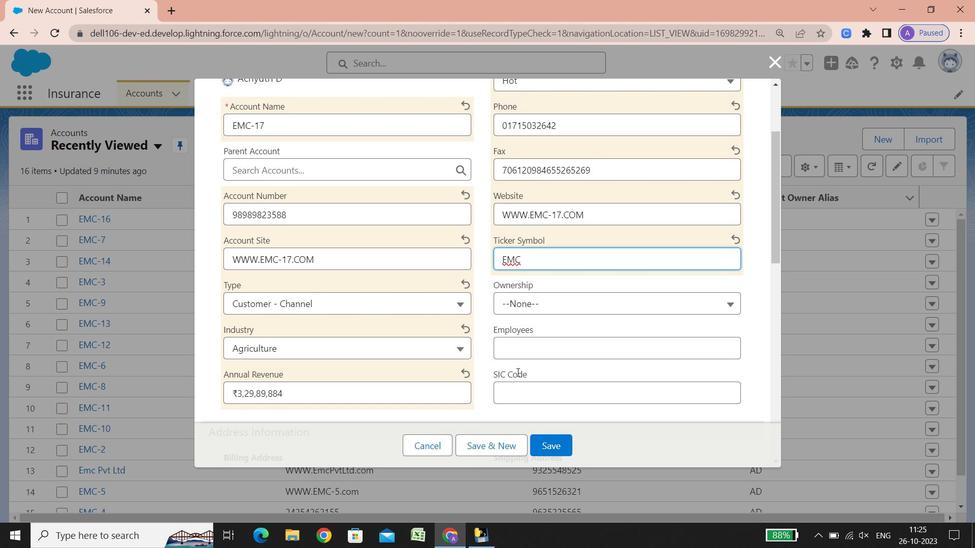 
Action: Mouse scrolled (517, 372) with delta (0, 0)
Screenshot: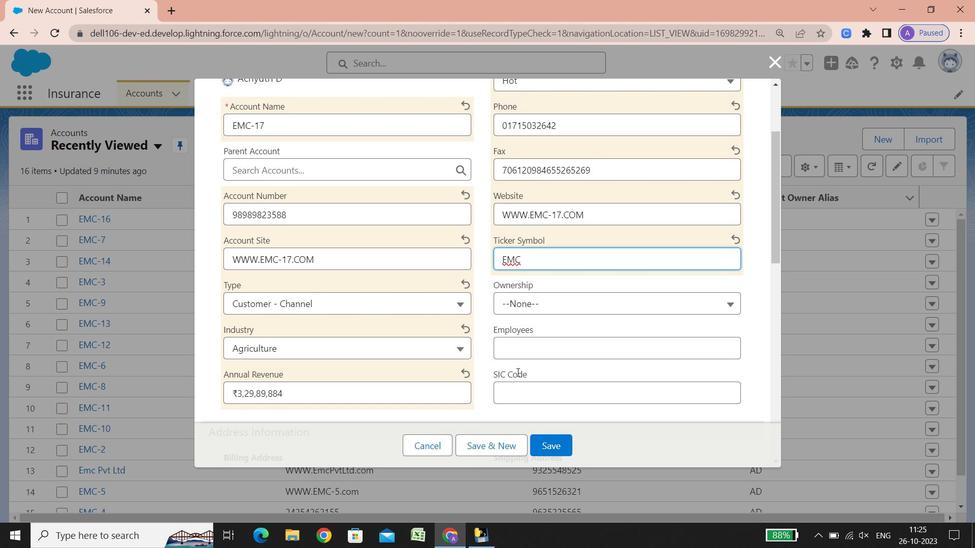 
Action: Mouse scrolled (517, 372) with delta (0, 0)
Screenshot: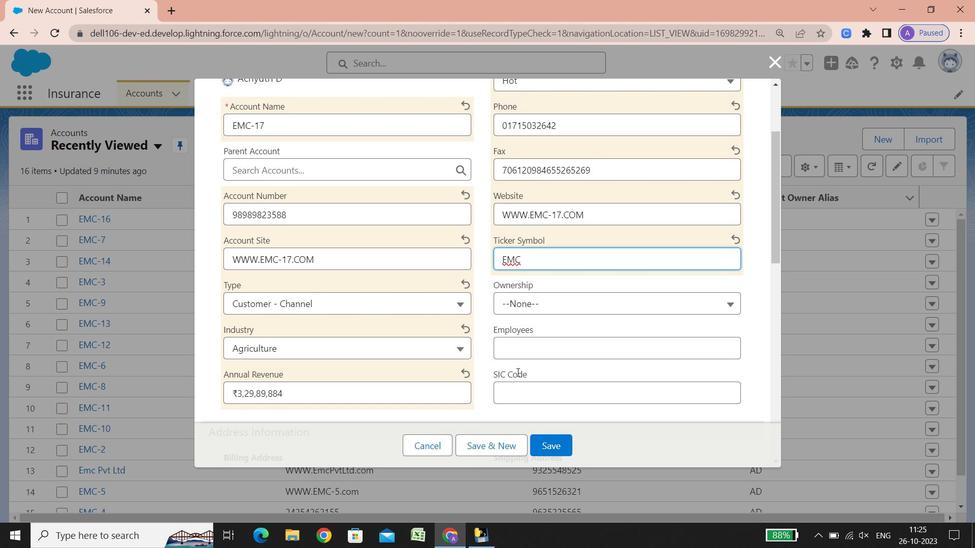 
Action: Mouse scrolled (517, 372) with delta (0, 0)
Screenshot: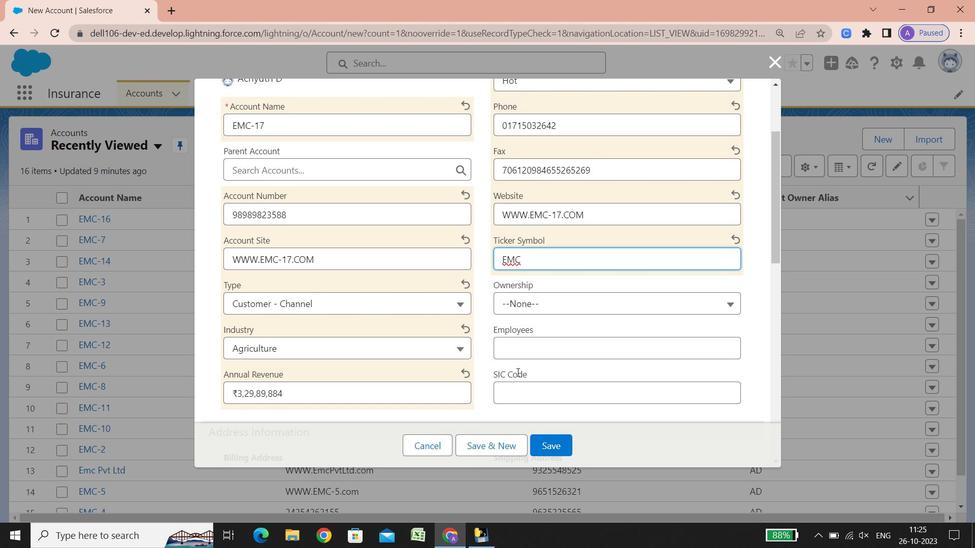 
Action: Mouse scrolled (517, 372) with delta (0, 0)
Screenshot: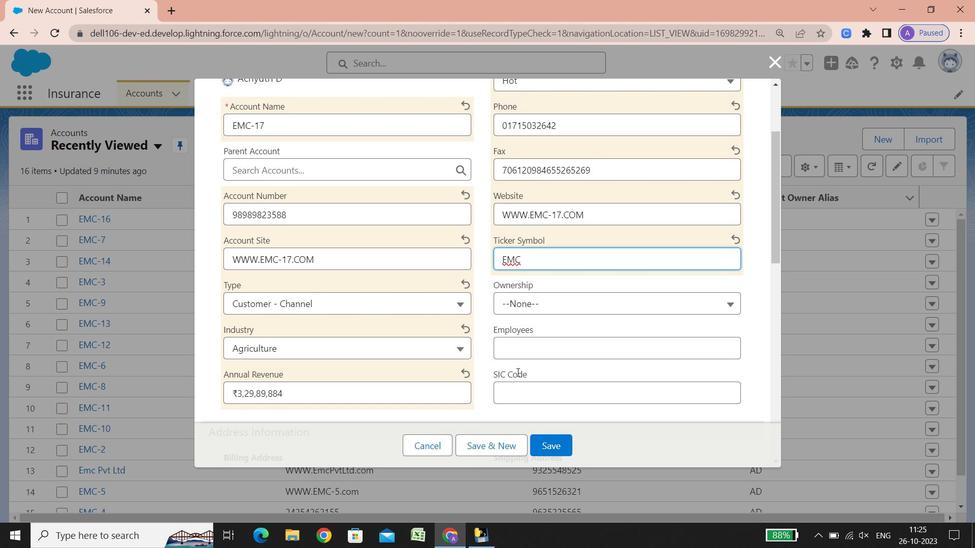 
Action: Mouse scrolled (517, 372) with delta (0, 0)
Screenshot: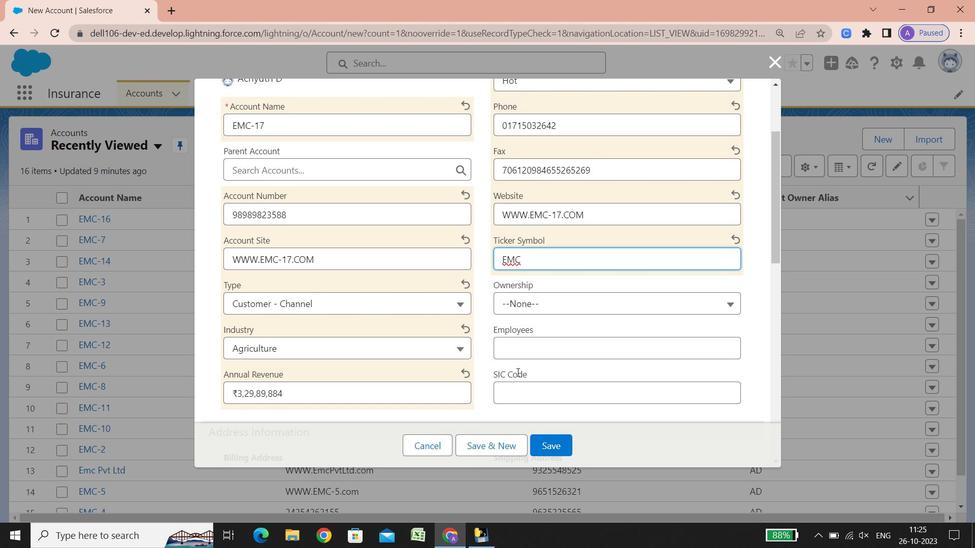 
Action: Mouse scrolled (517, 372) with delta (0, 0)
Screenshot: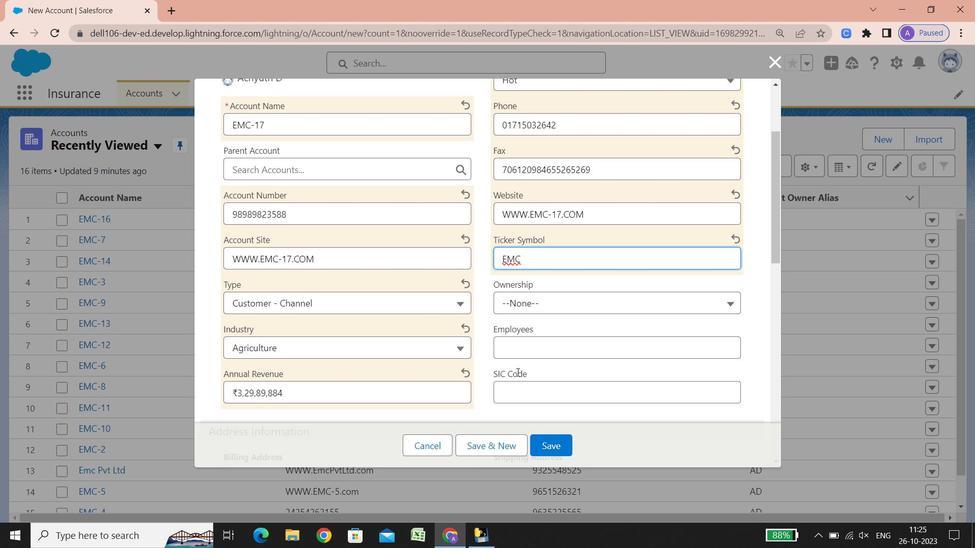 
Action: Mouse scrolled (517, 372) with delta (0, 0)
Screenshot: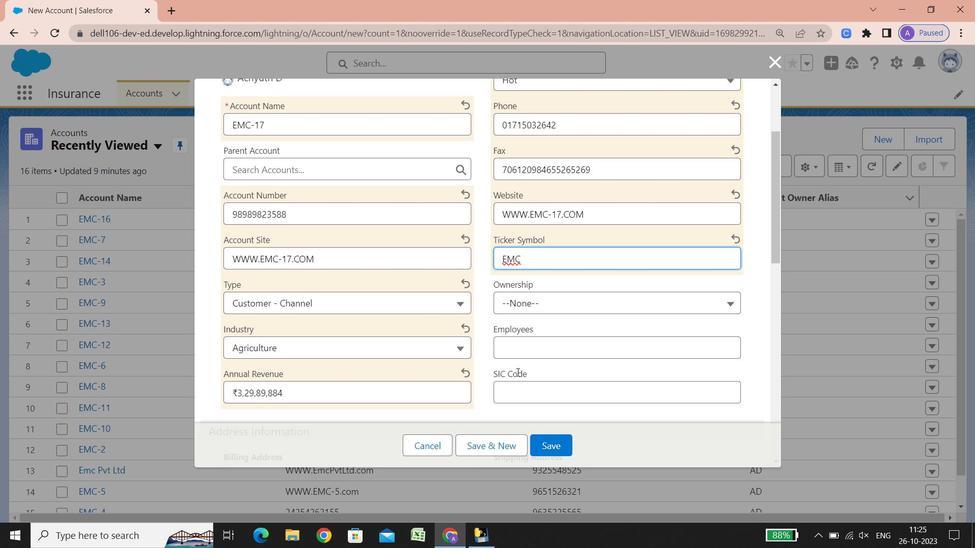 
Action: Mouse scrolled (517, 372) with delta (0, 0)
Screenshot: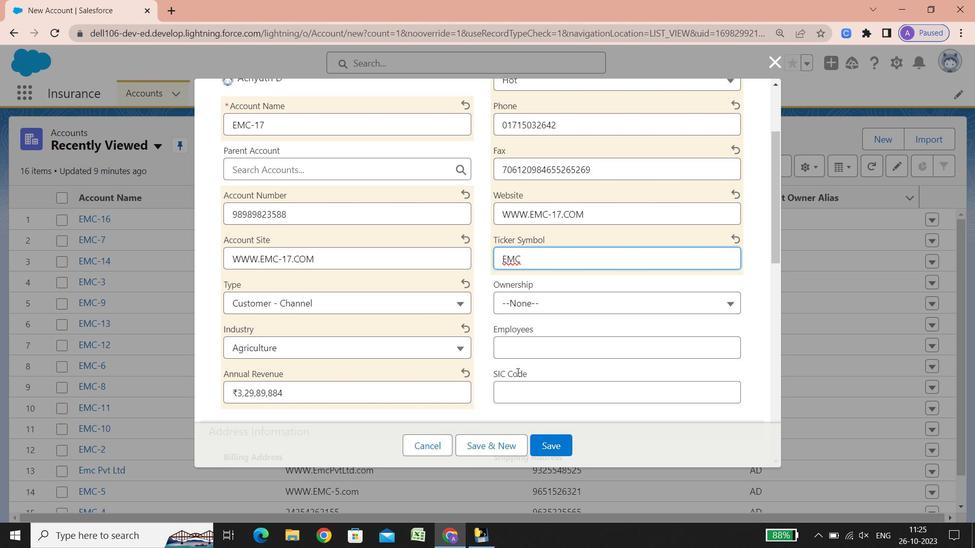 
Action: Mouse scrolled (517, 372) with delta (0, 0)
Screenshot: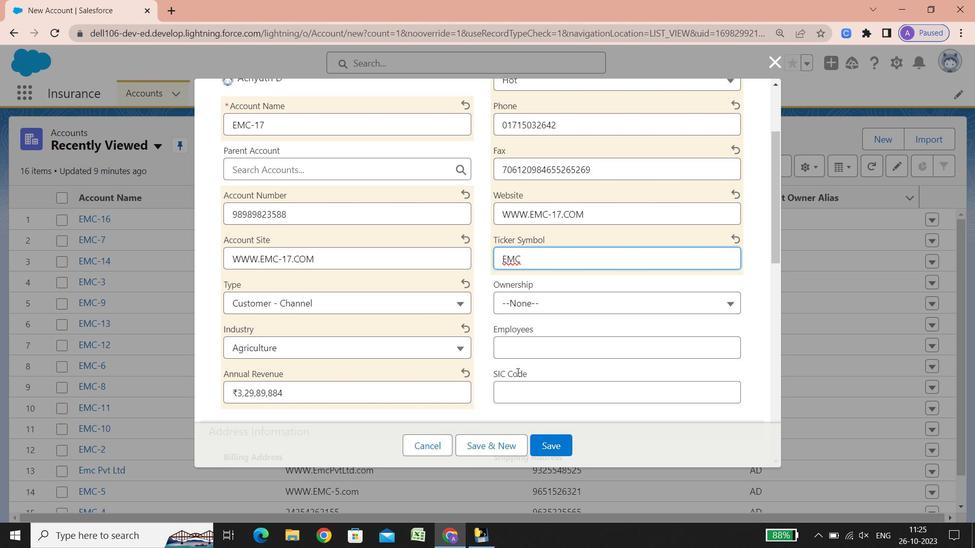 
Action: Mouse scrolled (517, 372) with delta (0, 0)
Screenshot: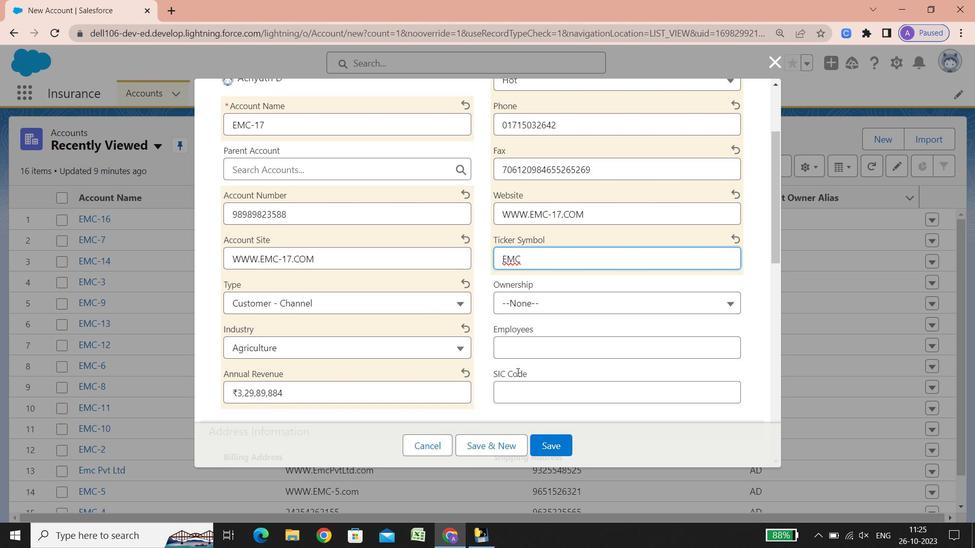
Action: Mouse scrolled (517, 372) with delta (0, 0)
Screenshot: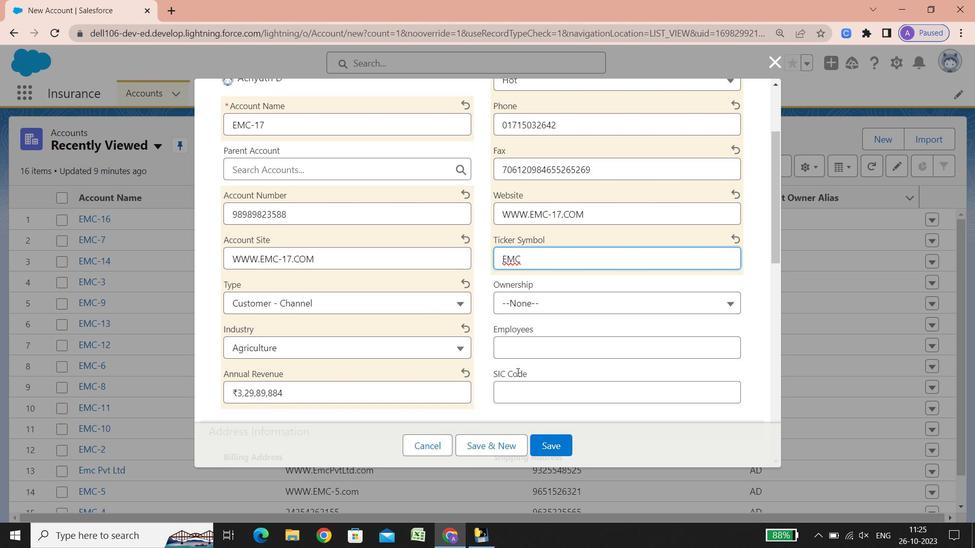 
Action: Mouse scrolled (517, 372) with delta (0, 0)
Screenshot: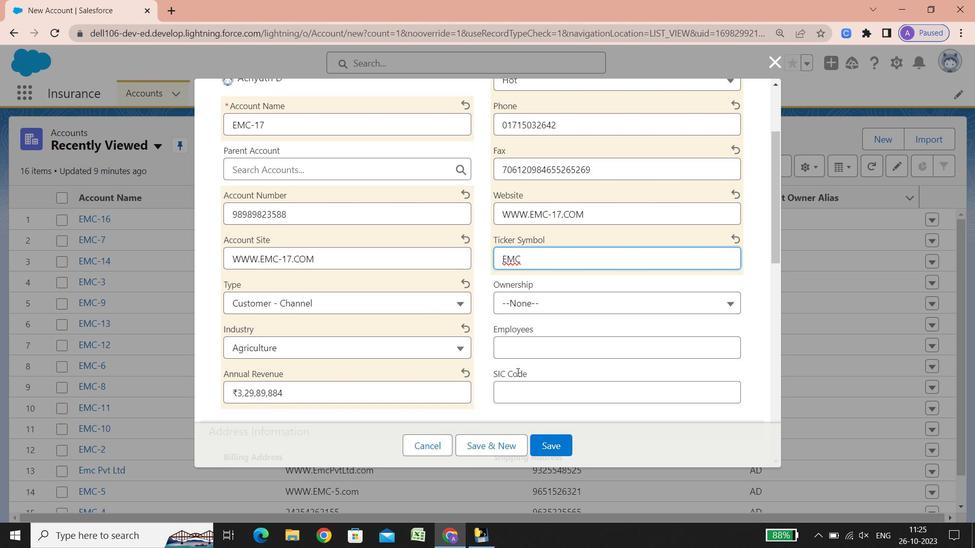 
Action: Mouse scrolled (517, 372) with delta (0, 0)
Screenshot: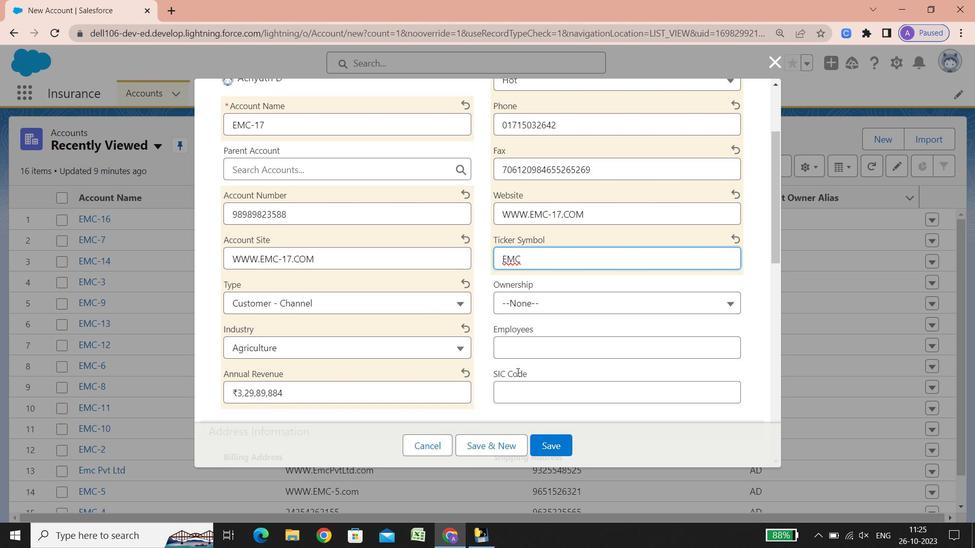 
Action: Mouse scrolled (517, 372) with delta (0, 0)
Screenshot: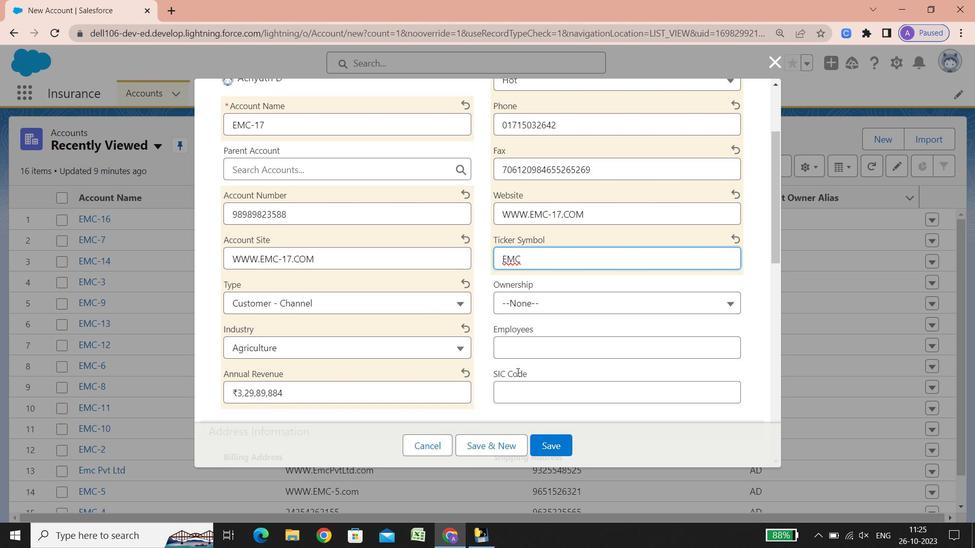 
Action: Mouse scrolled (517, 372) with delta (0, 0)
Screenshot: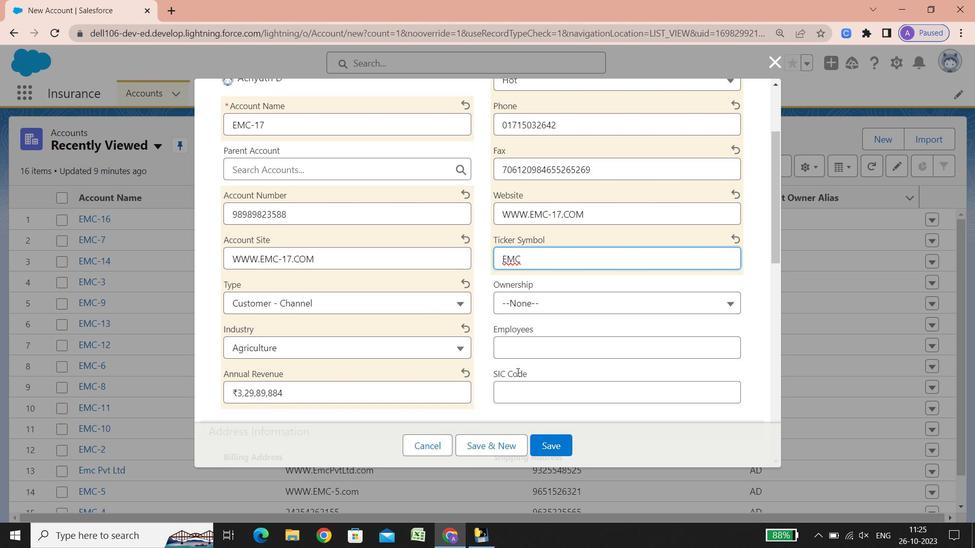 
Action: Mouse scrolled (517, 372) with delta (0, 0)
Screenshot: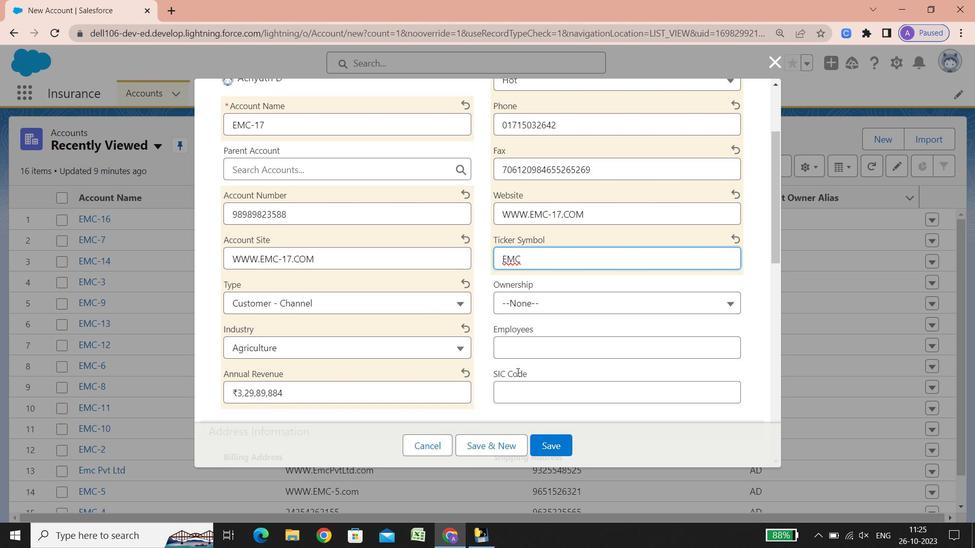
Action: Mouse scrolled (517, 372) with delta (0, 0)
Screenshot: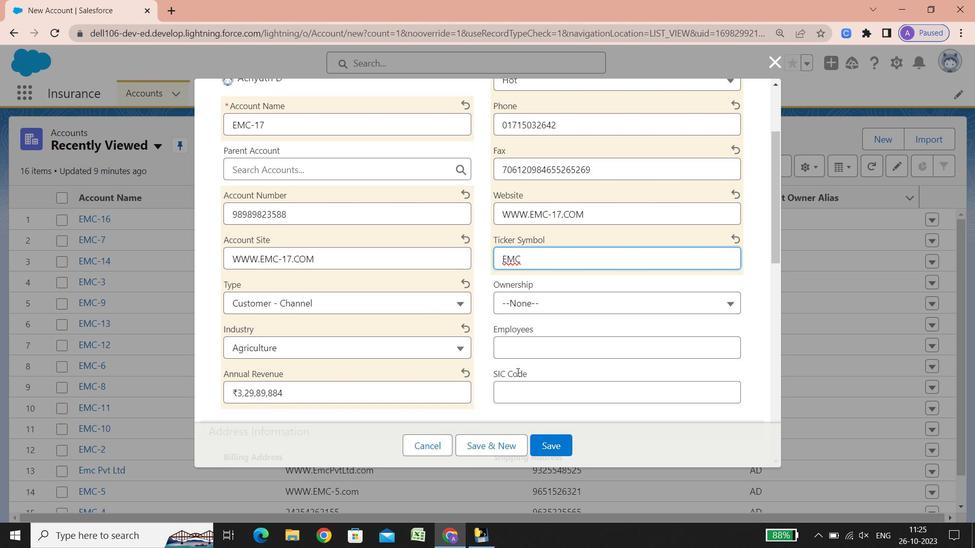 
Action: Mouse scrolled (517, 372) with delta (0, 0)
Screenshot: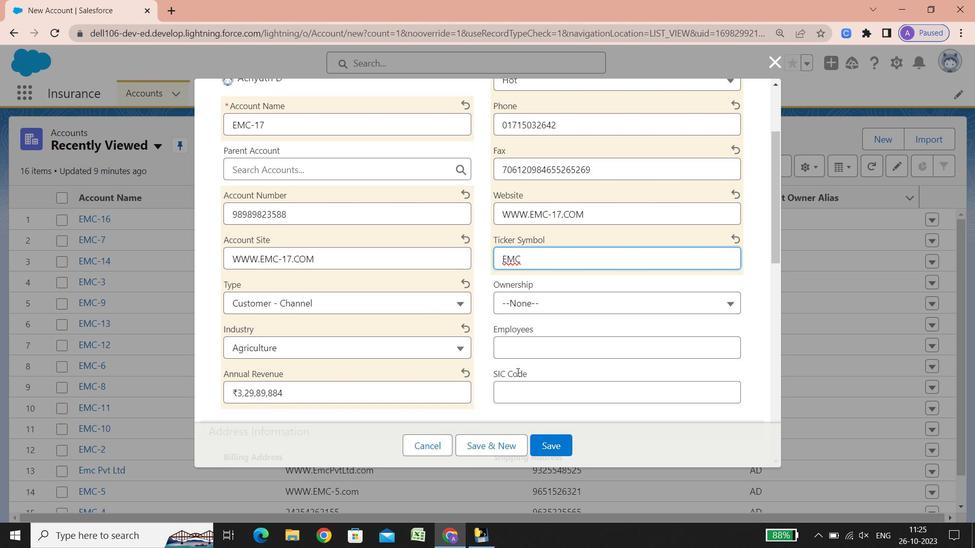 
Action: Mouse scrolled (517, 372) with delta (0, 0)
Screenshot: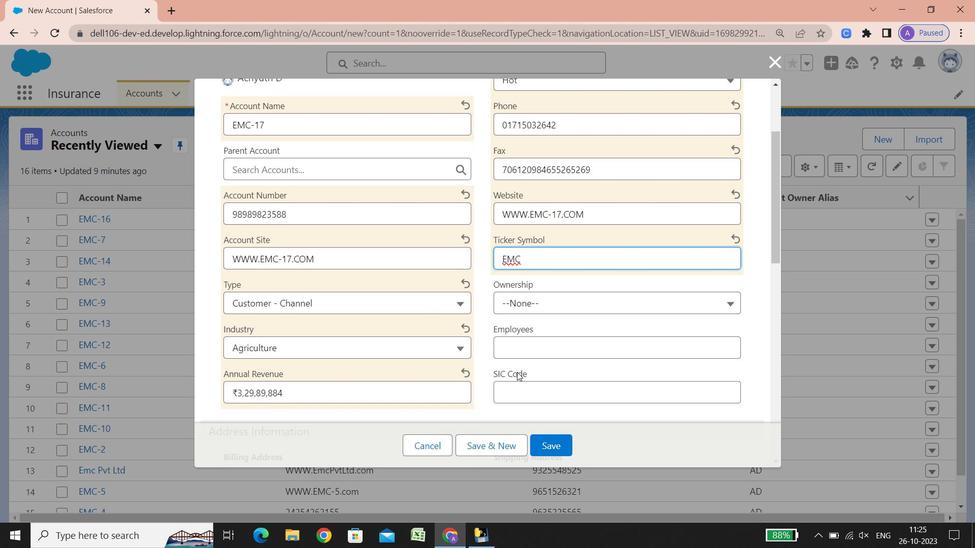 
Action: Mouse scrolled (517, 372) with delta (0, 0)
Screenshot: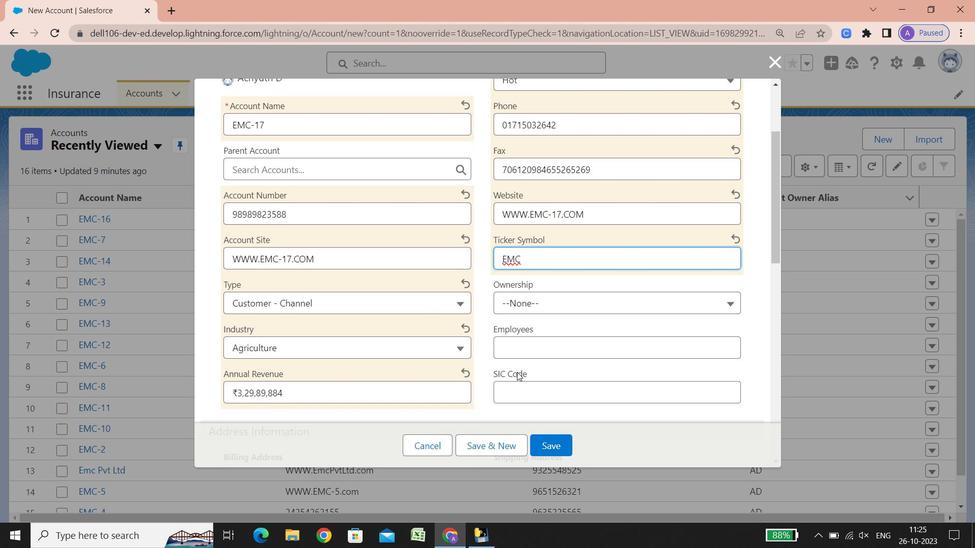 
Action: Mouse scrolled (517, 372) with delta (0, 0)
Screenshot: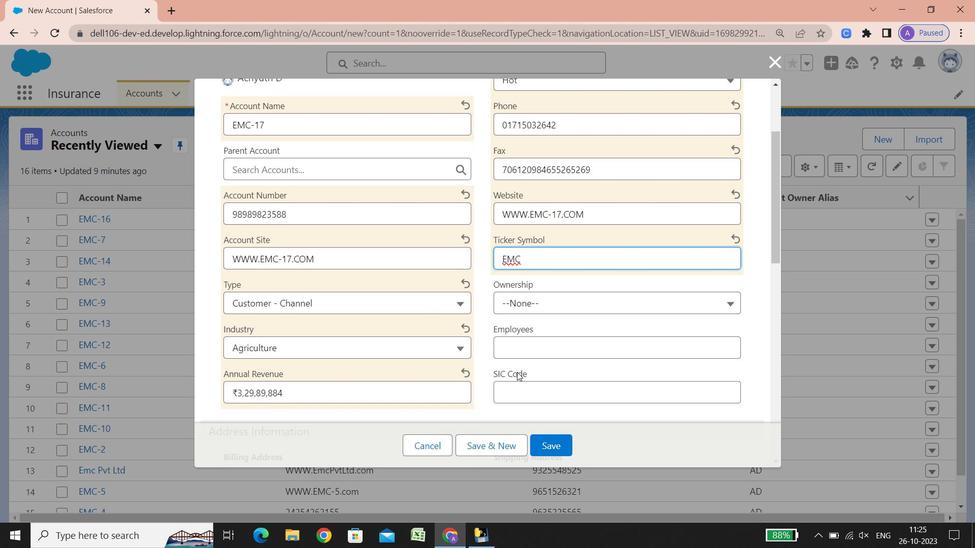 
Action: Mouse scrolled (517, 372) with delta (0, 0)
Screenshot: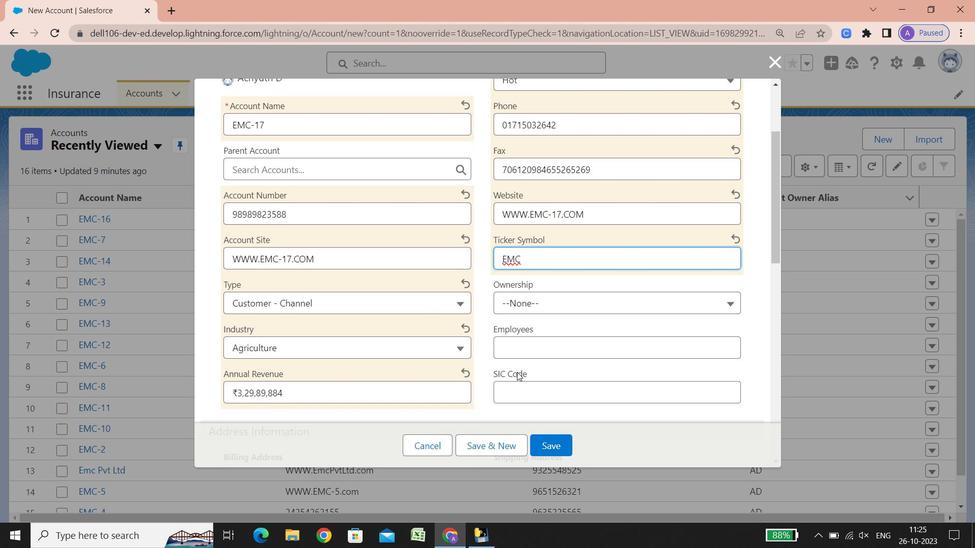 
Action: Mouse scrolled (517, 372) with delta (0, 0)
Screenshot: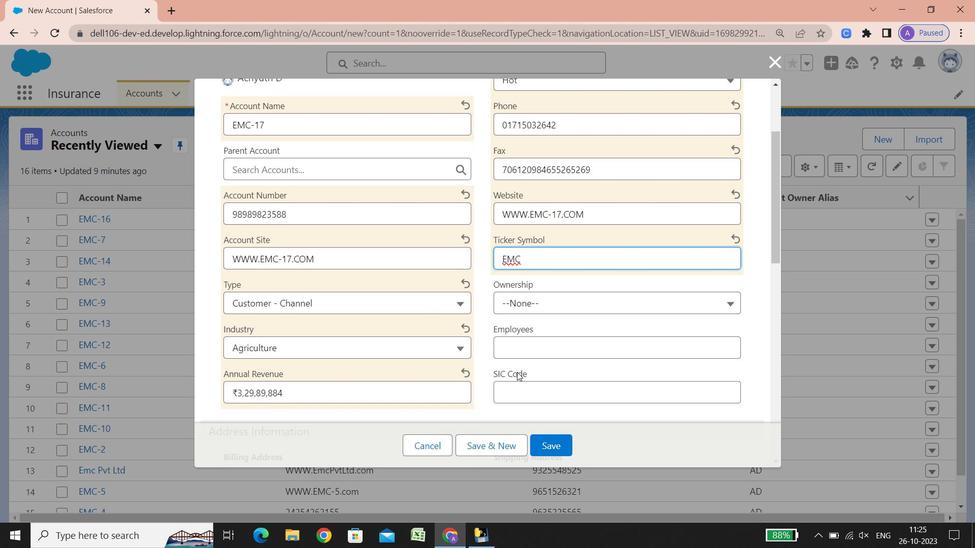 
Action: Mouse scrolled (517, 372) with delta (0, 0)
Screenshot: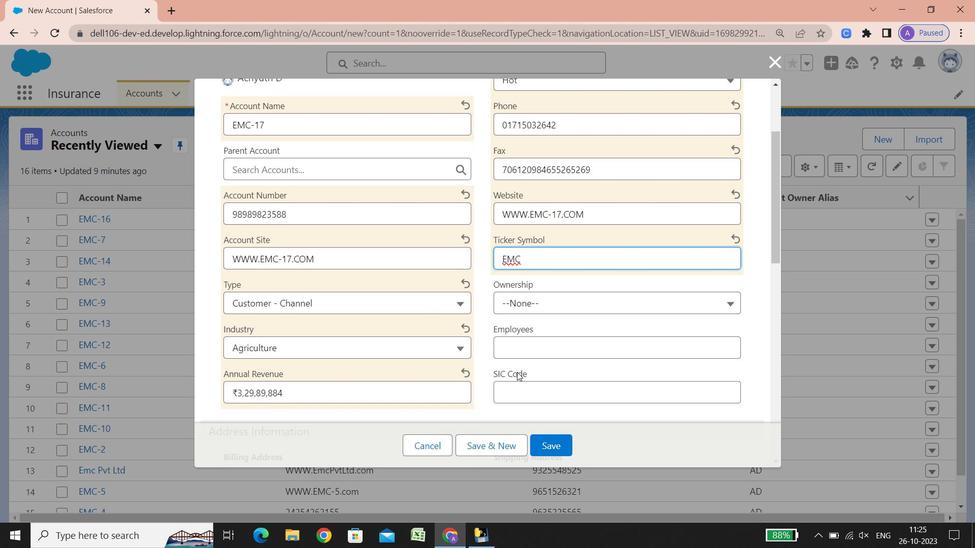 
Action: Mouse scrolled (517, 372) with delta (0, 0)
Screenshot: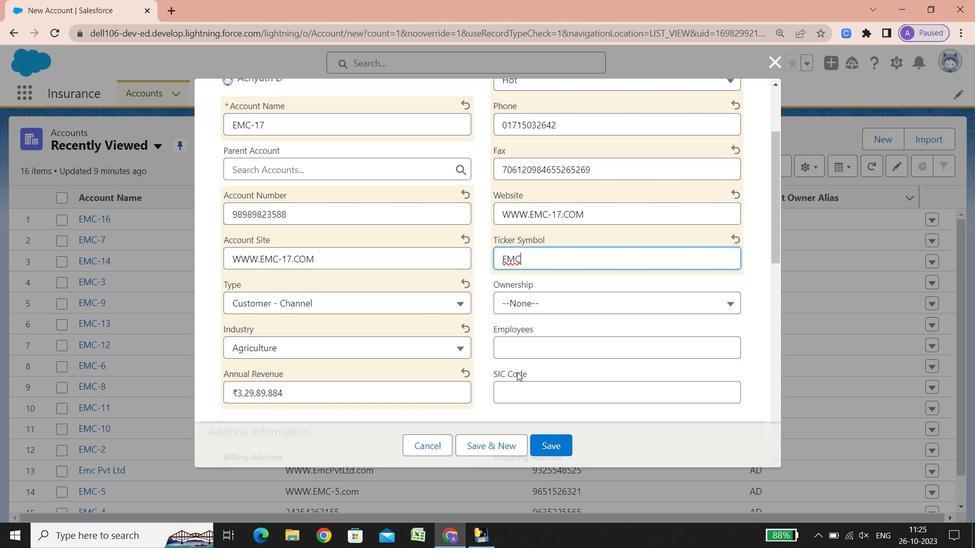 
Action: Mouse scrolled (517, 372) with delta (0, 0)
Screenshot: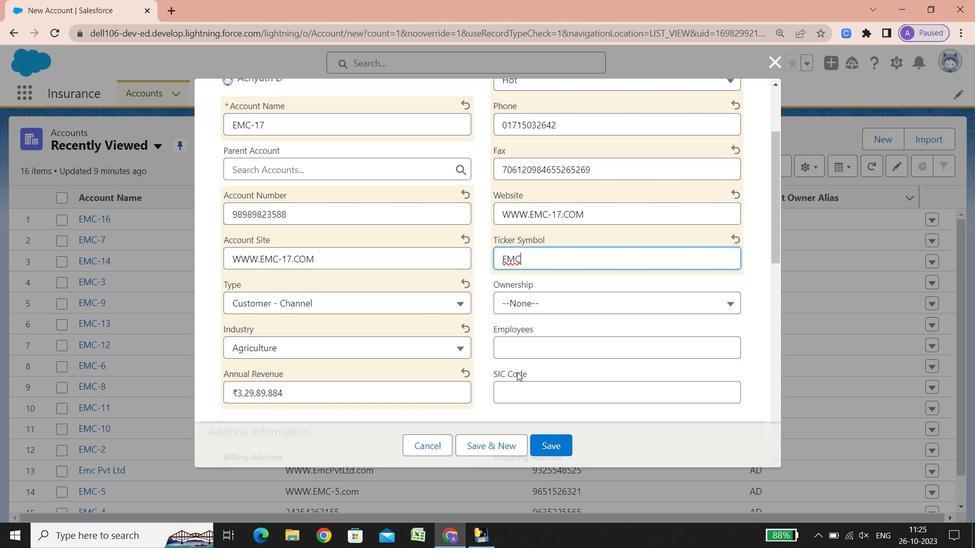 
Action: Mouse scrolled (517, 372) with delta (0, 0)
Screenshot: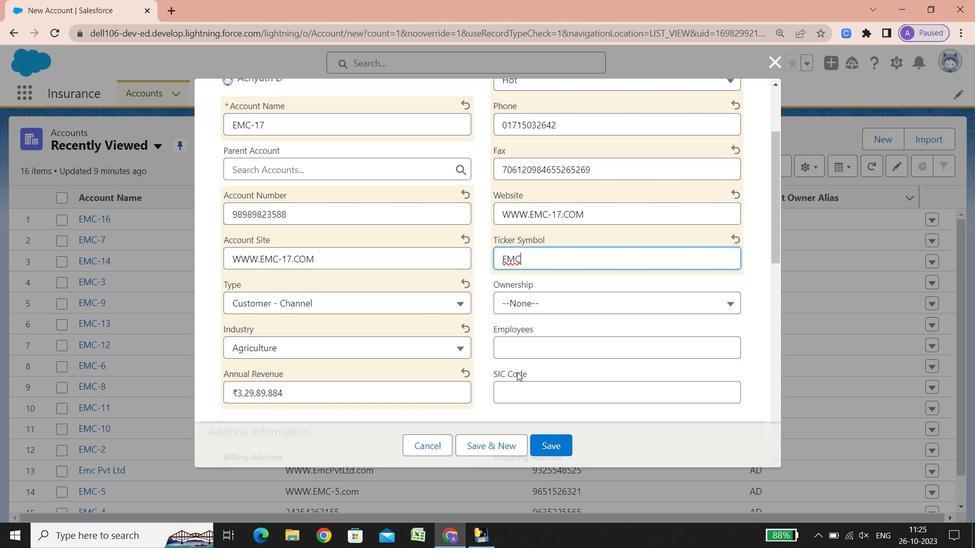 
Action: Mouse scrolled (517, 372) with delta (0, 0)
Screenshot: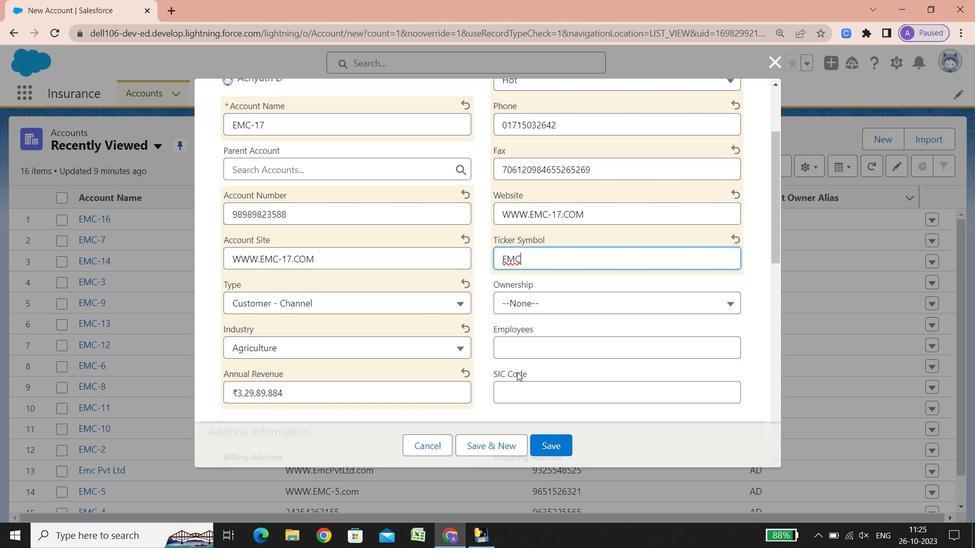 
Action: Mouse scrolled (517, 372) with delta (0, 0)
Screenshot: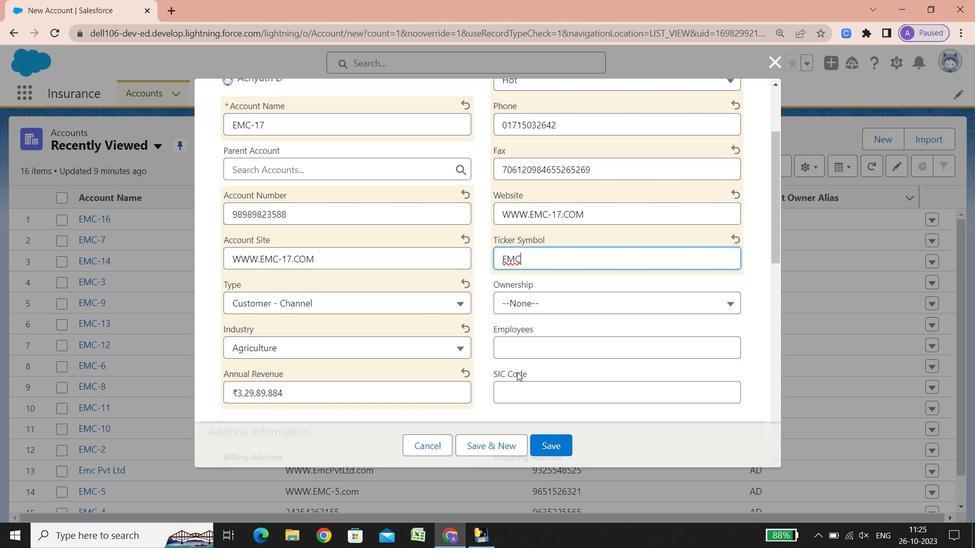 
Action: Mouse scrolled (517, 372) with delta (0, 0)
Screenshot: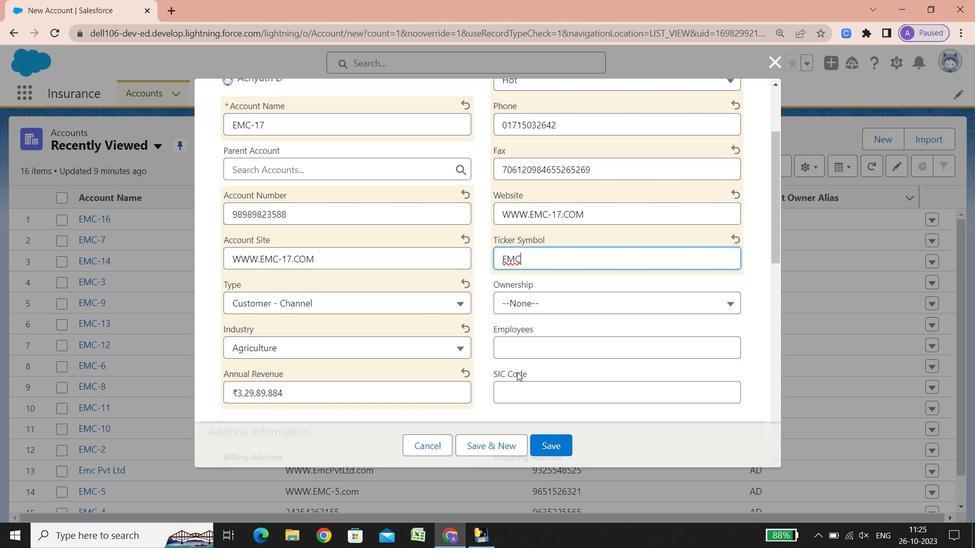 
Action: Mouse scrolled (517, 372) with delta (0, 0)
Screenshot: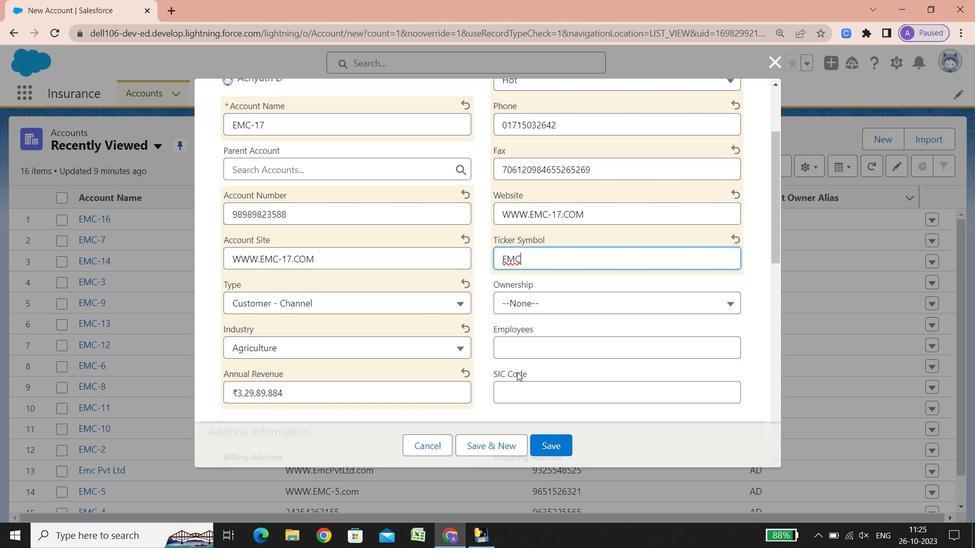 
Action: Mouse scrolled (517, 372) with delta (0, 0)
Screenshot: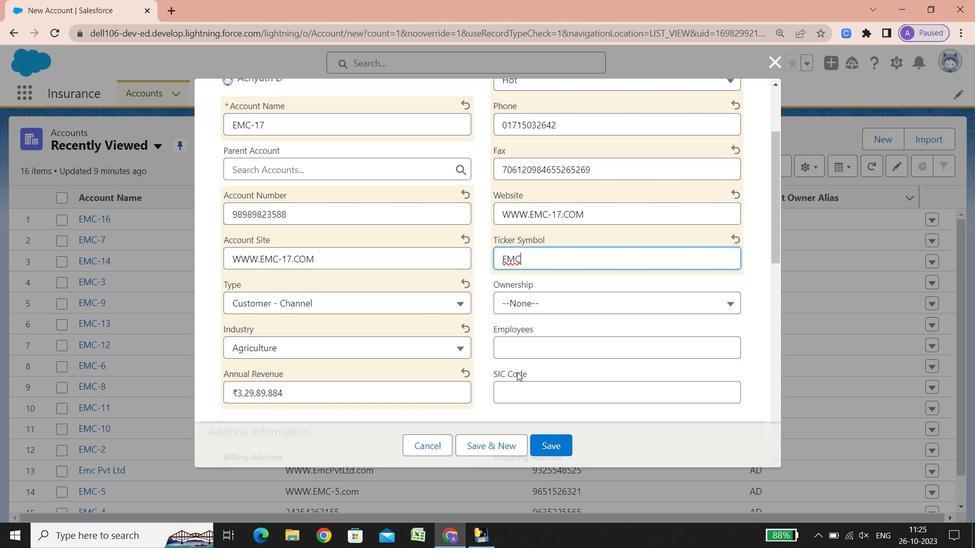 
Action: Mouse scrolled (517, 372) with delta (0, 0)
Screenshot: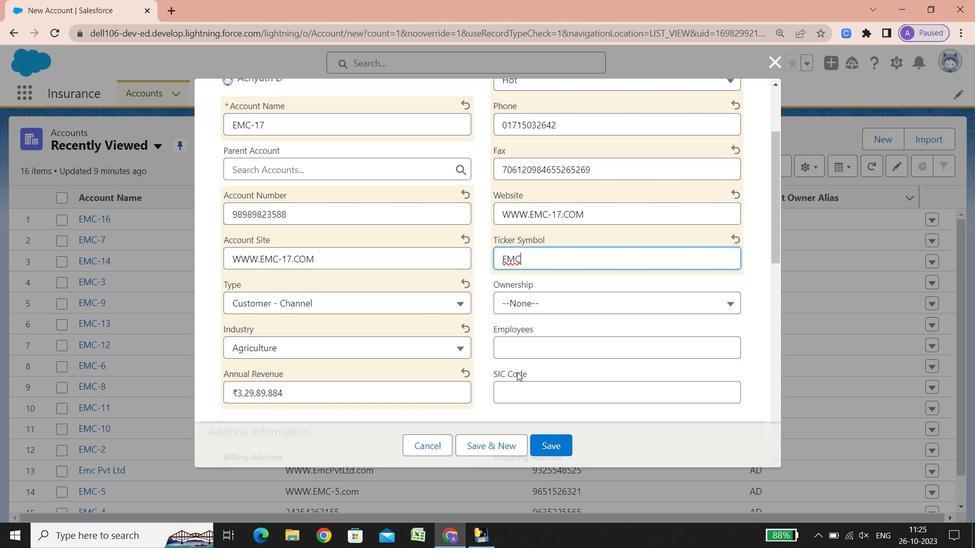 
Action: Mouse scrolled (517, 372) with delta (0, 0)
Screenshot: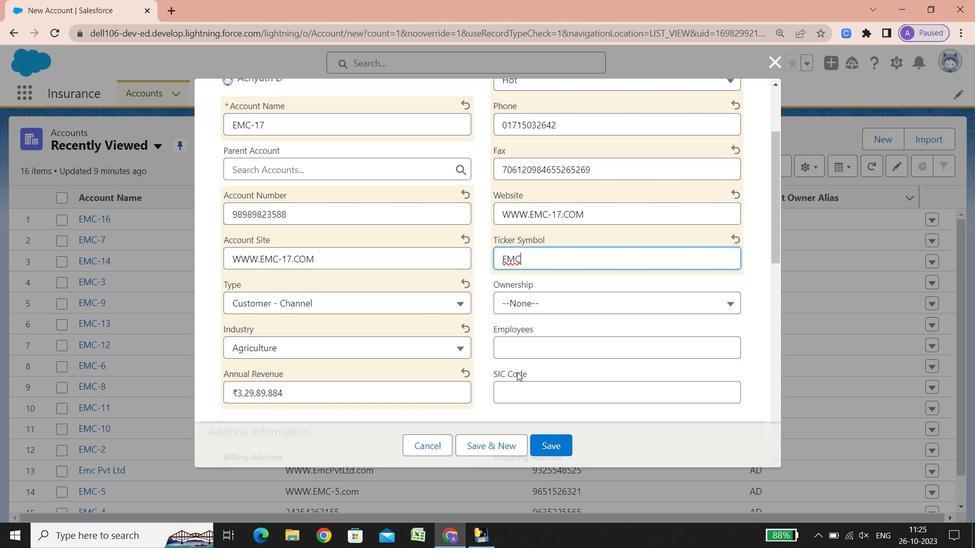 
Action: Mouse scrolled (517, 372) with delta (0, 0)
Screenshot: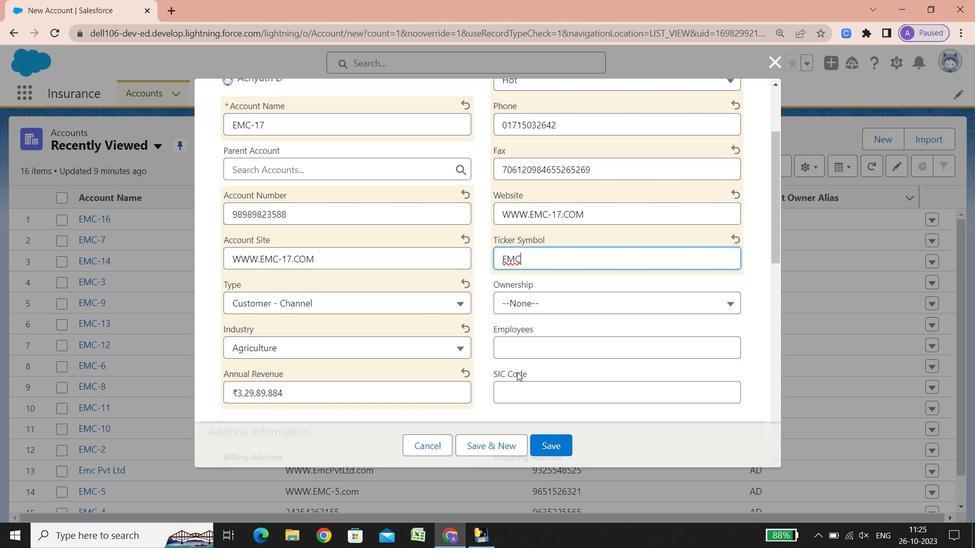
Action: Mouse scrolled (517, 372) with delta (0, 0)
Screenshot: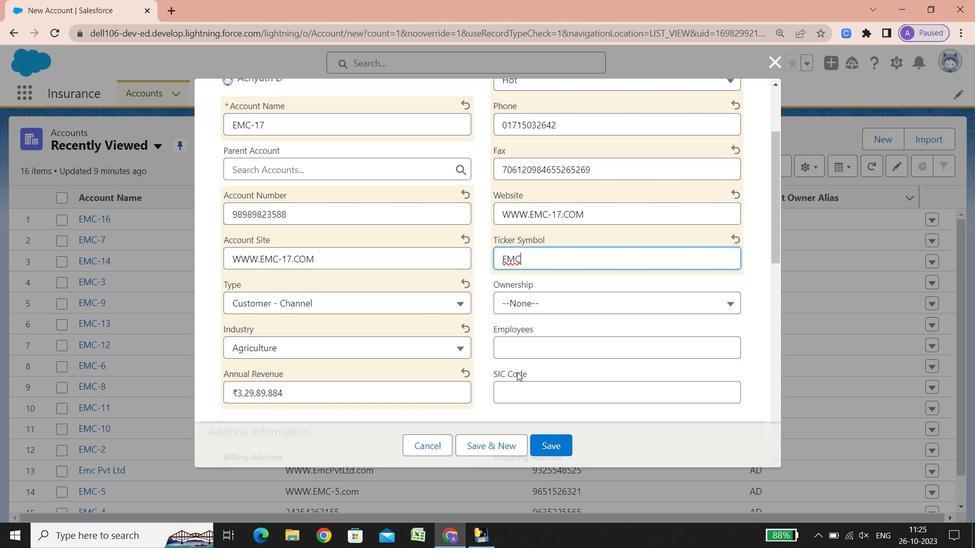 
Action: Mouse scrolled (517, 372) with delta (0, 0)
Screenshot: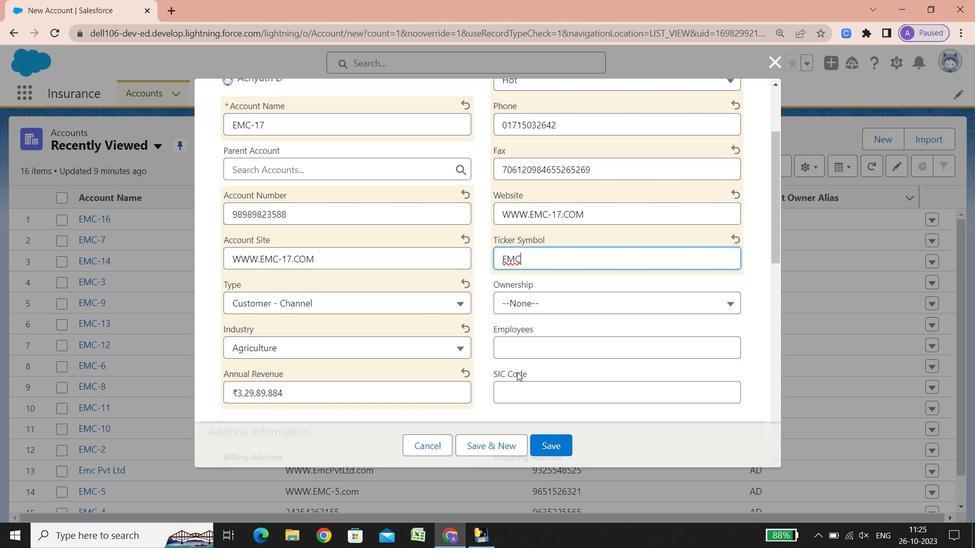 
Action: Mouse moved to (620, 306)
Screenshot: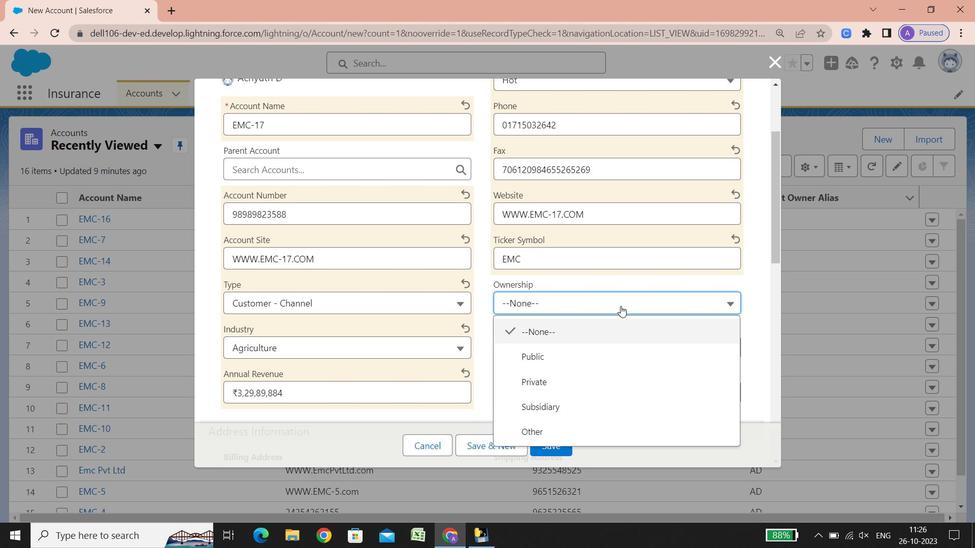 
Action: Mouse pressed left at (620, 306)
Screenshot: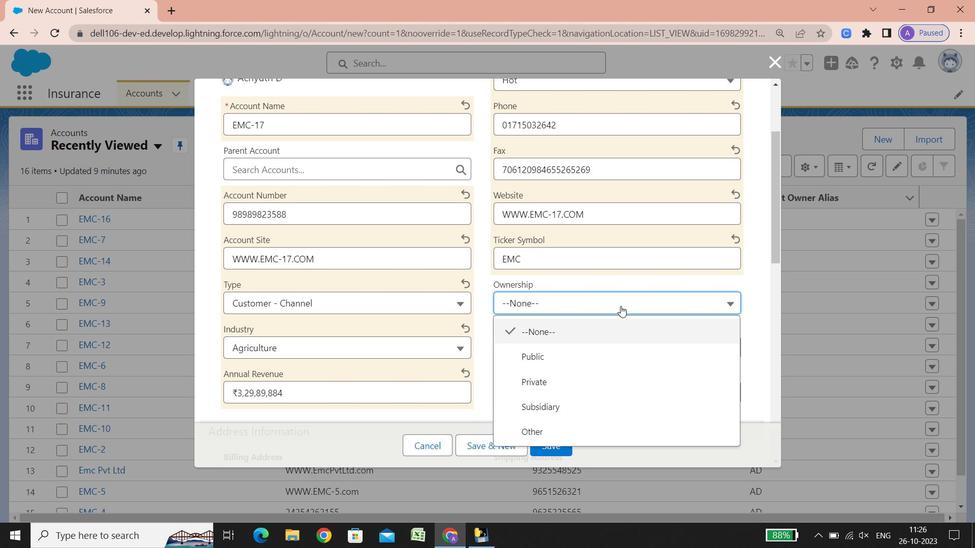 
Action: Mouse moved to (585, 390)
Screenshot: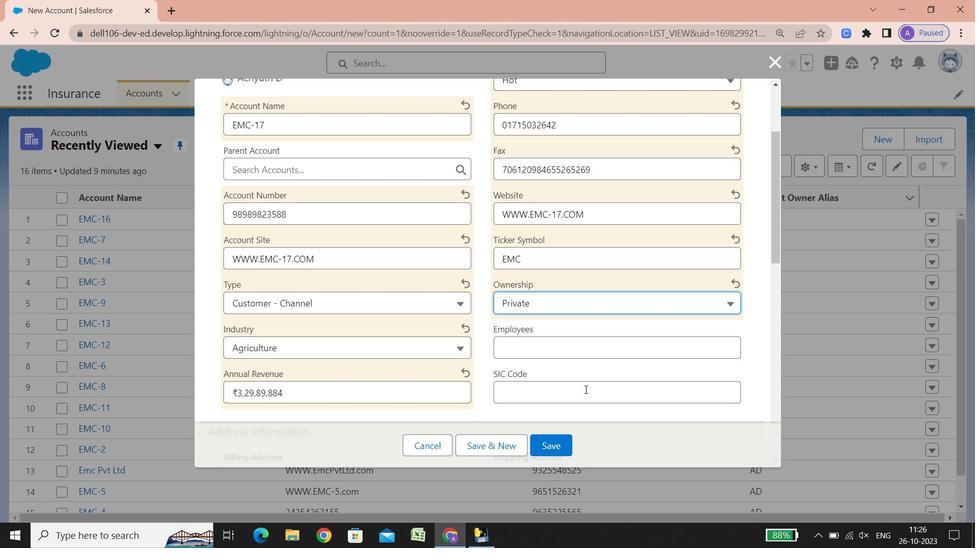 
Action: Mouse pressed left at (585, 390)
Screenshot: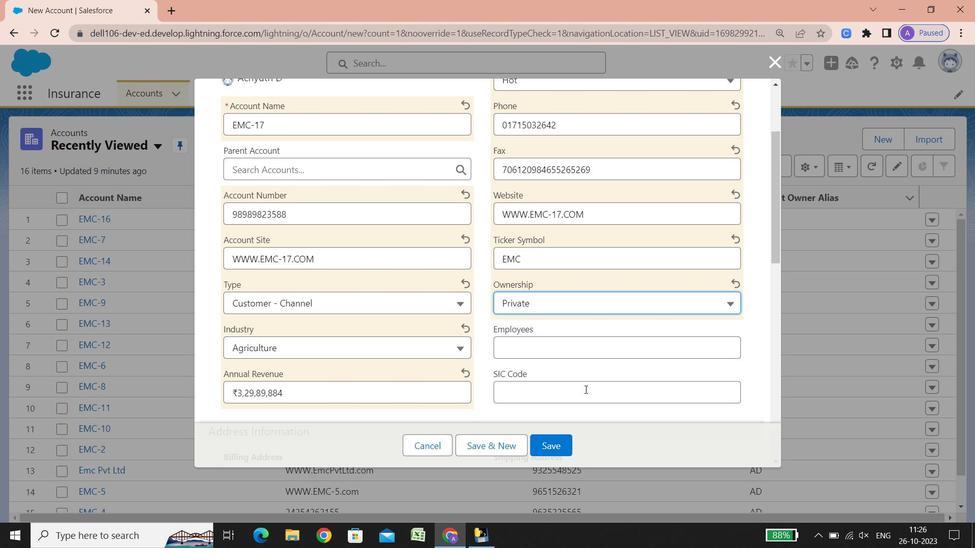 
Action: Mouse moved to (597, 297)
Screenshot: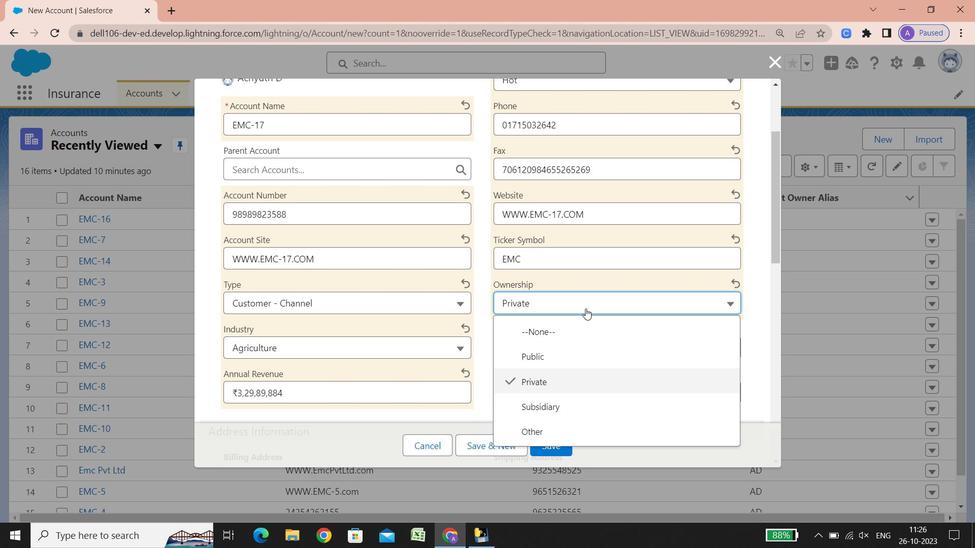
Action: Mouse pressed left at (597, 297)
Screenshot: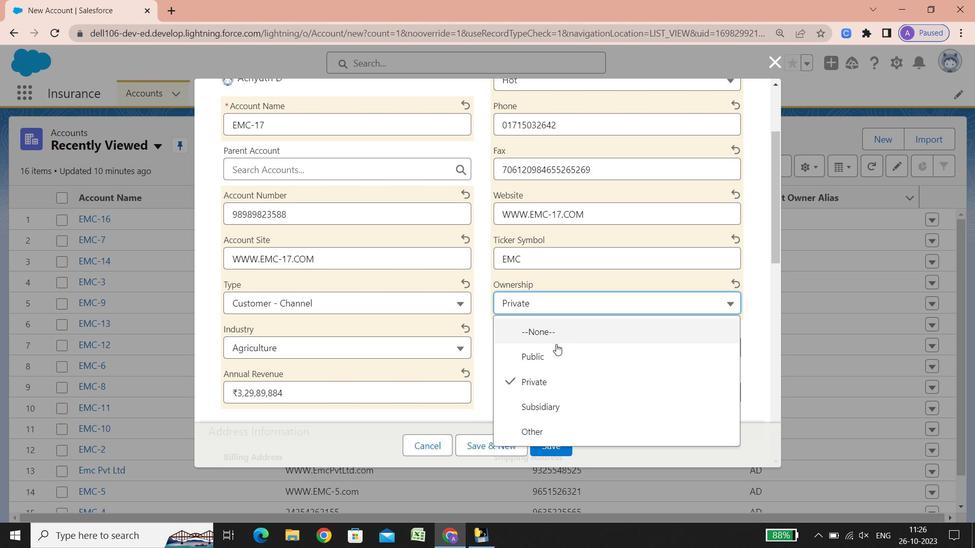 
Action: Mouse moved to (550, 351)
Screenshot: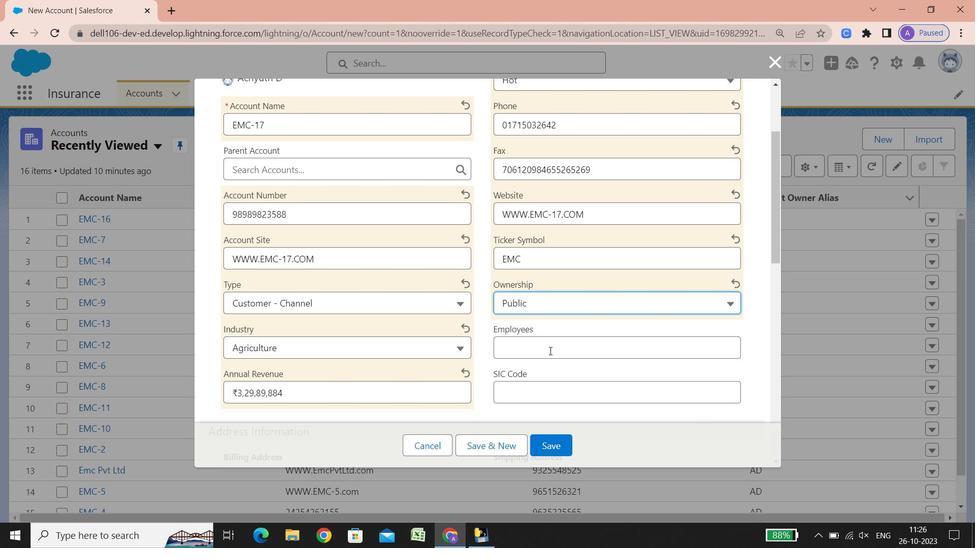 
Action: Mouse pressed left at (550, 351)
Screenshot: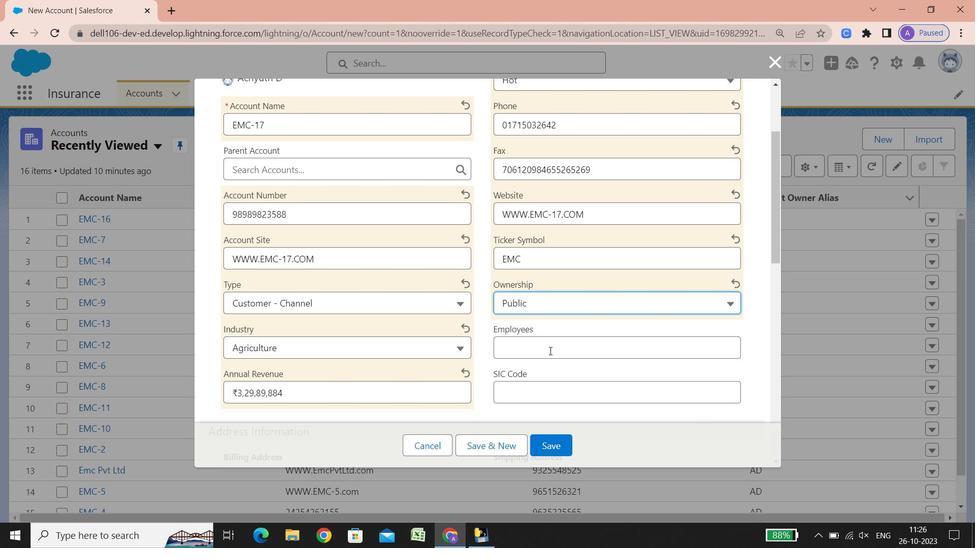 
Action: Mouse pressed left at (550, 351)
Screenshot: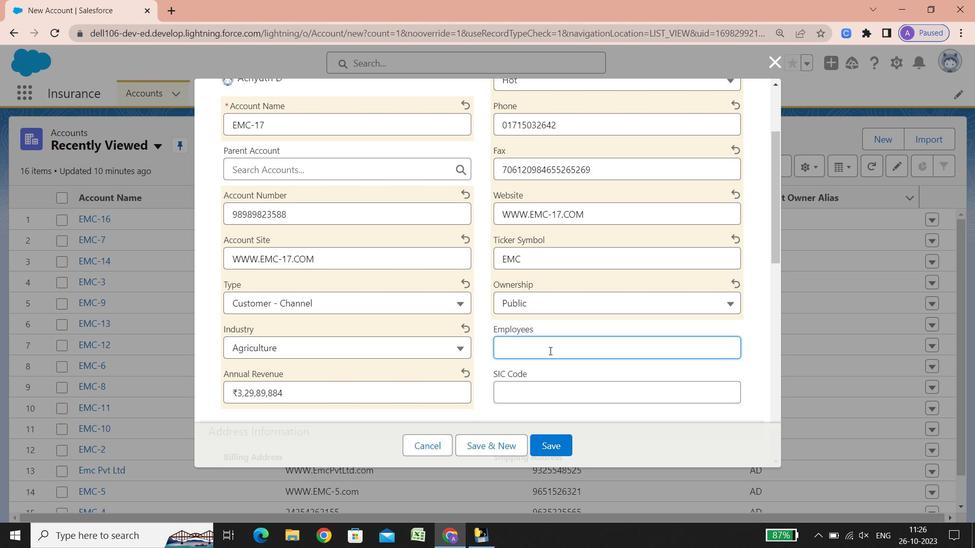 
Action: Key pressed 94952<Key.backspace>
Screenshot: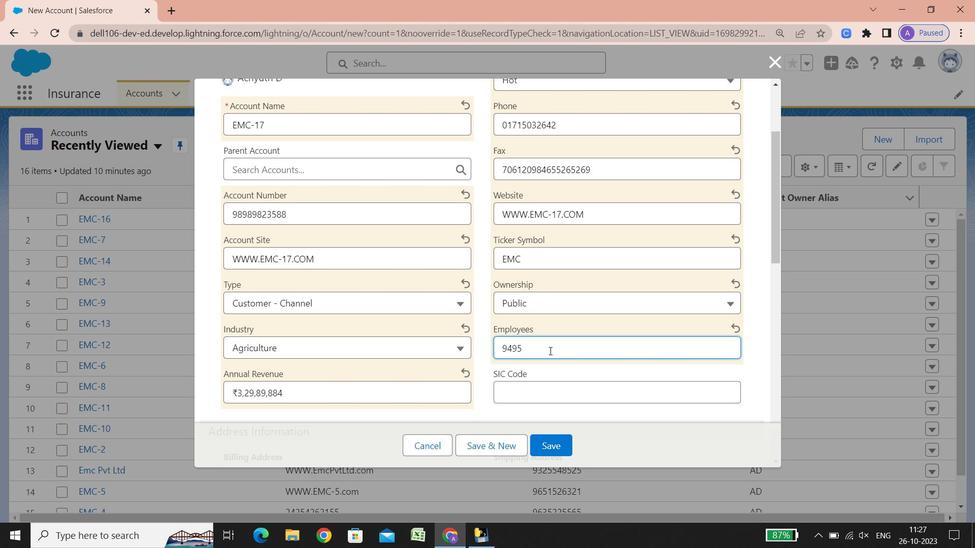 
Action: Mouse moved to (547, 385)
Screenshot: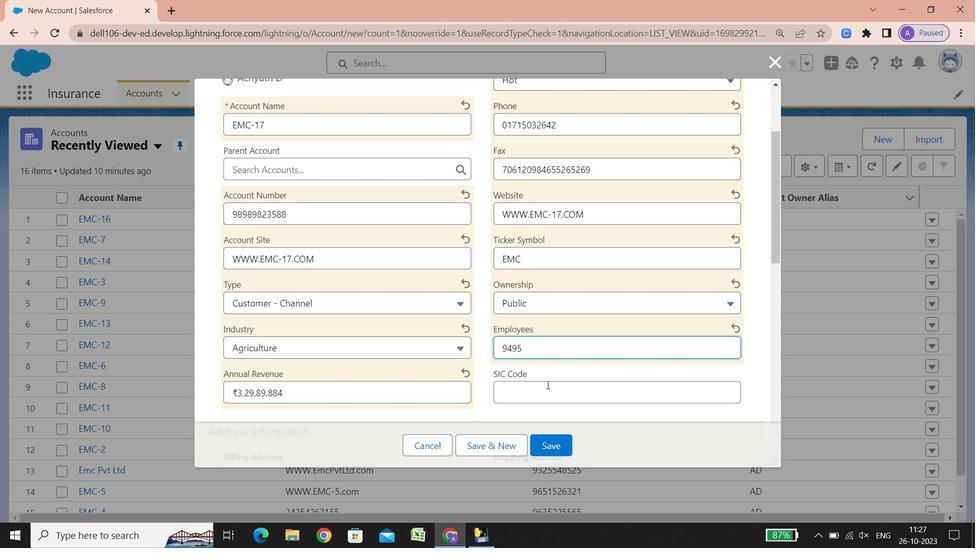 
Action: Mouse pressed left at (547, 385)
Screenshot: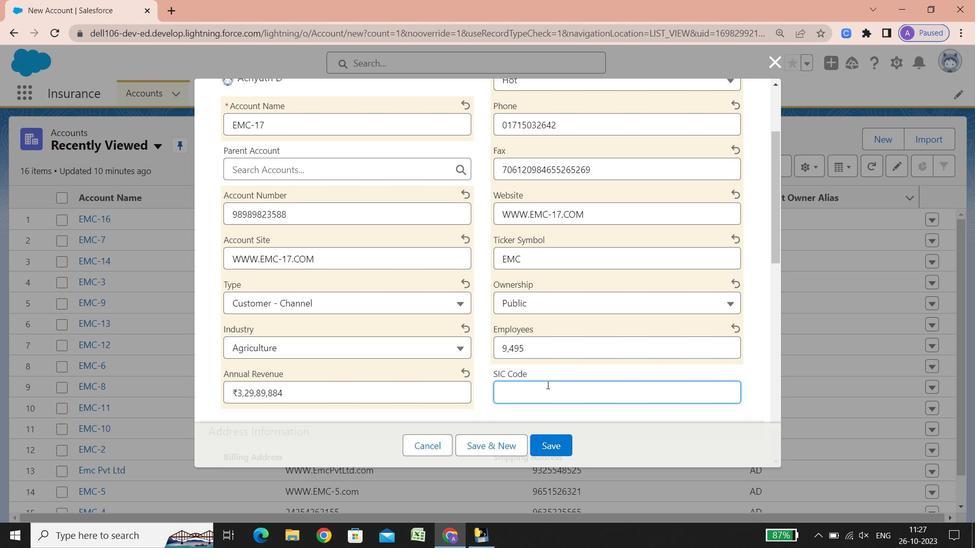 
Action: Key pressed 468451848861545
Screenshot: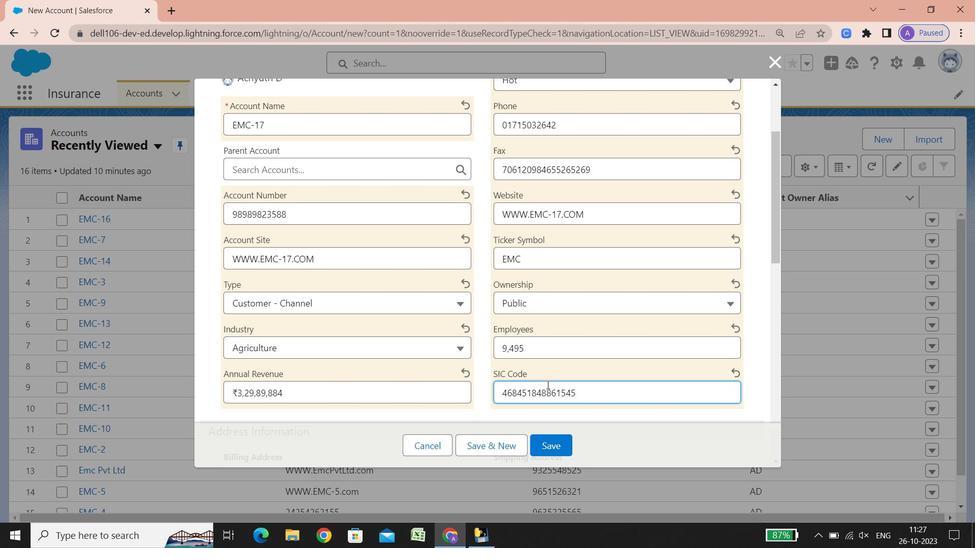 
Action: Mouse scrolled (547, 385) with delta (0, 0)
Screenshot: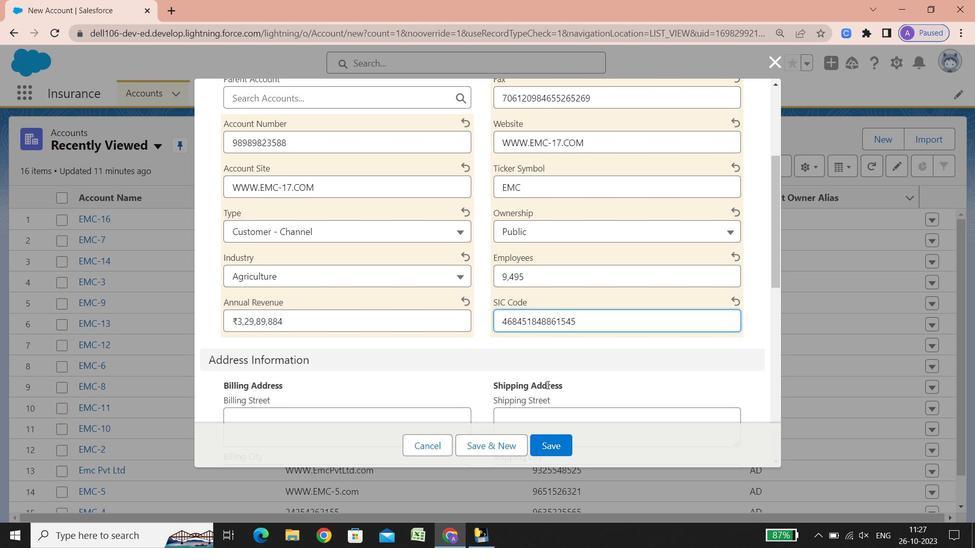 
Action: Mouse scrolled (547, 385) with delta (0, 0)
Screenshot: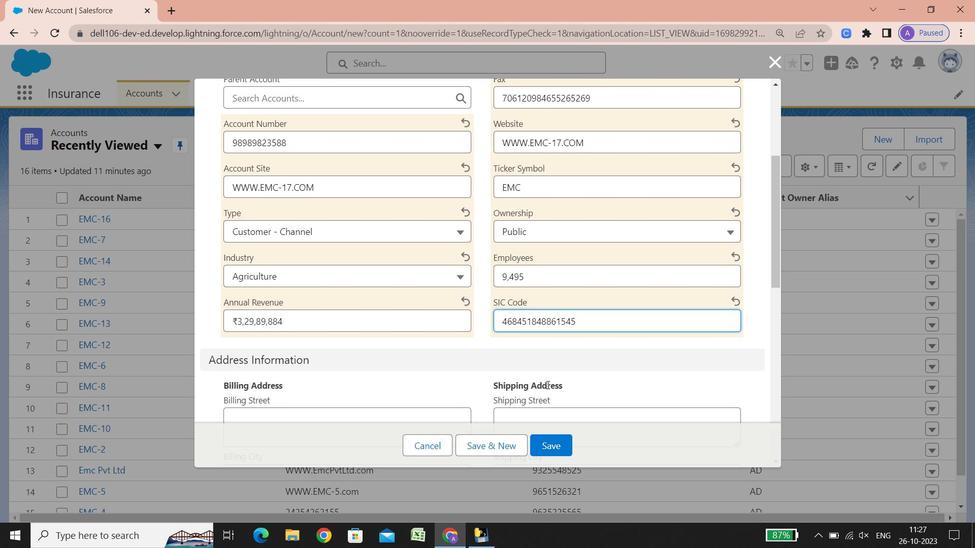 
Action: Mouse scrolled (547, 385) with delta (0, 0)
Screenshot: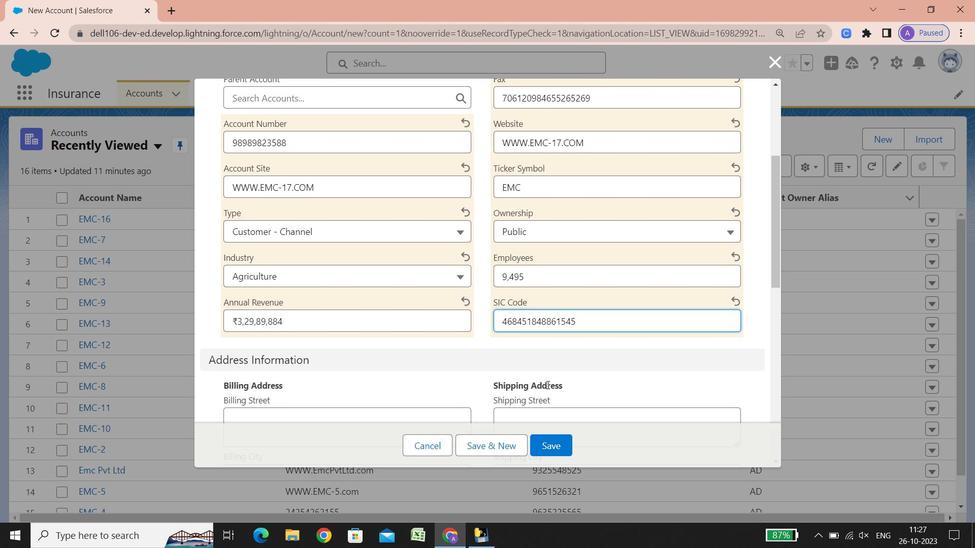 
Action: Mouse scrolled (547, 385) with delta (0, 0)
Screenshot: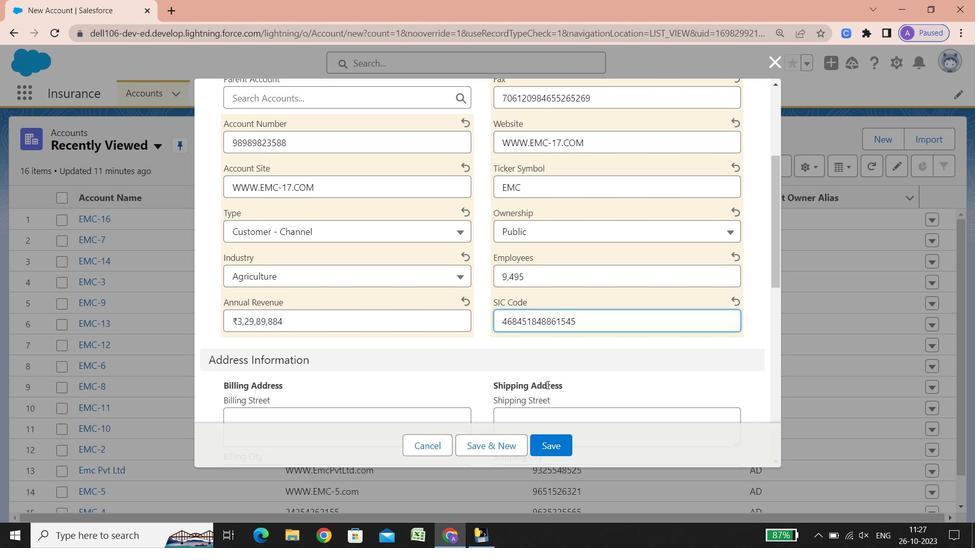 
Action: Mouse scrolled (547, 385) with delta (0, 0)
Screenshot: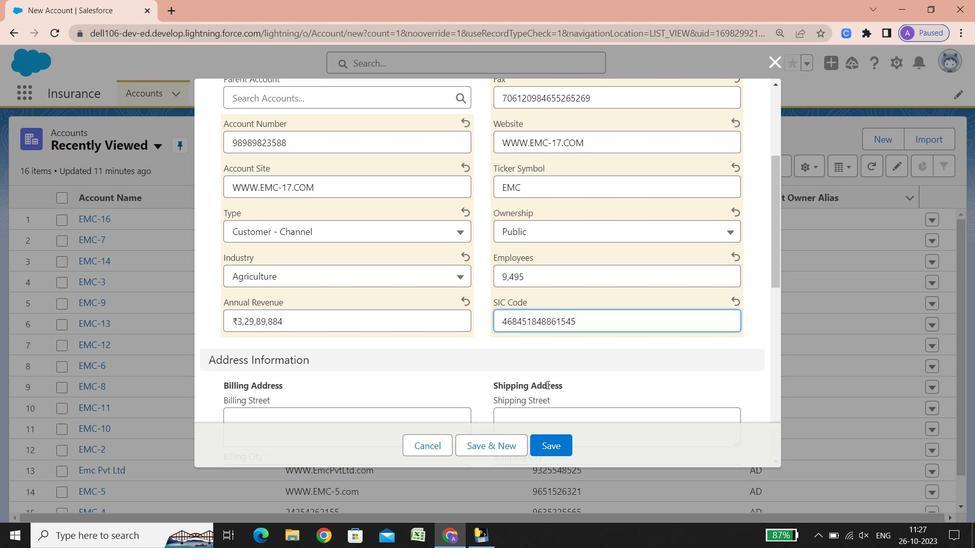 
Action: Mouse scrolled (547, 385) with delta (0, 0)
Screenshot: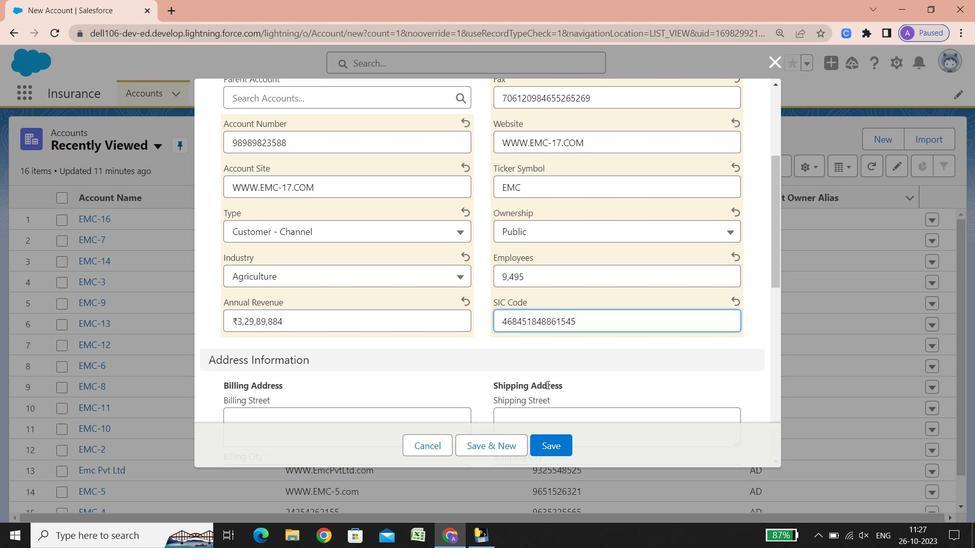 
Action: Mouse scrolled (547, 385) with delta (0, 0)
Screenshot: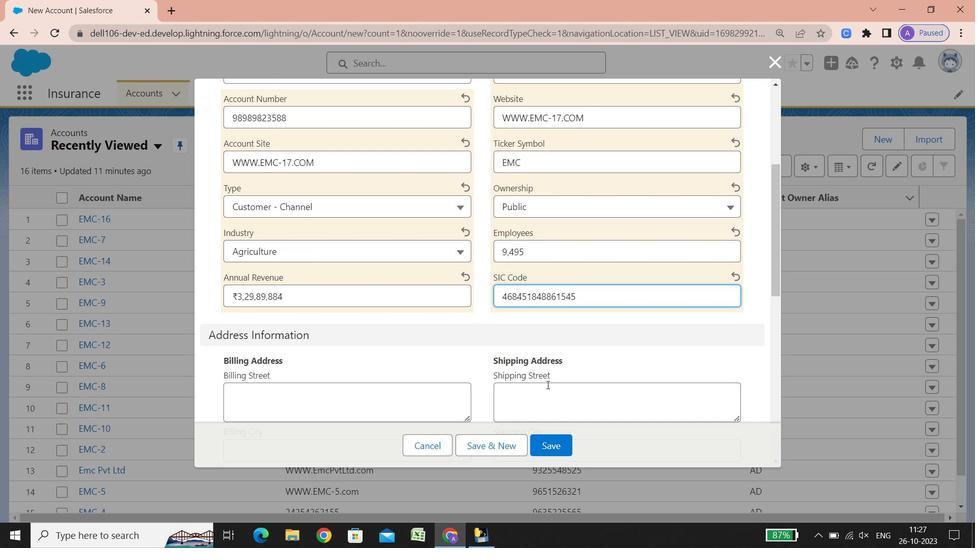 
Action: Mouse scrolled (547, 385) with delta (0, 0)
Screenshot: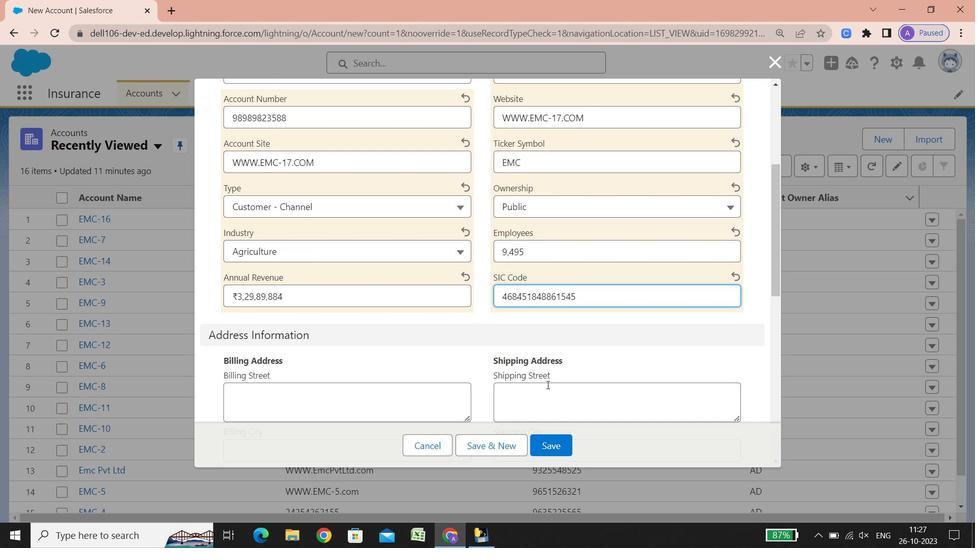 
Action: Mouse scrolled (547, 385) with delta (0, 0)
Screenshot: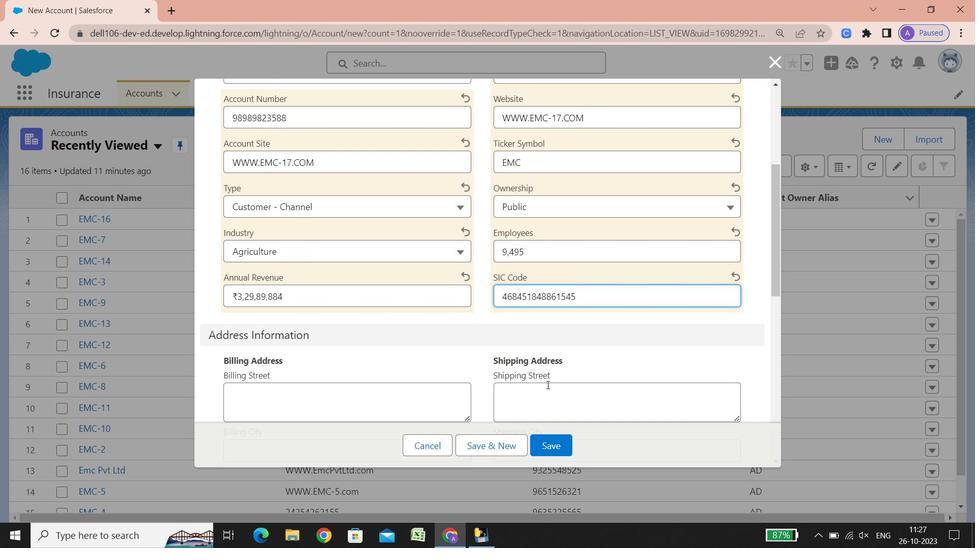 
Action: Mouse scrolled (547, 385) with delta (0, 0)
Screenshot: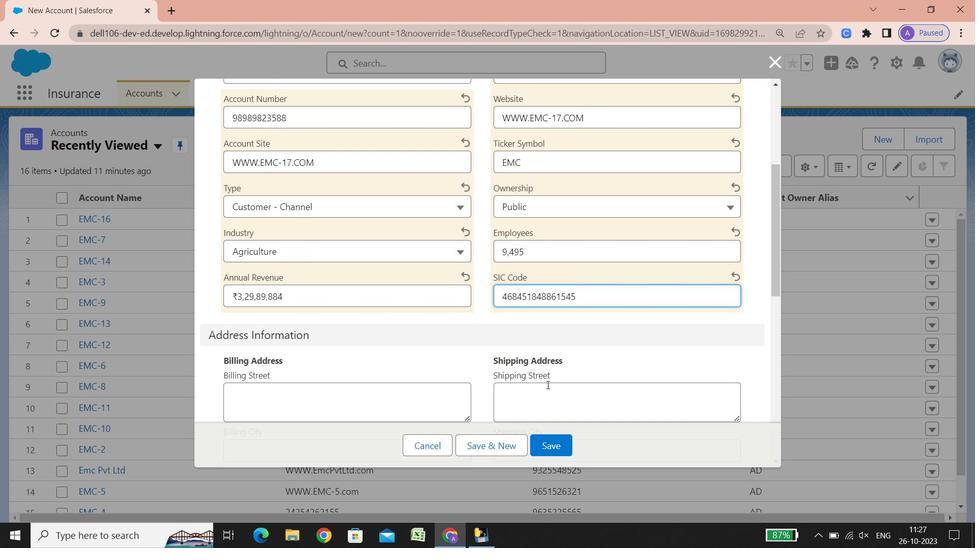 
Action: Mouse scrolled (547, 385) with delta (0, 0)
Screenshot: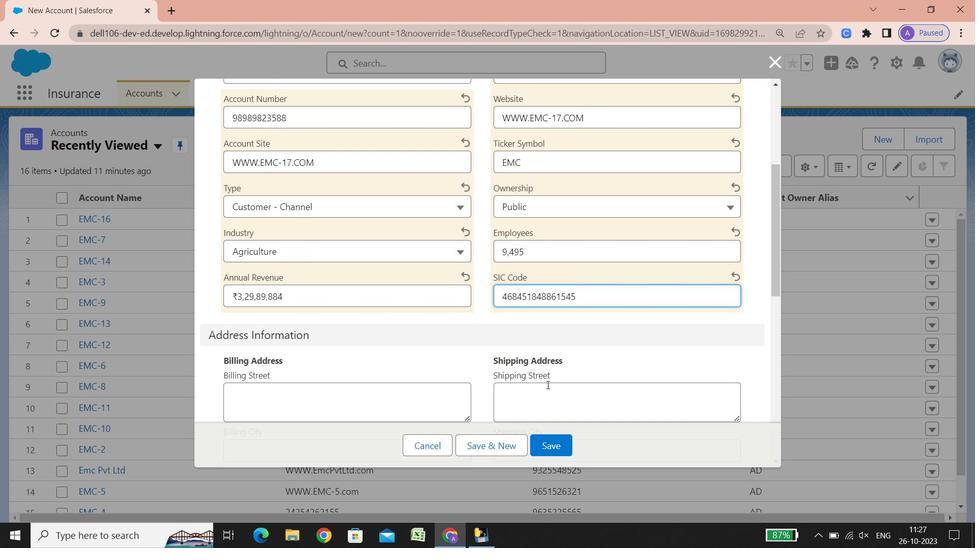 
Action: Mouse scrolled (547, 385) with delta (0, 0)
Screenshot: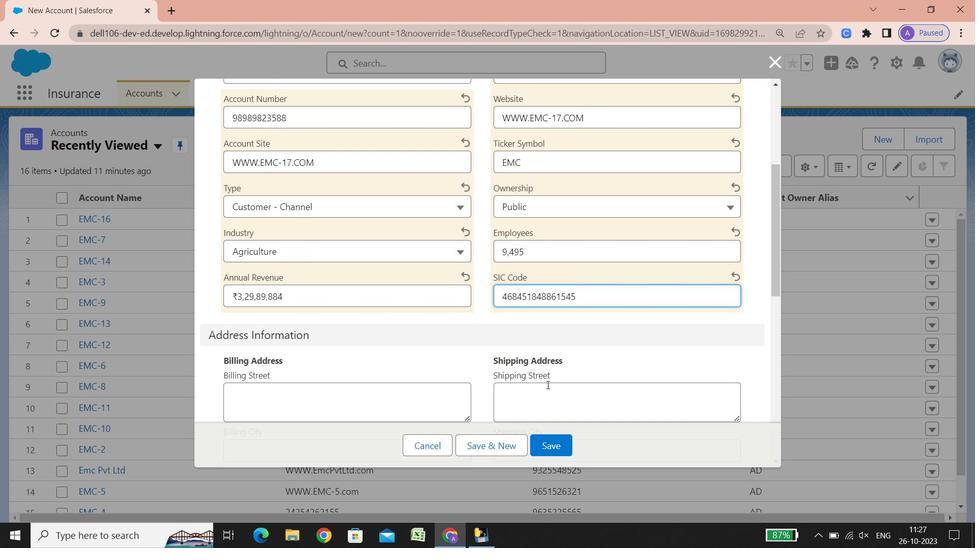 
Action: Mouse scrolled (547, 385) with delta (0, 0)
Screenshot: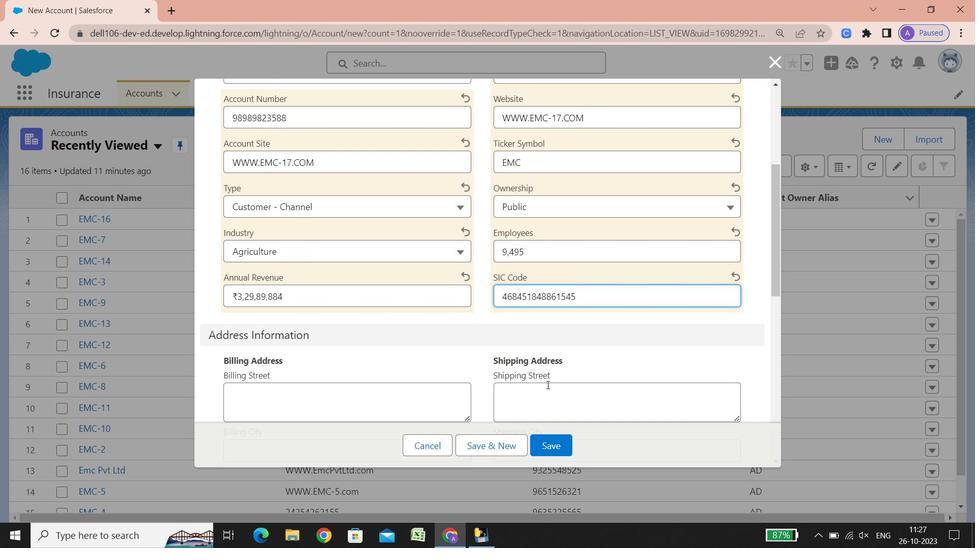 
Action: Mouse scrolled (547, 385) with delta (0, 0)
Screenshot: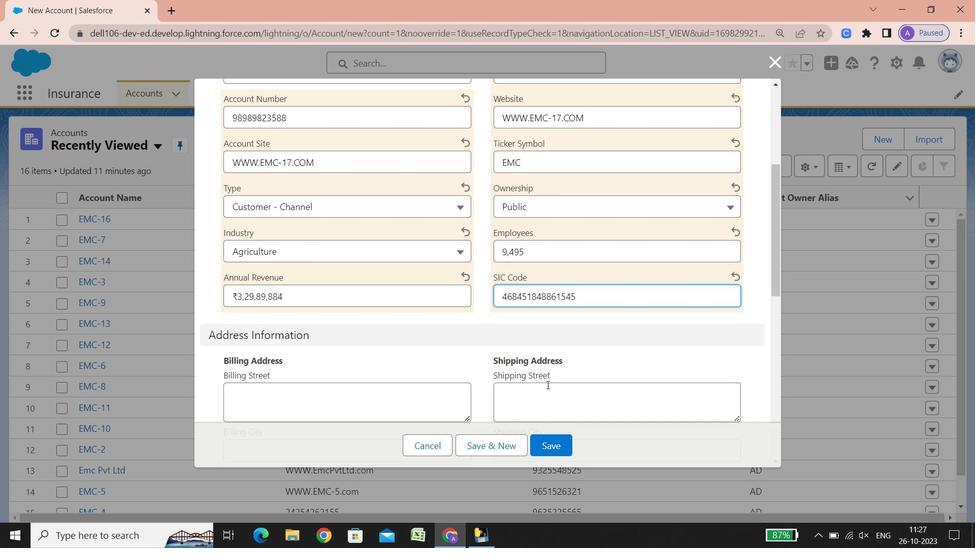 
Action: Mouse scrolled (547, 385) with delta (0, 0)
Screenshot: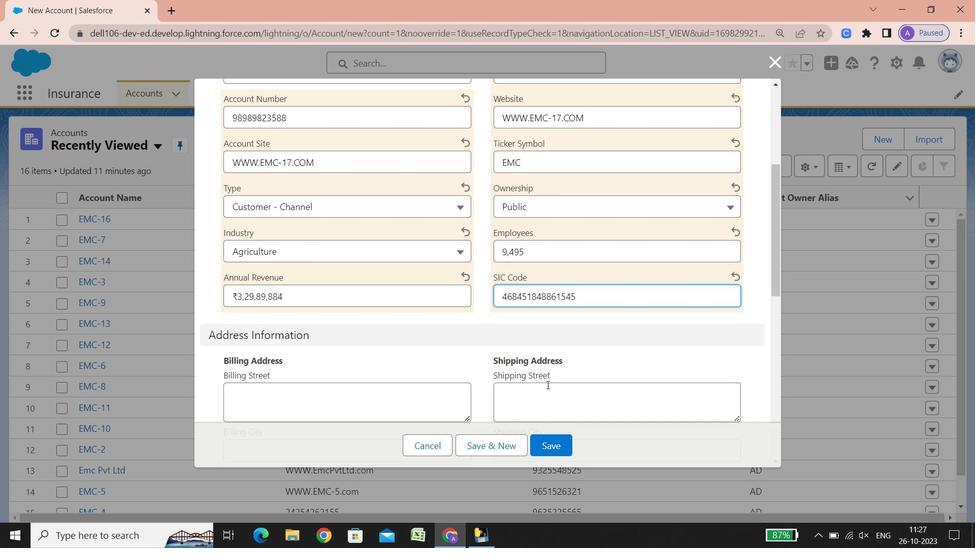 
Action: Mouse scrolled (547, 385) with delta (0, 0)
Screenshot: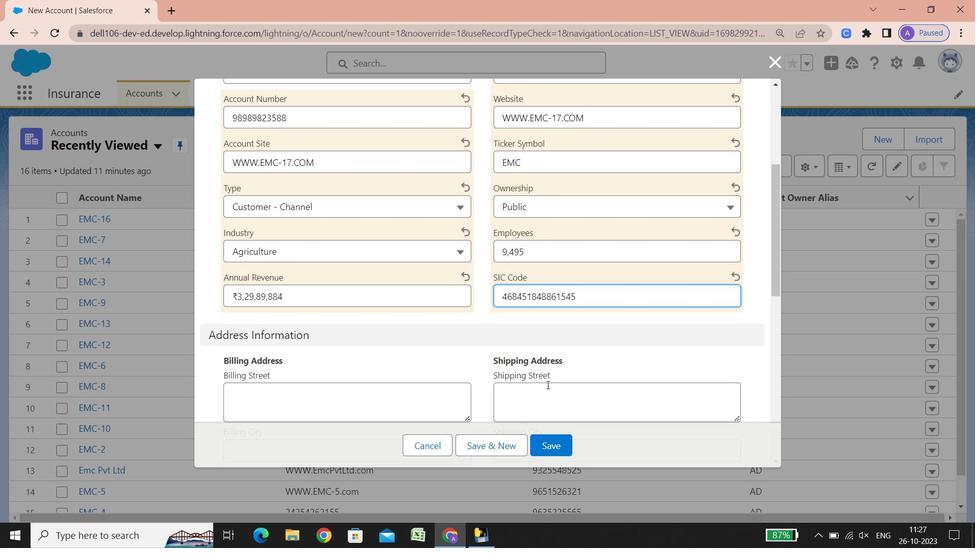 
Action: Mouse scrolled (547, 385) with delta (0, 0)
Screenshot: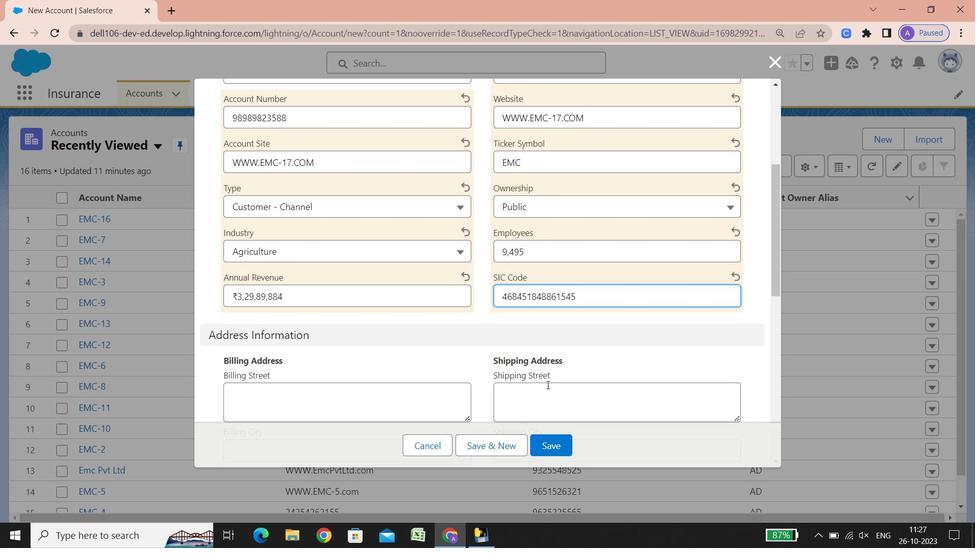 
Action: Mouse scrolled (547, 385) with delta (0, 0)
Screenshot: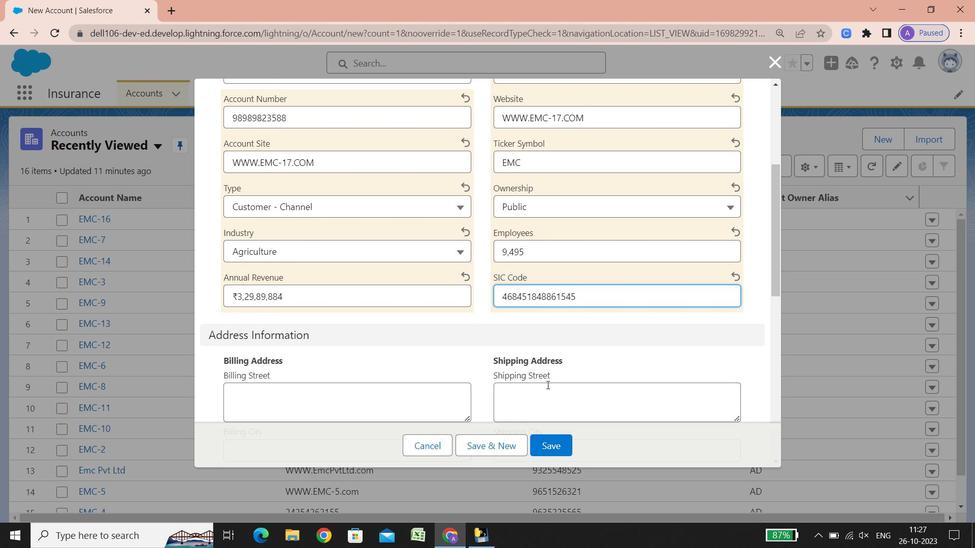 
Action: Mouse scrolled (547, 385) with delta (0, 0)
Screenshot: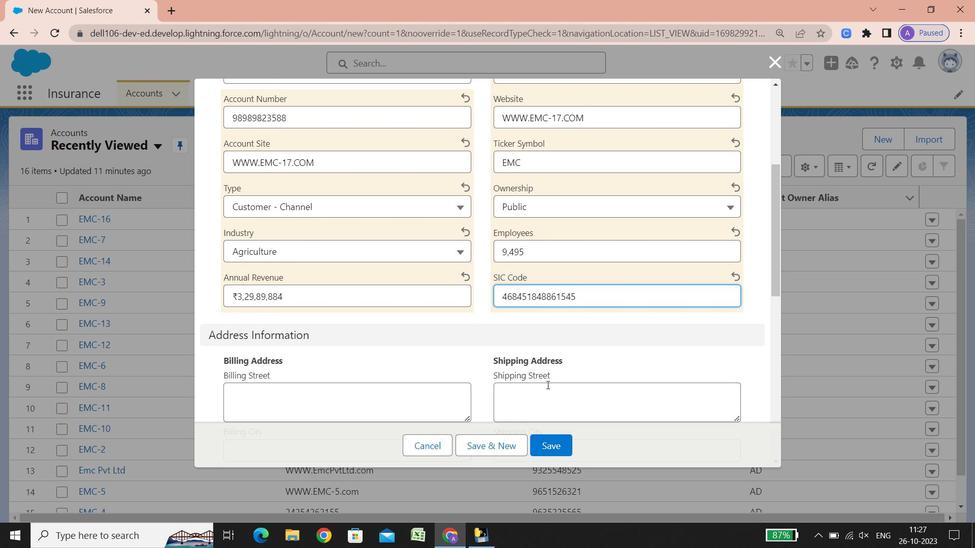 
Action: Mouse scrolled (547, 385) with delta (0, 0)
Screenshot: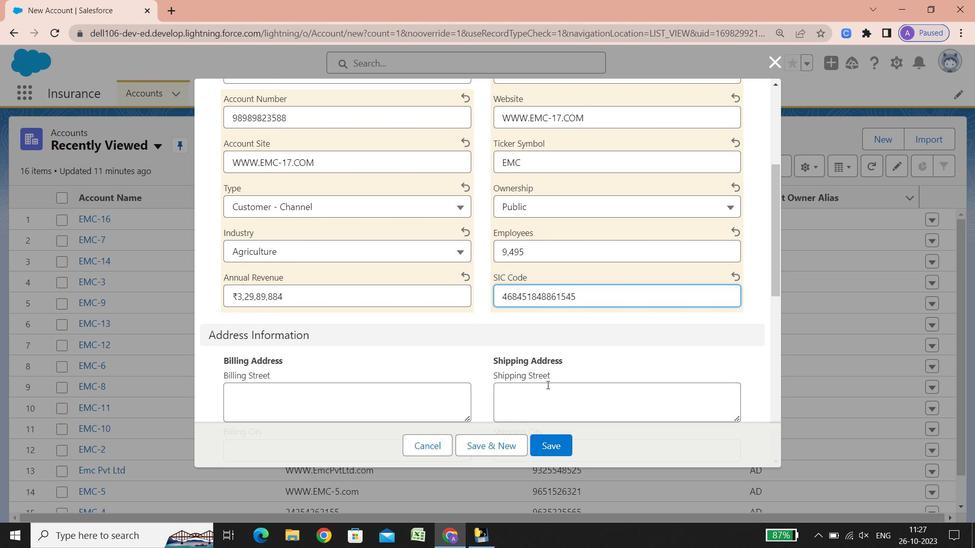 
Action: Mouse scrolled (547, 385) with delta (0, 0)
Screenshot: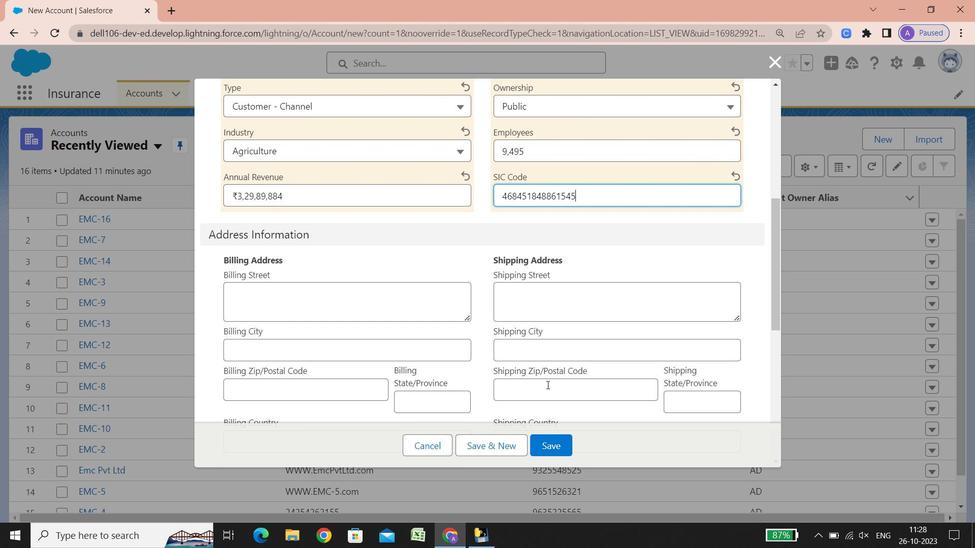 
Action: Mouse scrolled (547, 385) with delta (0, 0)
Screenshot: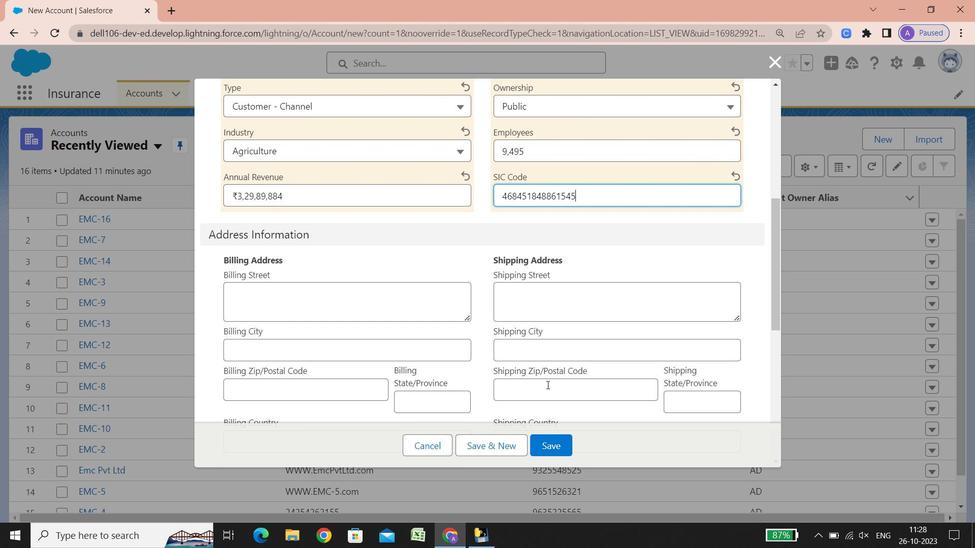 
Action: Mouse scrolled (547, 385) with delta (0, 0)
Screenshot: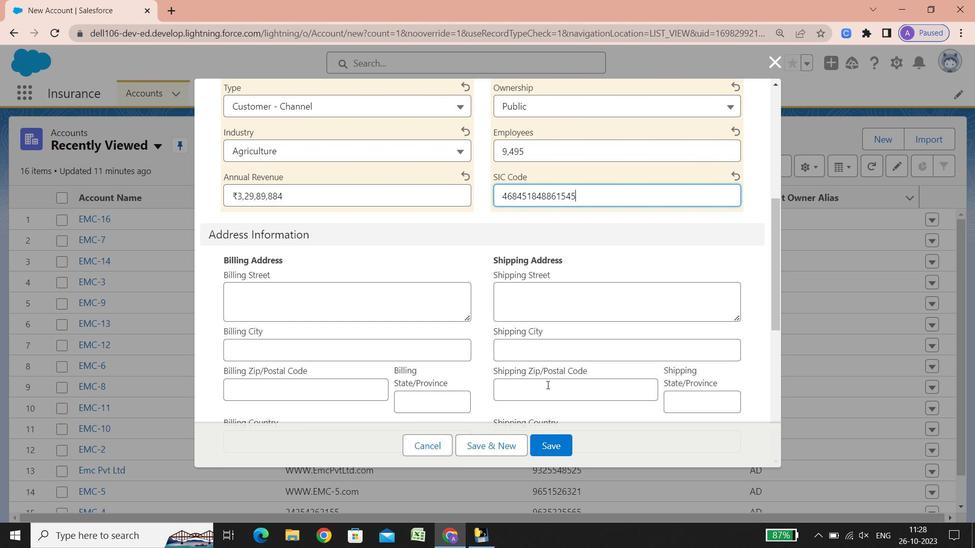 
Action: Mouse scrolled (547, 385) with delta (0, 0)
Screenshot: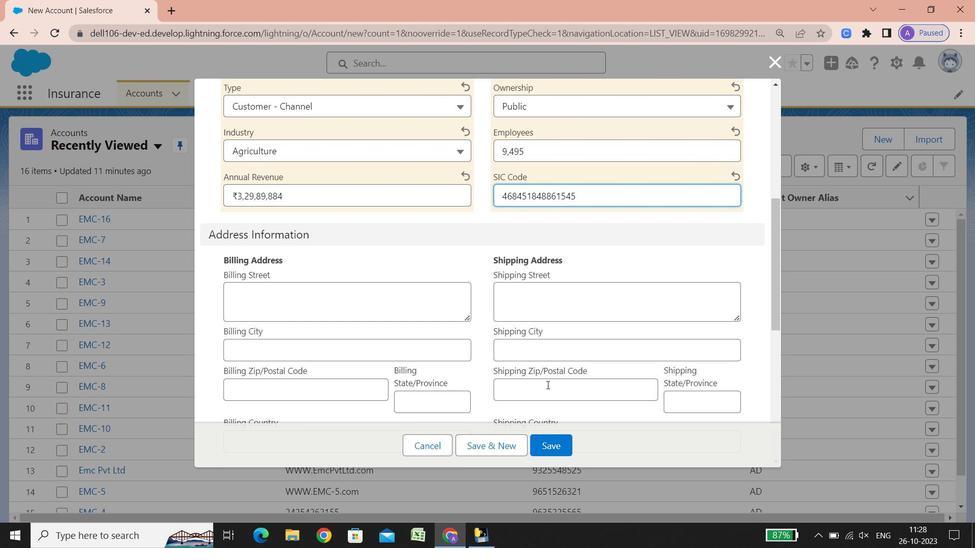 
Action: Mouse scrolled (547, 385) with delta (0, 0)
Screenshot: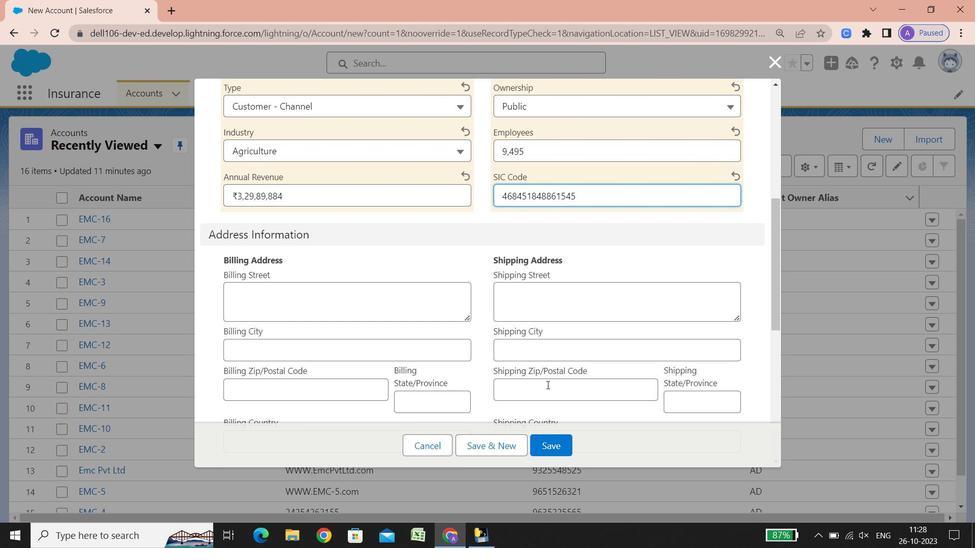 
Action: Mouse scrolled (547, 385) with delta (0, 0)
Screenshot: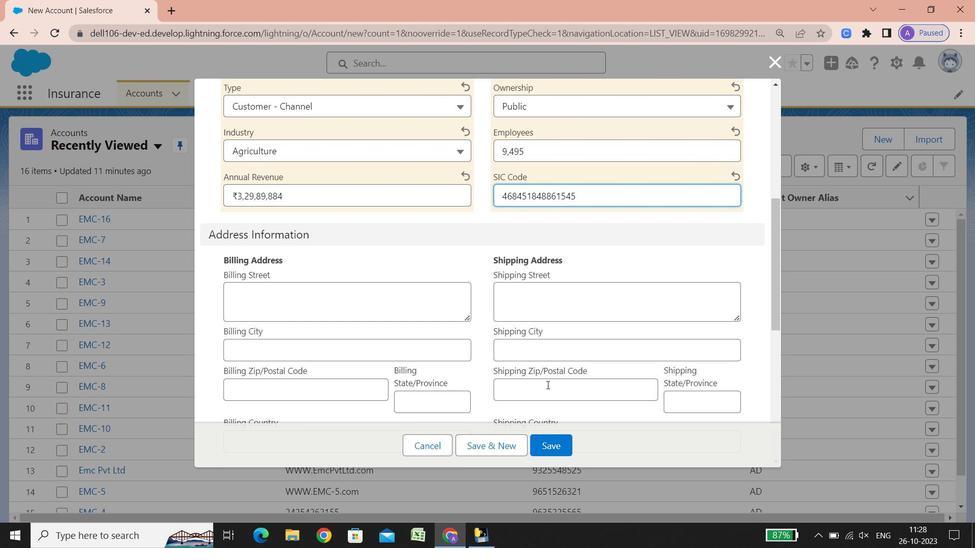 
Action: Mouse scrolled (547, 385) with delta (0, 0)
Screenshot: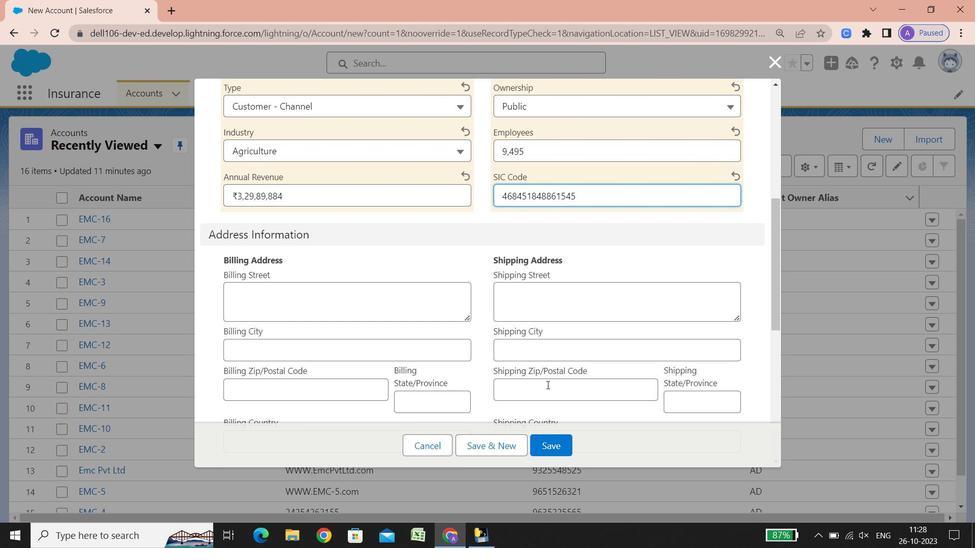 
Action: Mouse scrolled (547, 385) with delta (0, 0)
Screenshot: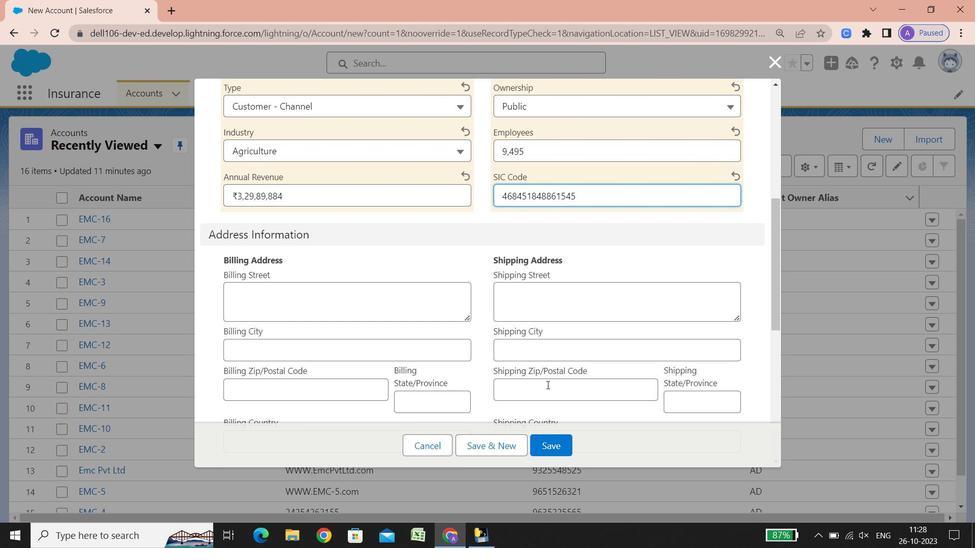 
Action: Mouse scrolled (547, 385) with delta (0, 0)
Screenshot: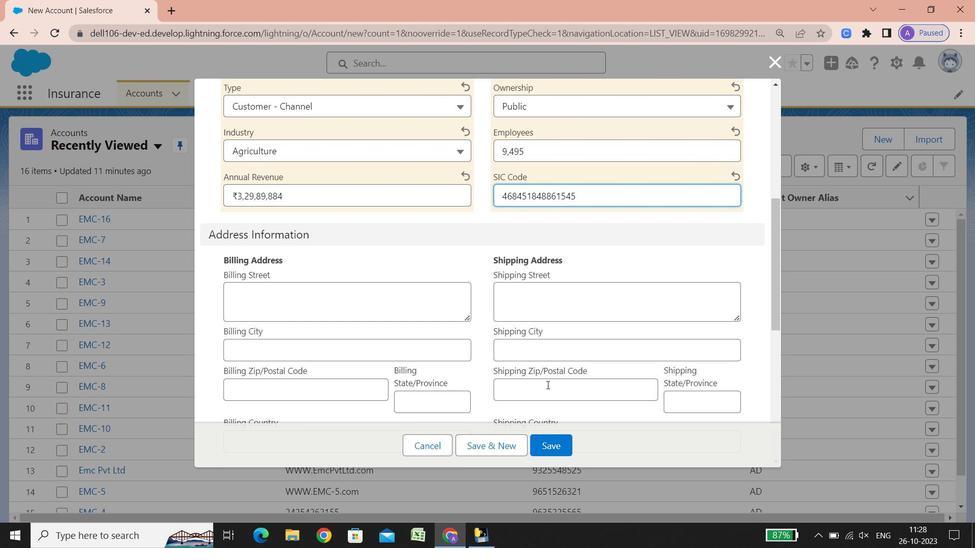 
Action: Mouse scrolled (547, 385) with delta (0, 0)
Screenshot: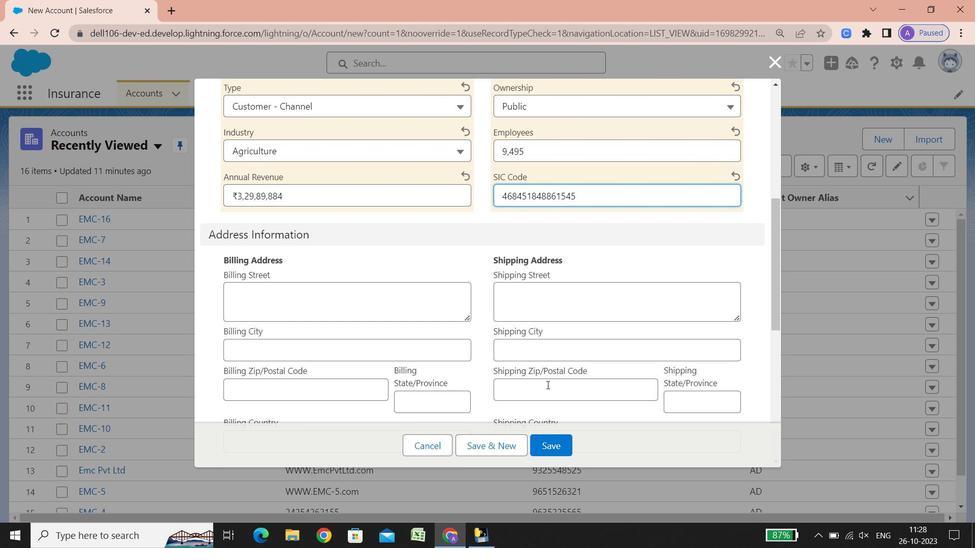 
Action: Mouse scrolled (547, 385) with delta (0, 0)
Screenshot: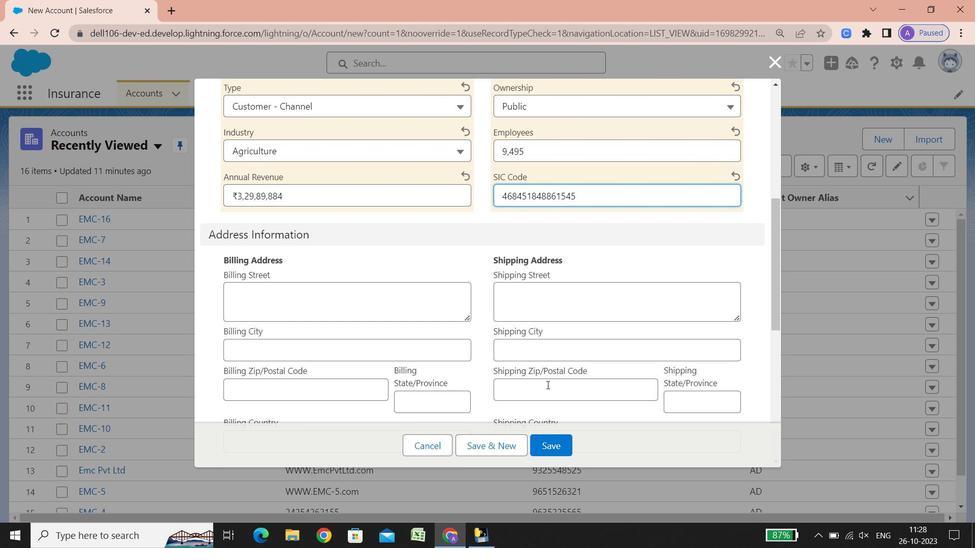 
Action: Mouse scrolled (547, 385) with delta (0, 0)
Screenshot: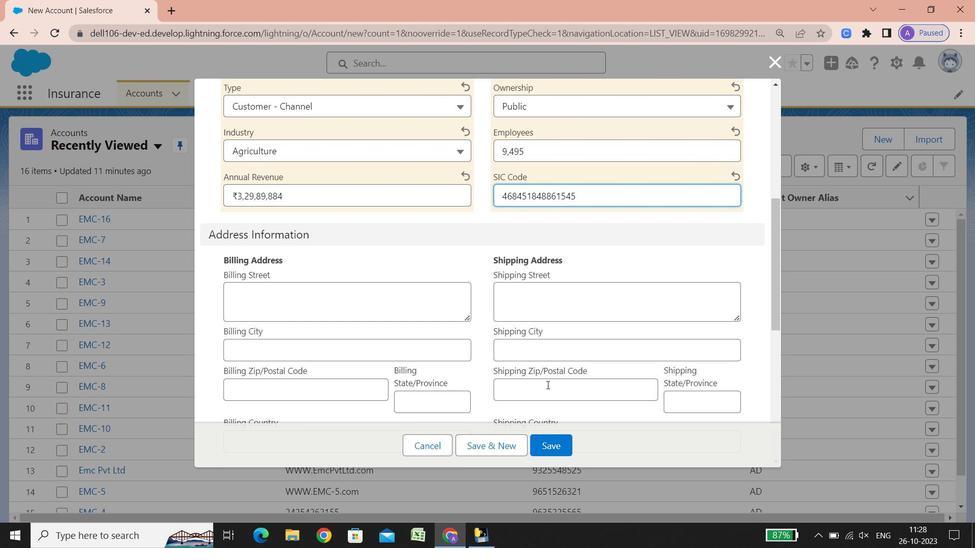 
Action: Mouse scrolled (547, 385) with delta (0, 0)
Screenshot: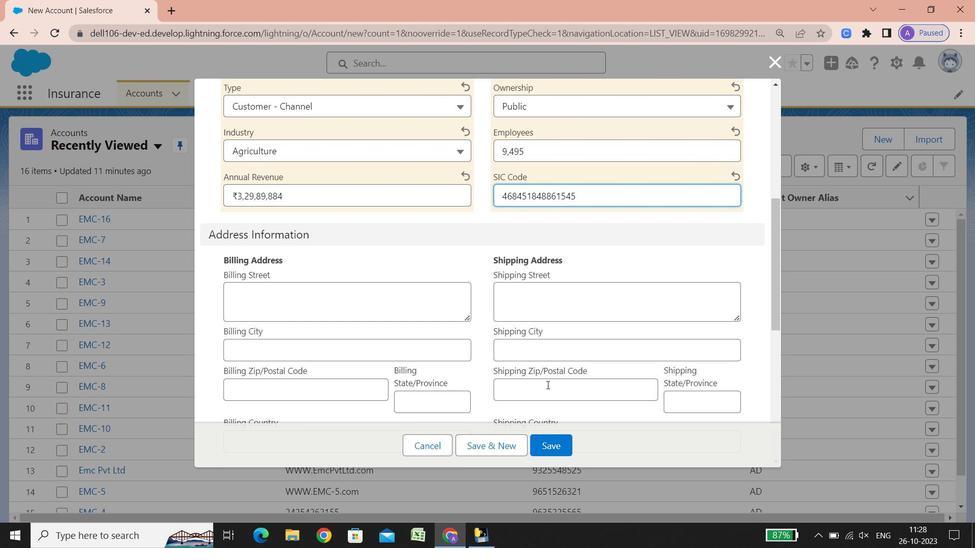 
Action: Mouse scrolled (547, 385) with delta (0, 0)
Screenshot: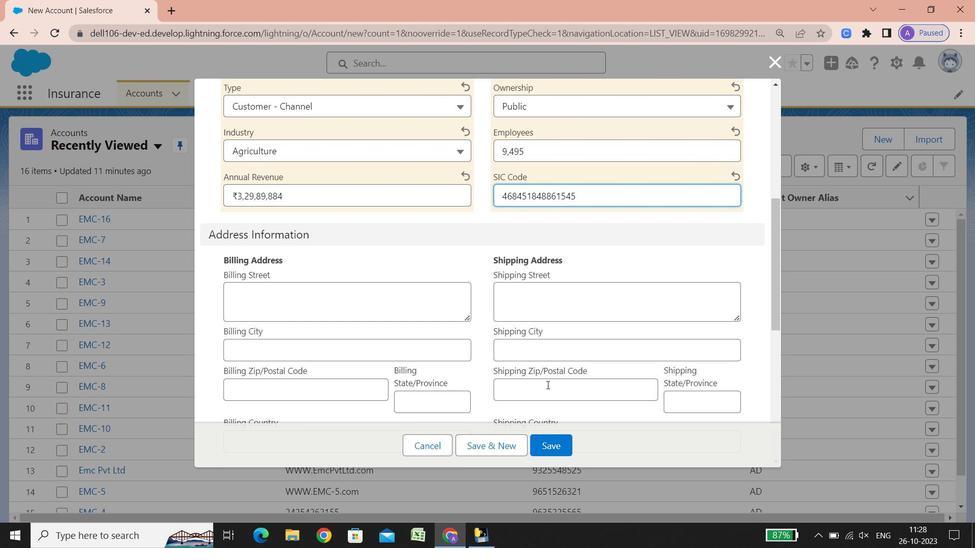 
Action: Mouse scrolled (547, 385) with delta (0, 0)
Screenshot: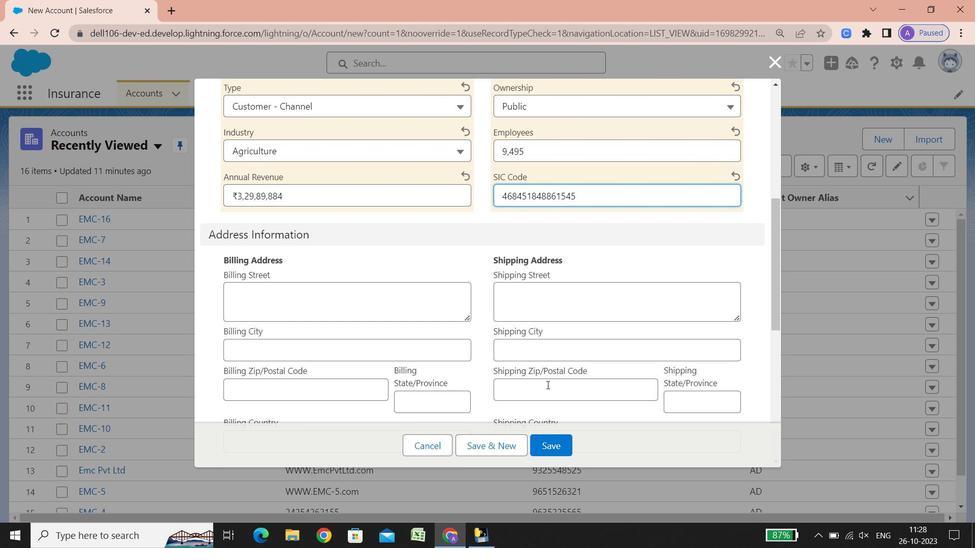 
Action: Mouse scrolled (547, 385) with delta (0, 0)
Screenshot: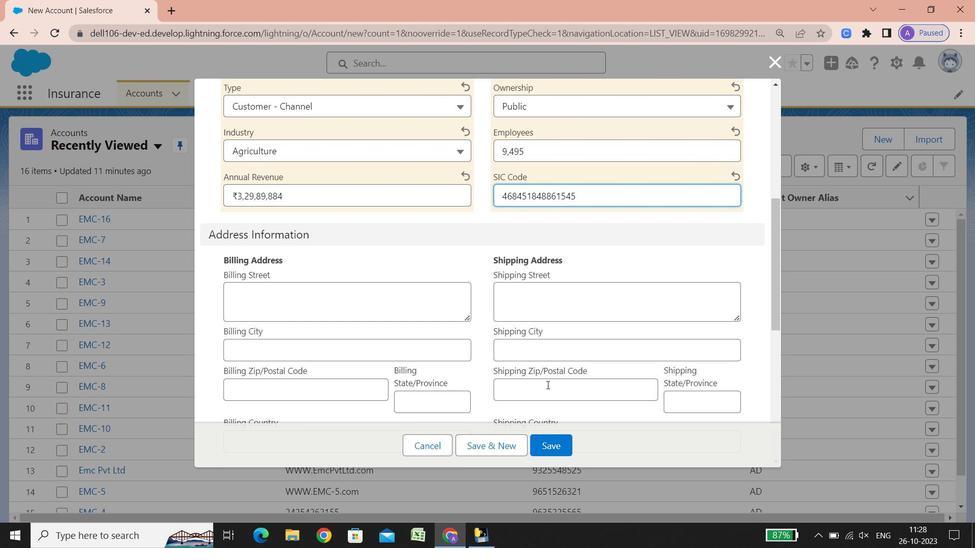 
Action: Mouse scrolled (547, 385) with delta (0, 0)
Screenshot: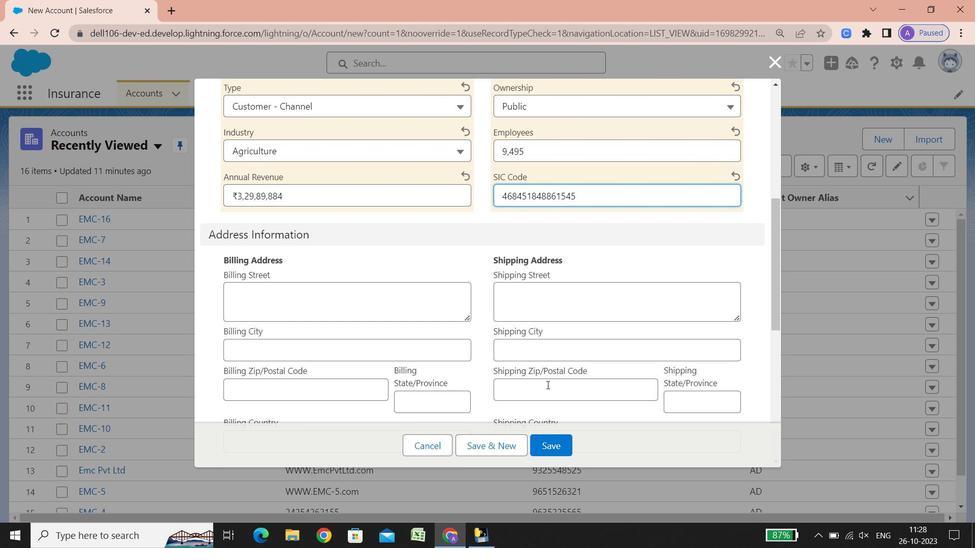 
Action: Mouse scrolled (547, 385) with delta (0, 0)
Screenshot: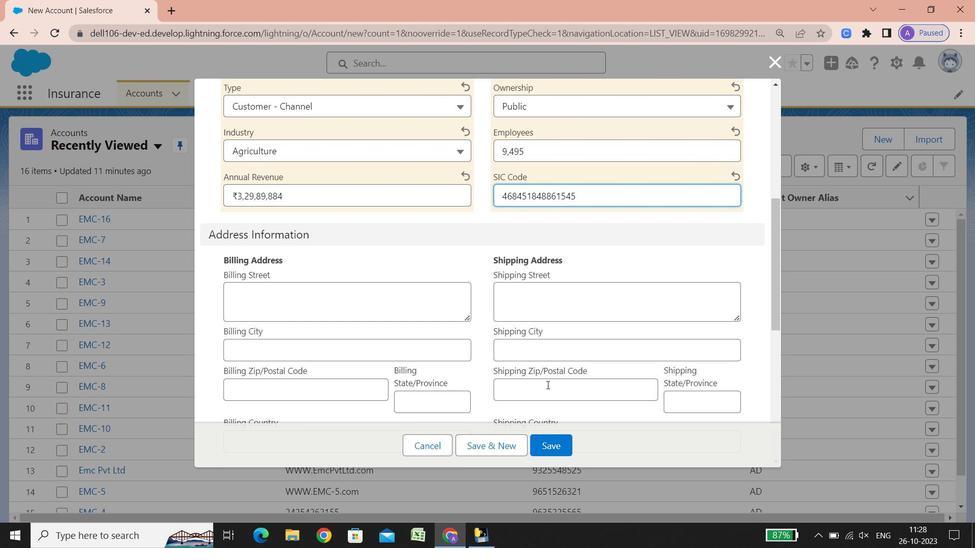 
Action: Mouse scrolled (547, 385) with delta (0, 0)
Screenshot: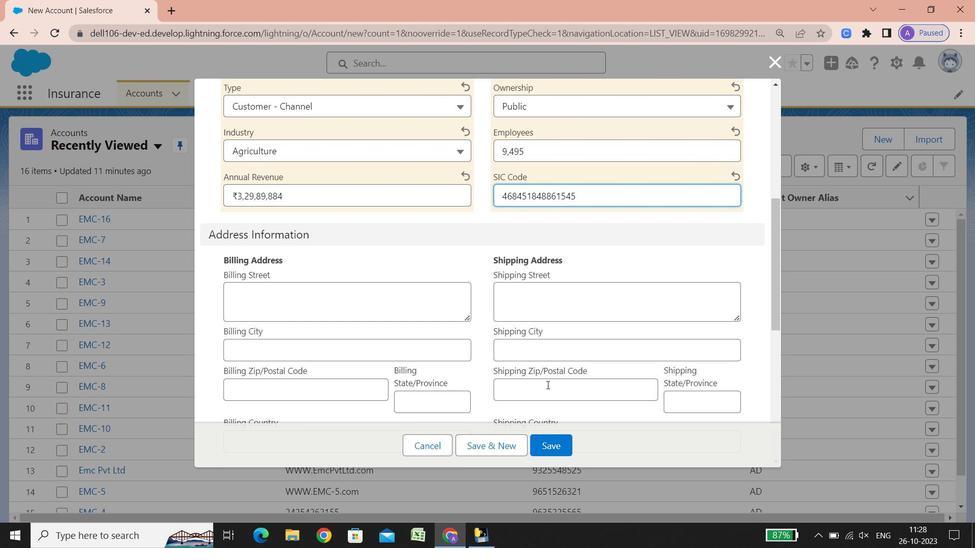 
Action: Mouse scrolled (547, 385) with delta (0, 0)
Screenshot: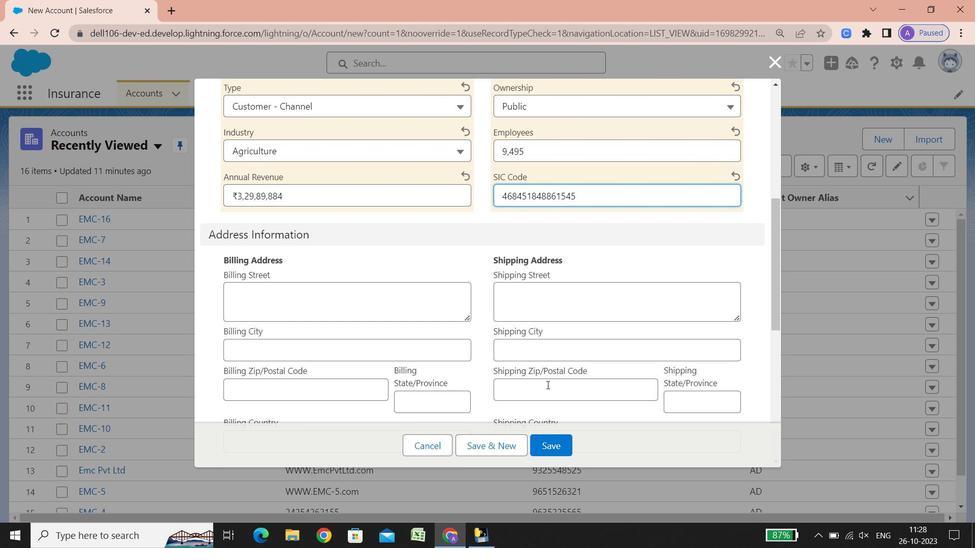 
Action: Mouse scrolled (547, 385) with delta (0, 0)
Screenshot: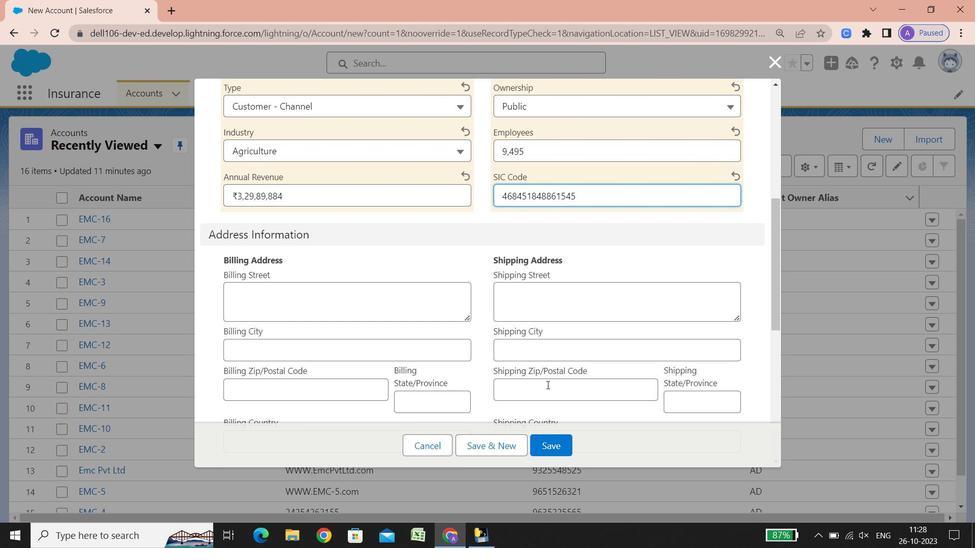 
Action: Mouse scrolled (547, 385) with delta (0, 0)
Screenshot: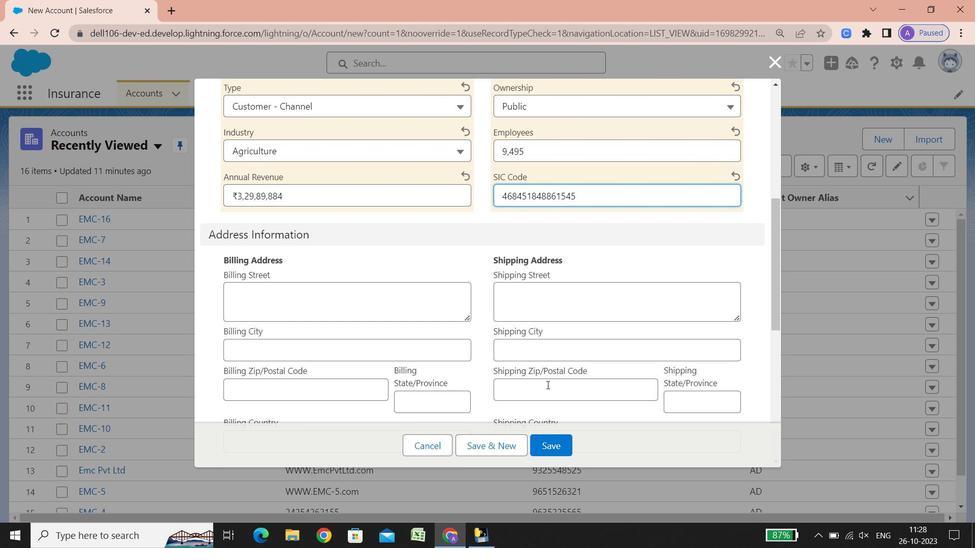 
Action: Mouse scrolled (547, 385) with delta (0, 0)
Screenshot: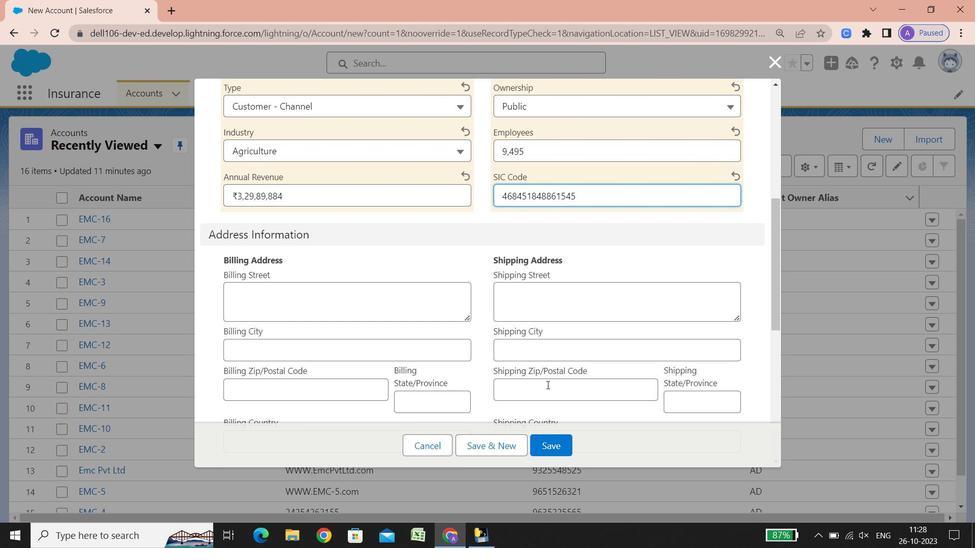 
Action: Mouse scrolled (547, 385) with delta (0, 0)
Screenshot: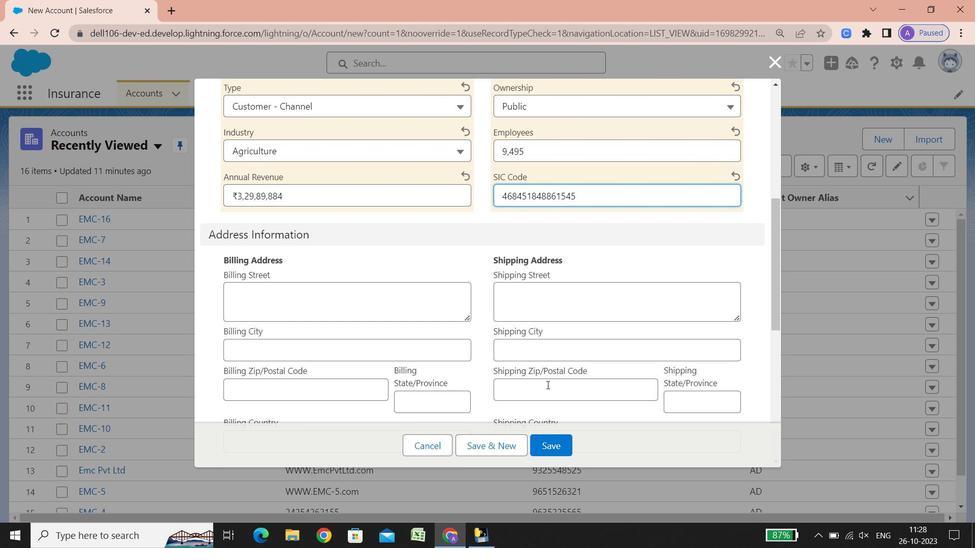 
Action: Mouse scrolled (547, 385) with delta (0, 0)
Screenshot: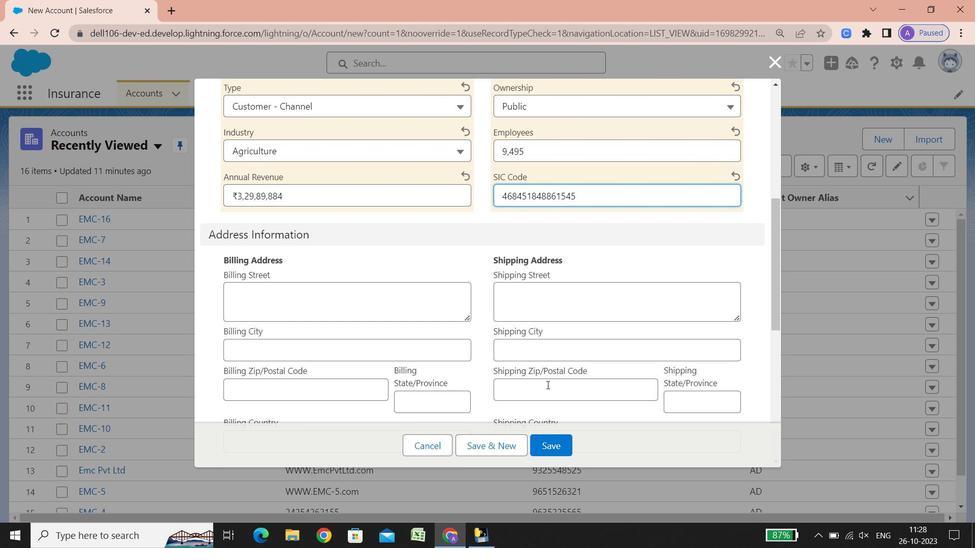 
Action: Mouse scrolled (547, 385) with delta (0, 0)
Screenshot: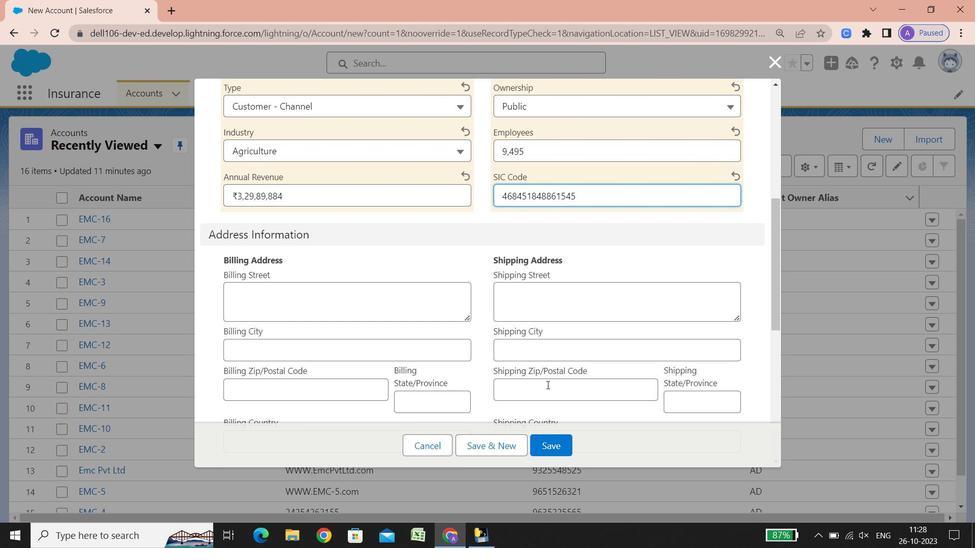 
Action: Mouse scrolled (547, 385) with delta (0, 0)
Screenshot: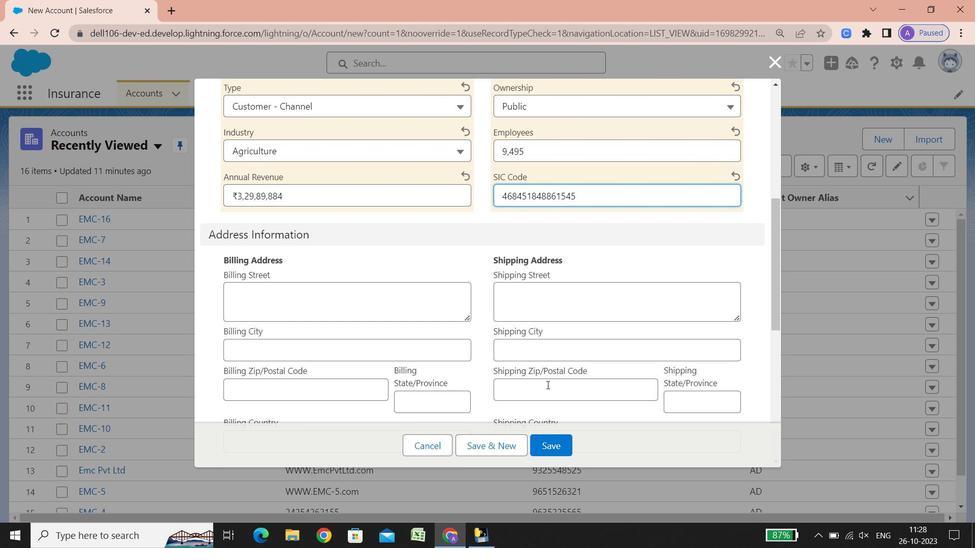
Action: Mouse scrolled (547, 385) with delta (0, 0)
Screenshot: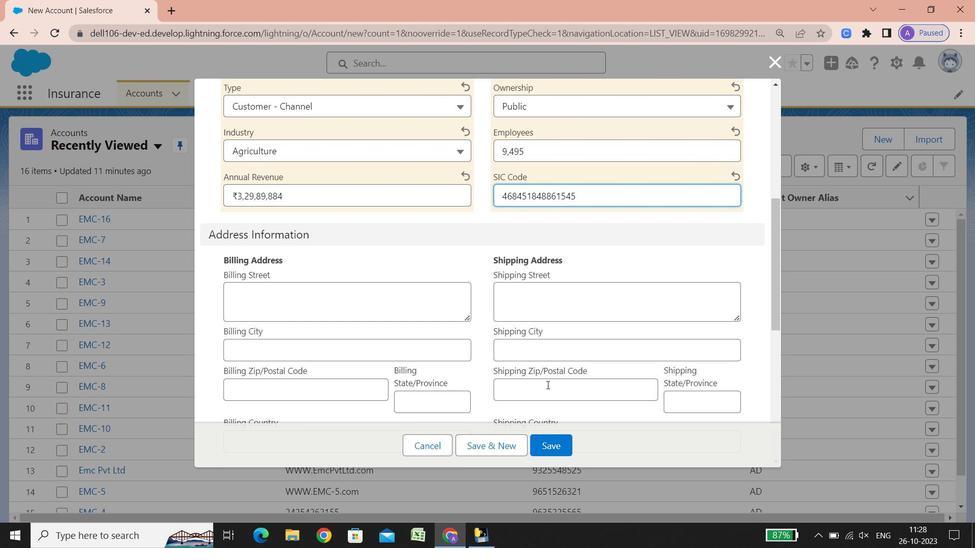 
Action: Mouse scrolled (547, 385) with delta (0, 0)
Screenshot: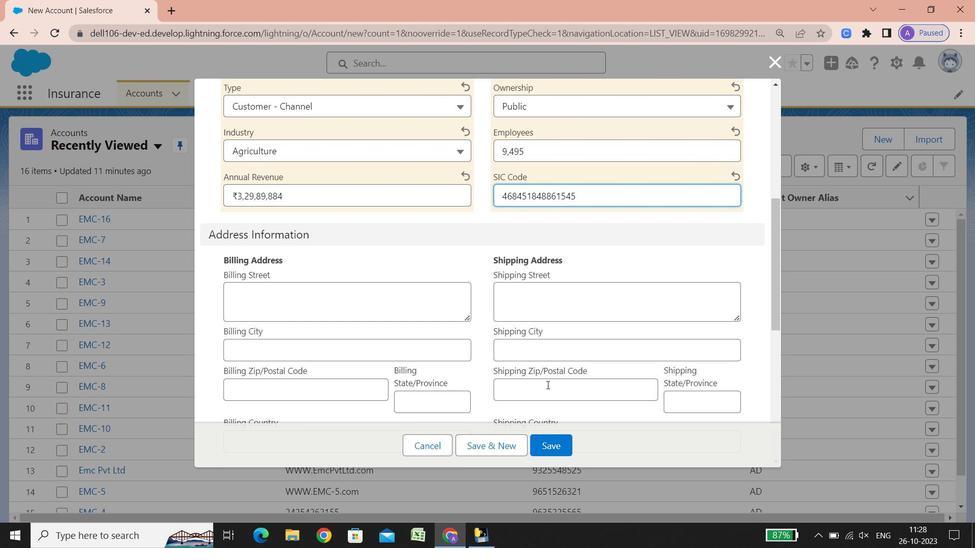 
Action: Mouse scrolled (547, 385) with delta (0, 0)
Screenshot: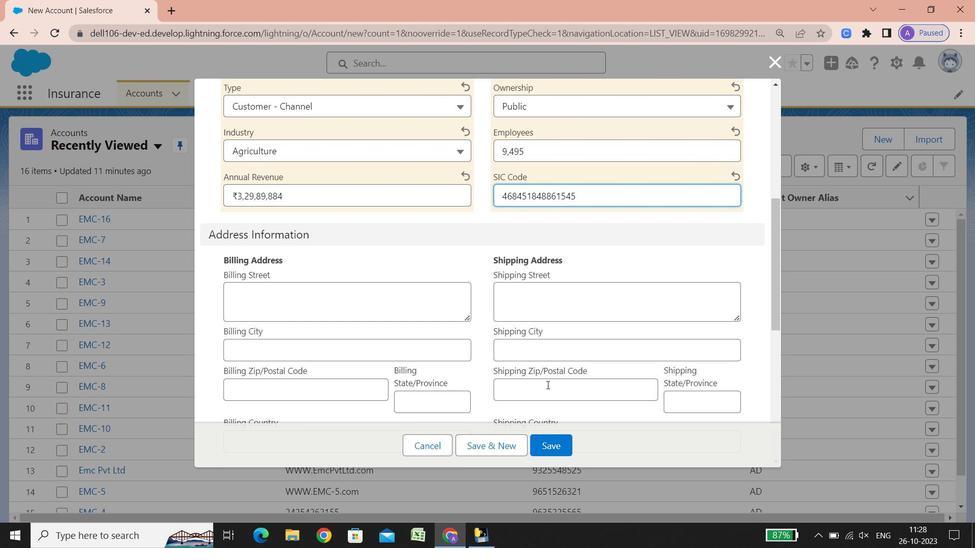 
Action: Mouse scrolled (547, 385) with delta (0, 0)
Screenshot: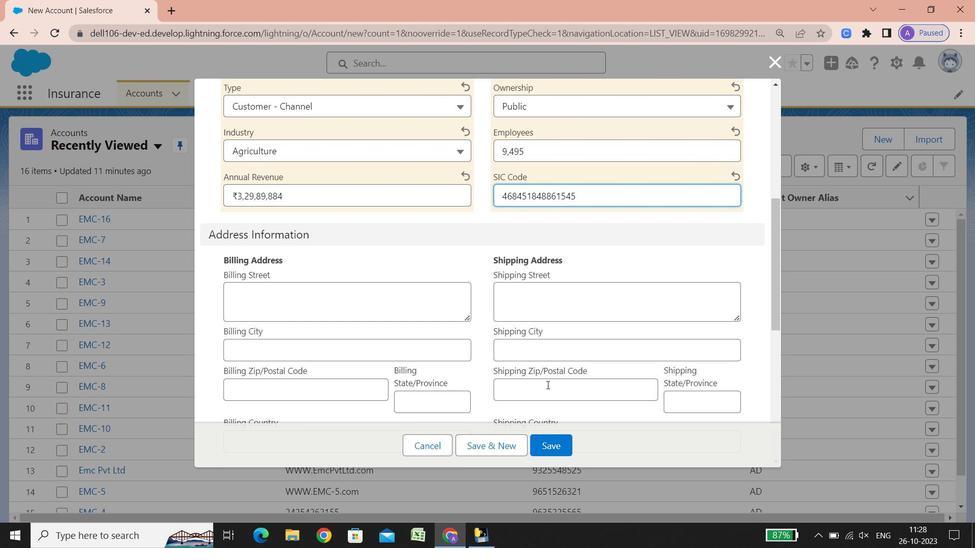 
Action: Mouse scrolled (547, 385) with delta (0, 0)
Screenshot: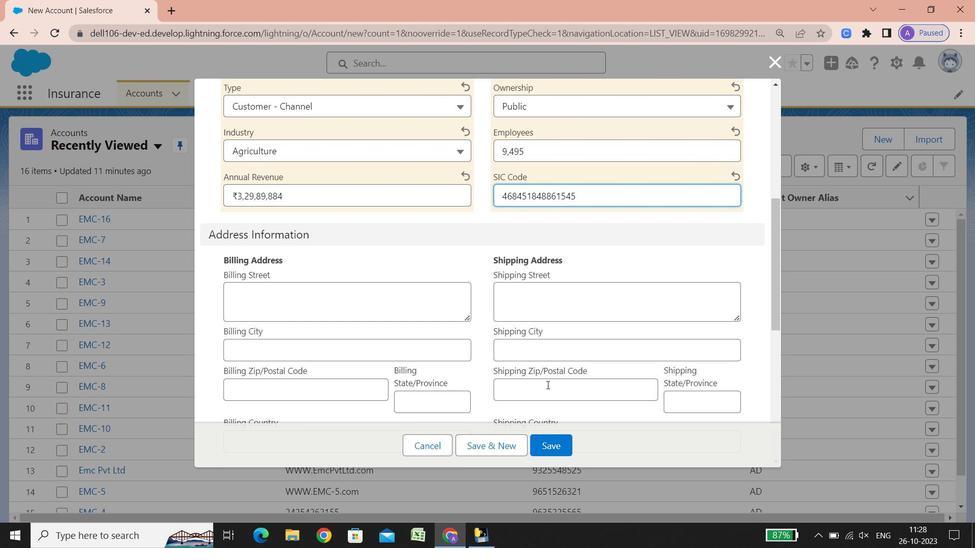 
Action: Mouse scrolled (547, 385) with delta (0, 0)
Screenshot: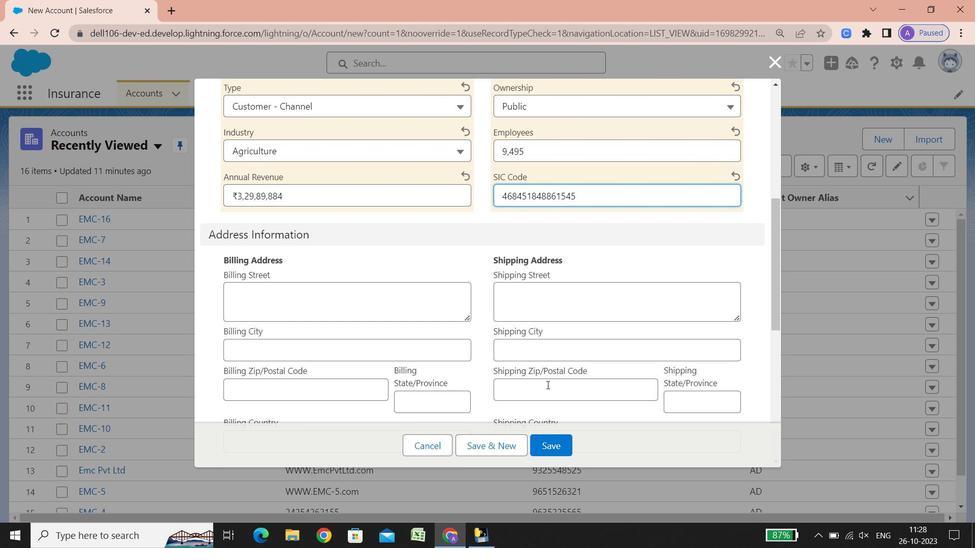 
Action: Mouse scrolled (547, 385) with delta (0, 0)
Screenshot: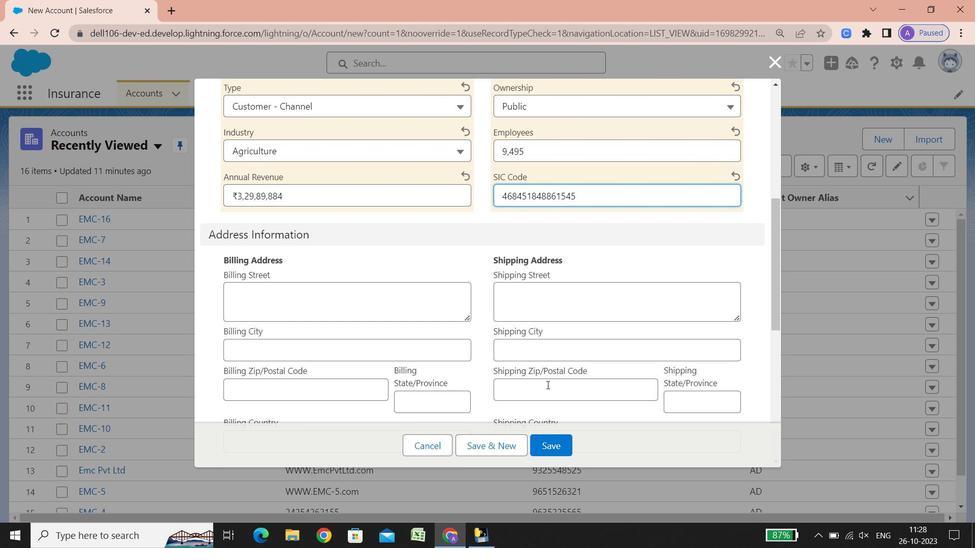 
Action: Mouse scrolled (547, 385) with delta (0, 0)
Screenshot: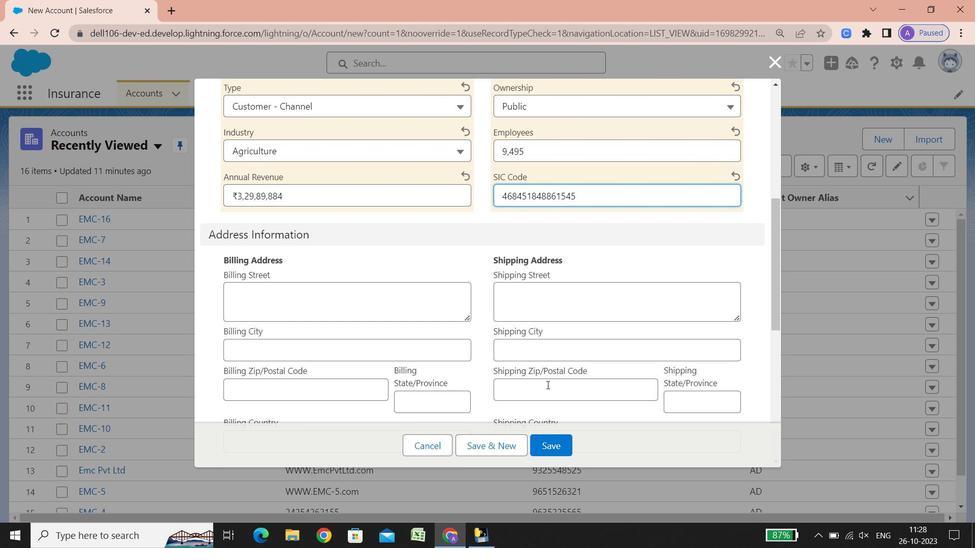 
Action: Mouse scrolled (547, 385) with delta (0, 0)
Screenshot: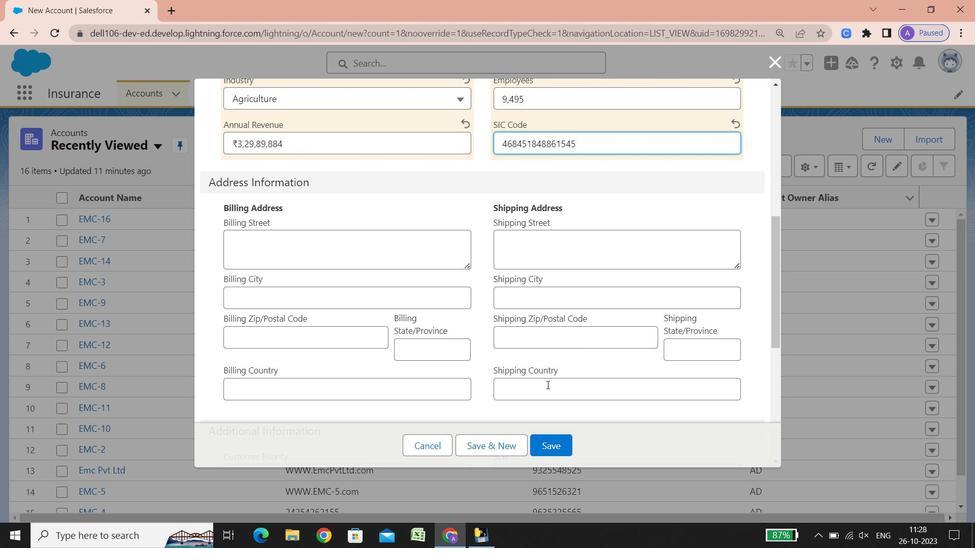 
Action: Mouse scrolled (547, 385) with delta (0, 0)
Screenshot: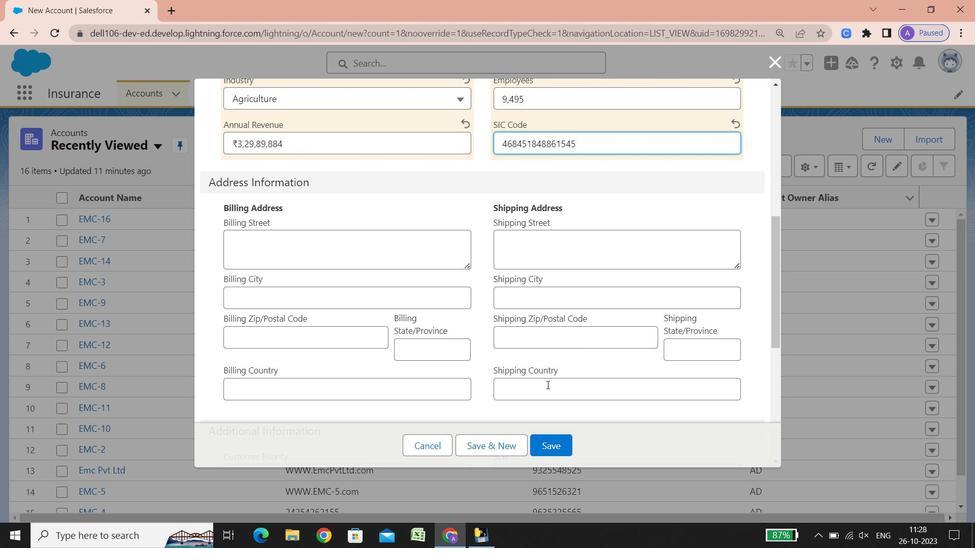 
Action: Mouse scrolled (547, 385) with delta (0, 0)
Screenshot: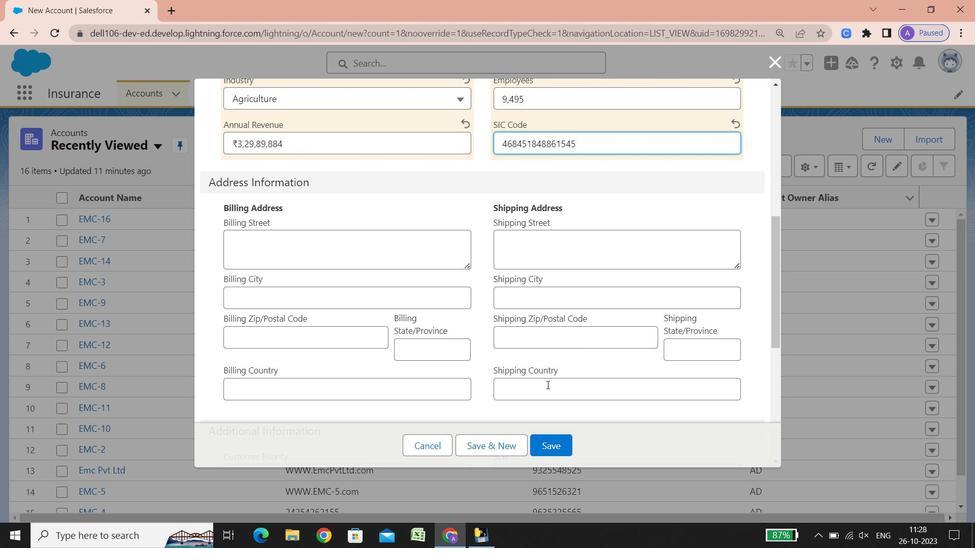 
Action: Mouse scrolled (547, 385) with delta (0, 0)
Screenshot: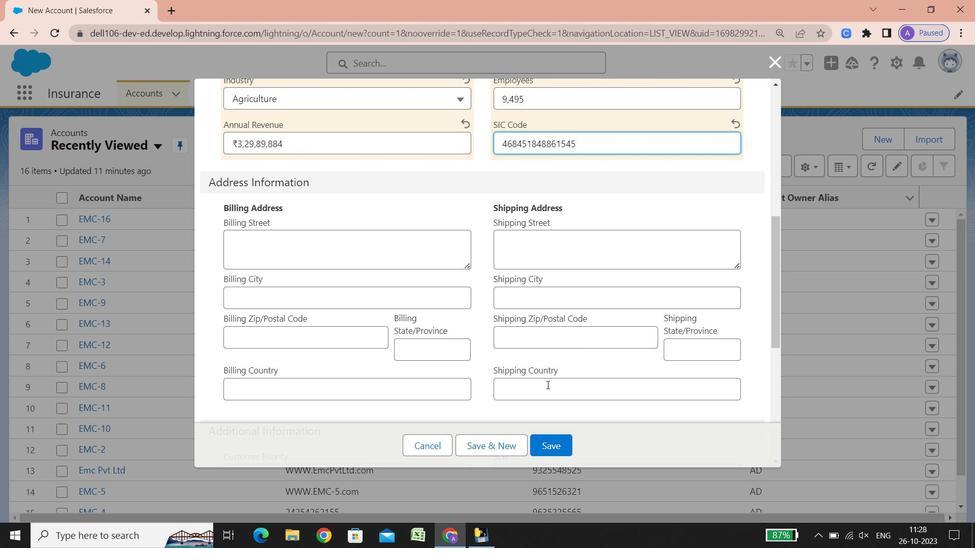 
Action: Mouse scrolled (547, 385) with delta (0, 0)
Screenshot: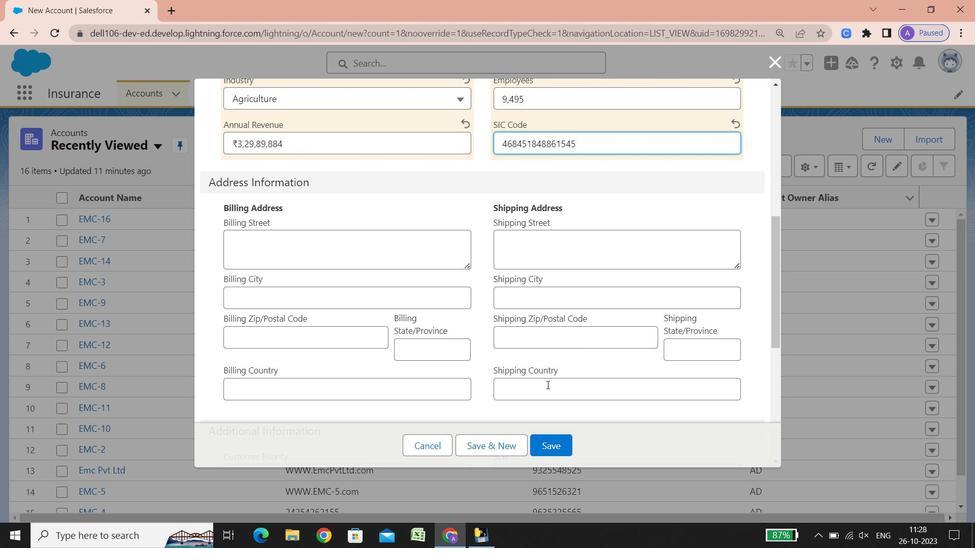 
Action: Mouse scrolled (547, 385) with delta (0, 0)
Screenshot: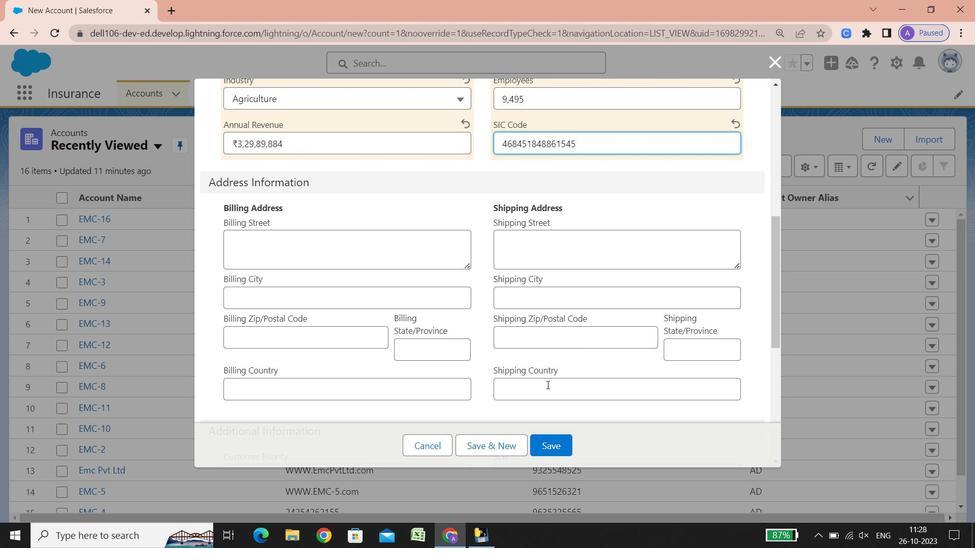 
Action: Mouse scrolled (547, 385) with delta (0, 0)
Screenshot: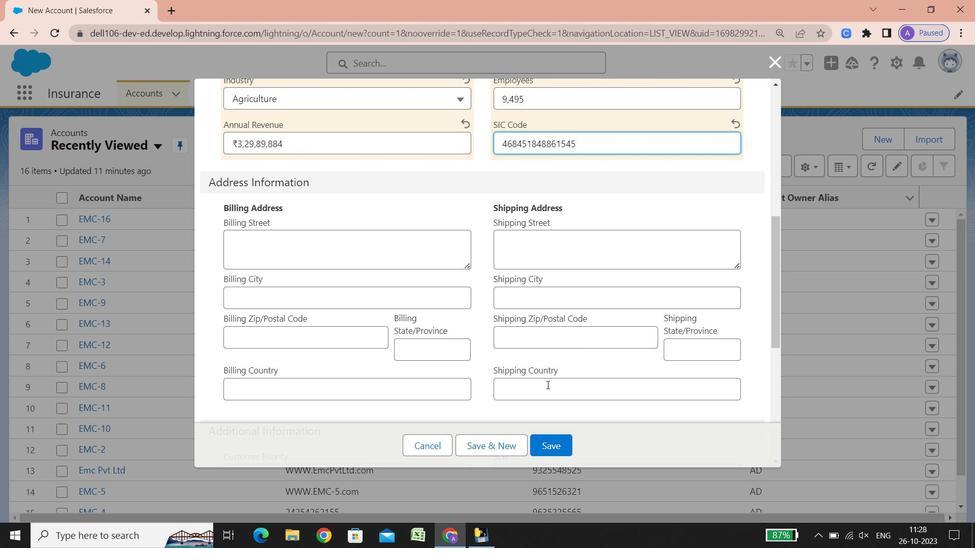 
Action: Mouse scrolled (547, 385) with delta (0, 0)
Screenshot: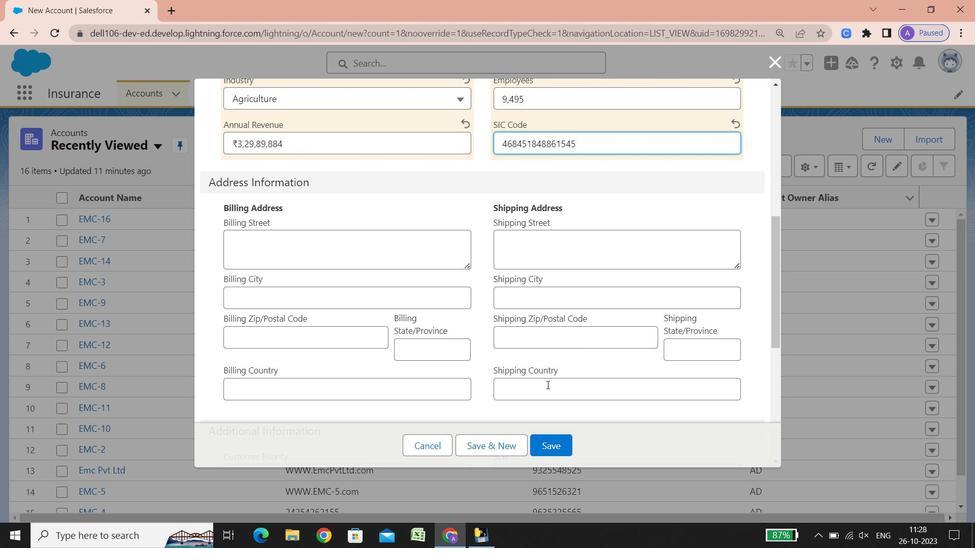 
Action: Mouse scrolled (547, 385) with delta (0, 0)
Screenshot: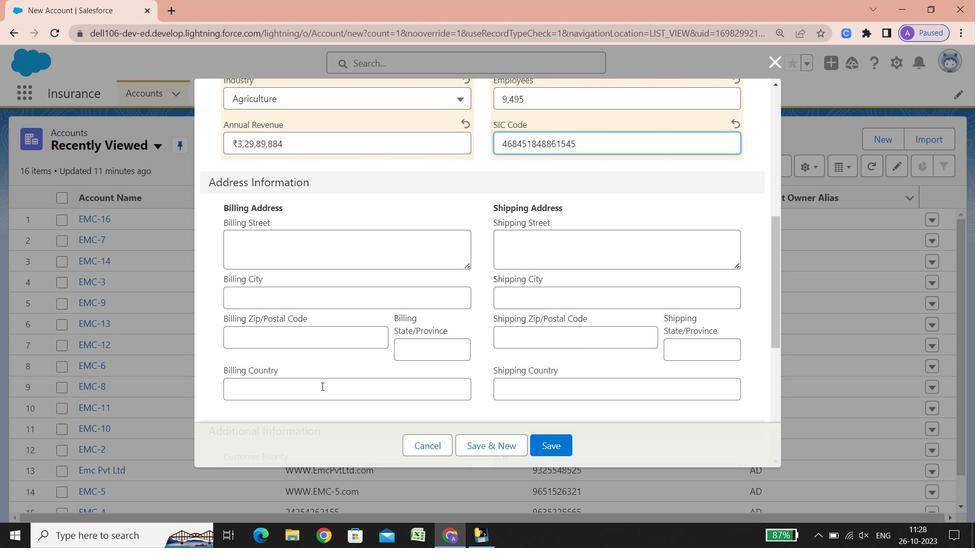 
Action: Mouse scrolled (547, 385) with delta (0, 0)
Screenshot: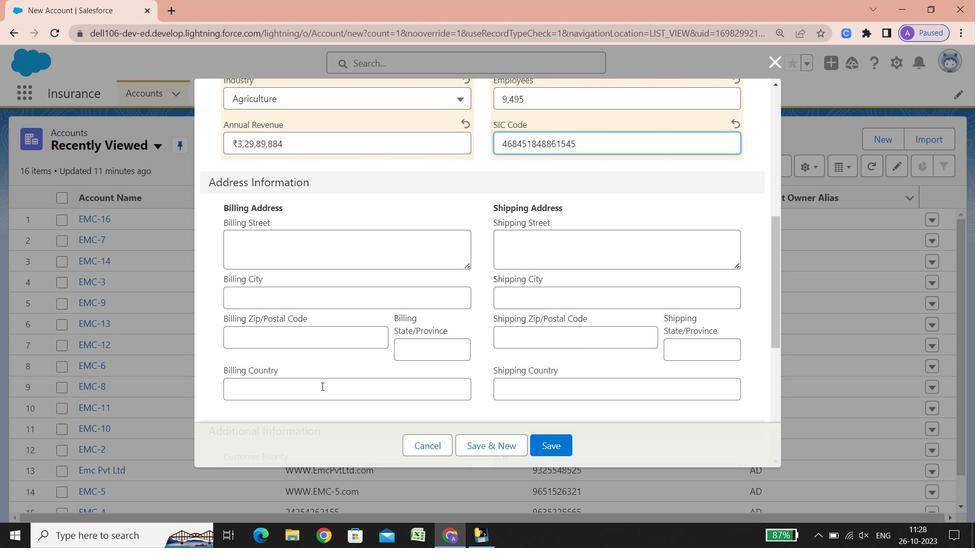 
Action: Mouse scrolled (547, 385) with delta (0, 0)
Screenshot: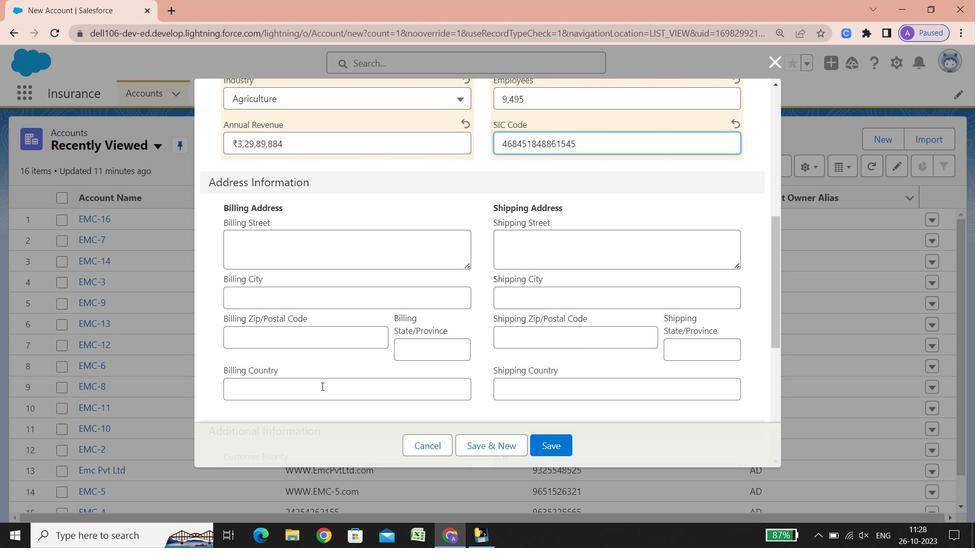 
Action: Mouse scrolled (547, 385) with delta (0, 0)
Screenshot: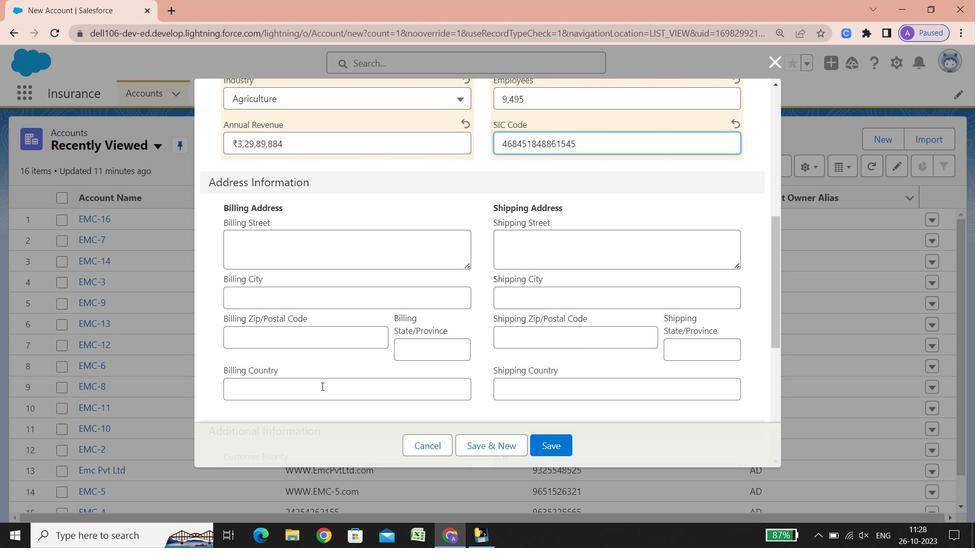 
Action: Mouse scrolled (547, 385) with delta (0, 0)
Screenshot: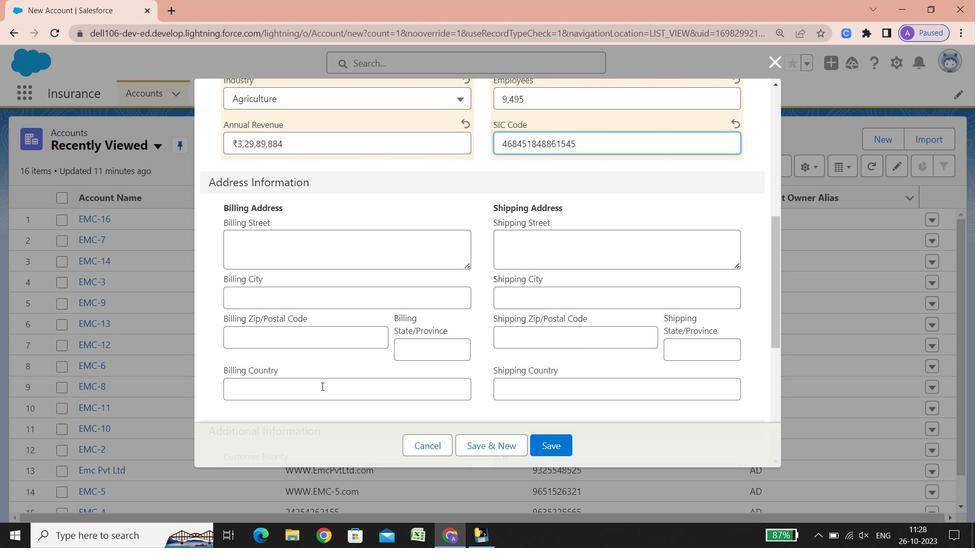 
Action: Mouse scrolled (547, 385) with delta (0, 0)
Screenshot: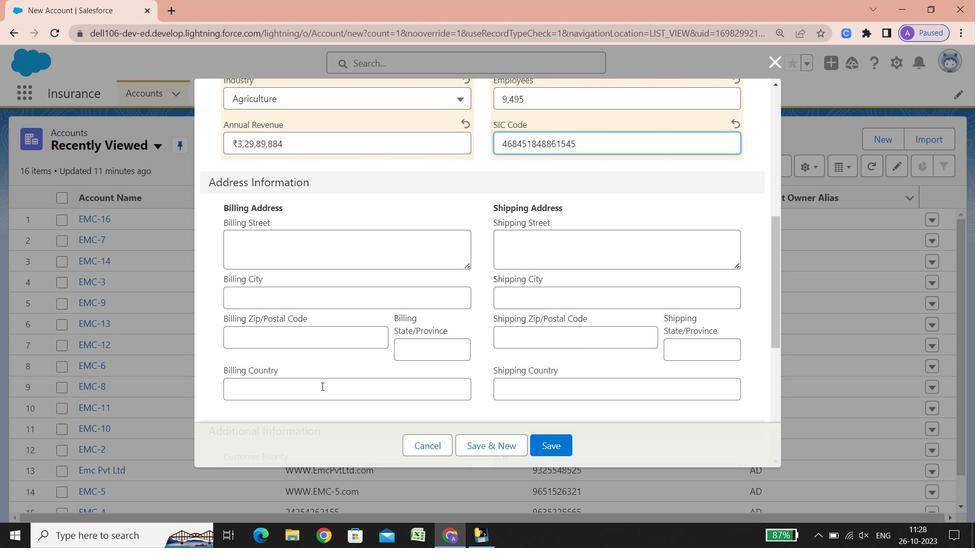 
Action: Mouse scrolled (547, 385) with delta (0, 0)
Screenshot: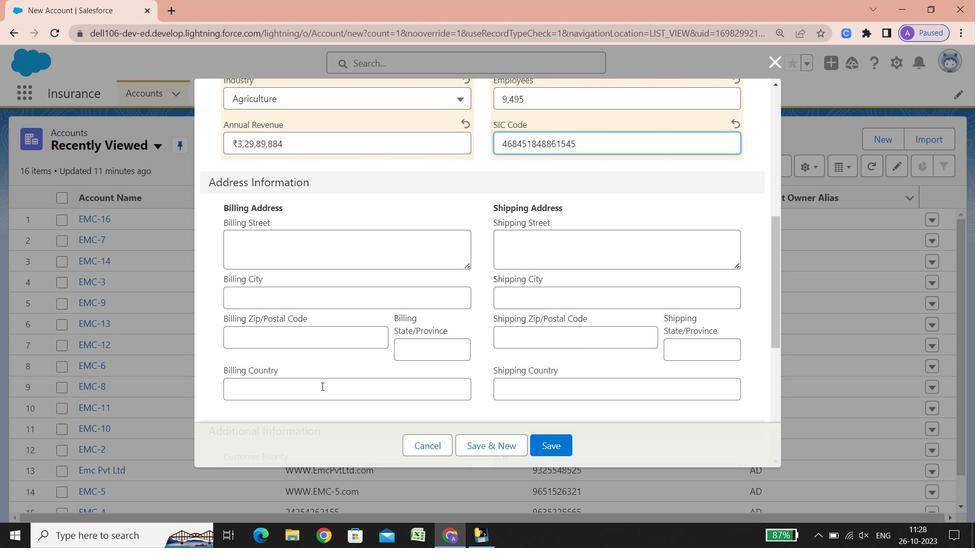 
Action: Mouse scrolled (547, 385) with delta (0, 0)
Screenshot: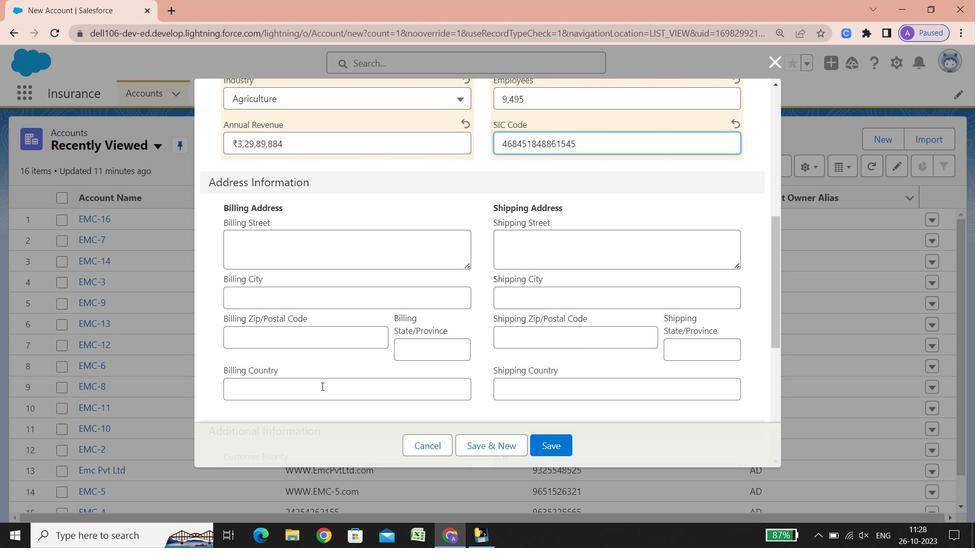 
Action: Mouse scrolled (547, 385) with delta (0, 0)
Screenshot: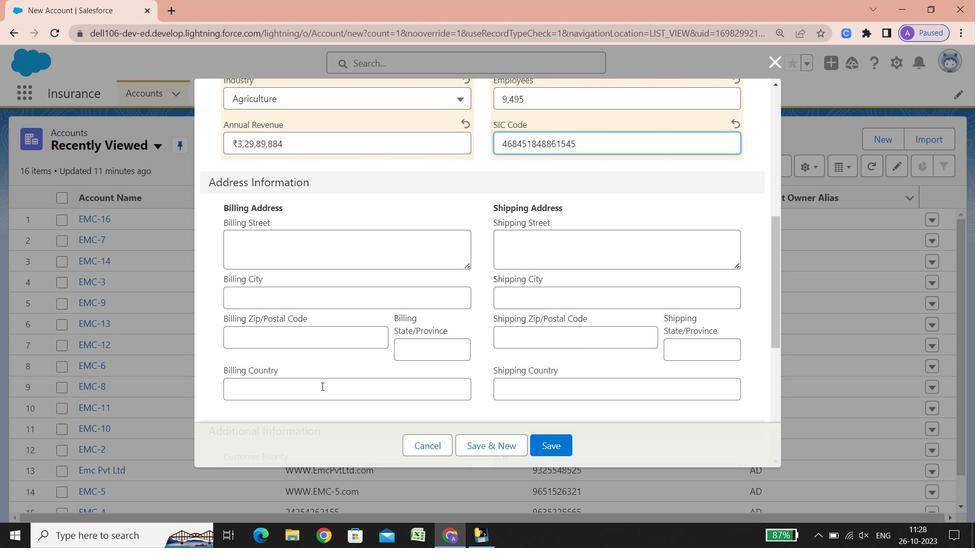 
Action: Mouse scrolled (547, 385) with delta (0, 0)
Screenshot: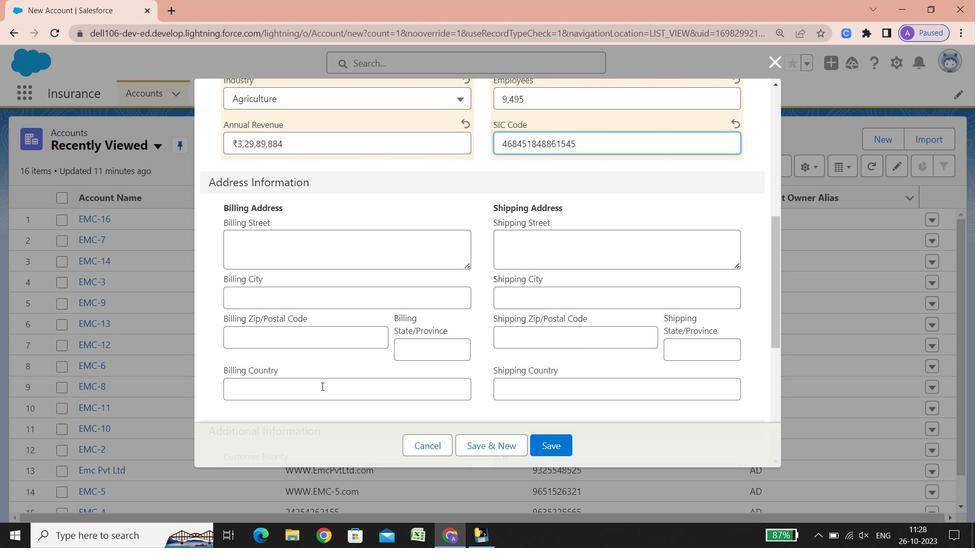 
Action: Mouse scrolled (547, 385) with delta (0, 0)
Screenshot: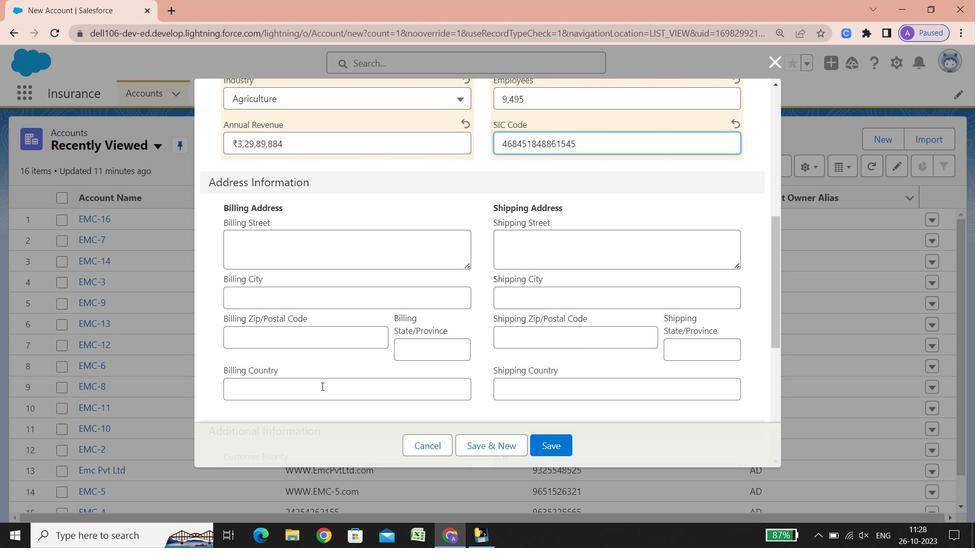 
Action: Mouse scrolled (547, 385) with delta (0, 0)
Screenshot: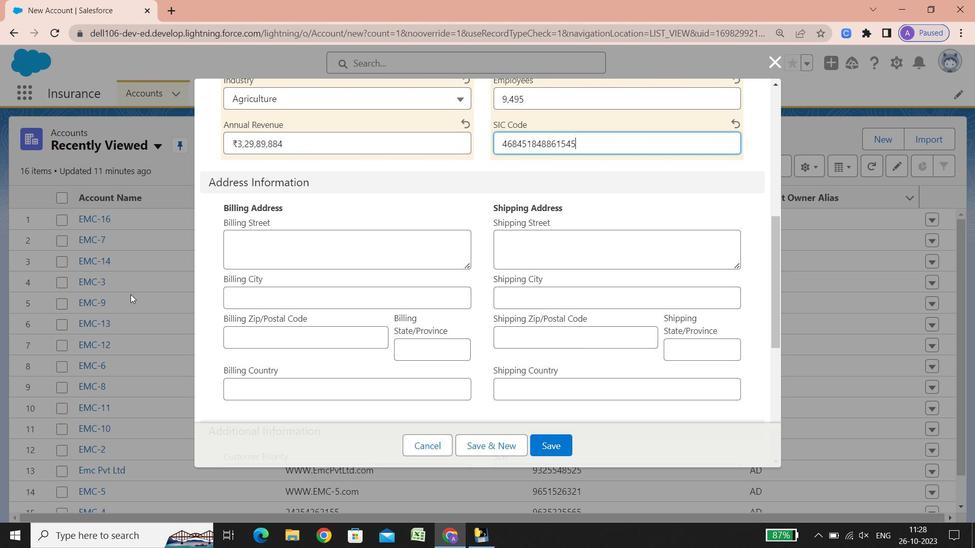 
Action: Mouse scrolled (547, 385) with delta (0, 0)
